Task: Font style For heading UseBookman old style with underline. font size for heading '20 Pt. 'Change the font style of data to Bookman old styleand font size to  16 Pt. Change the alignment of both headline & data to  Align center. In the sheet  Apex Sales review book
Action: Mouse moved to (114, 66)
Screenshot: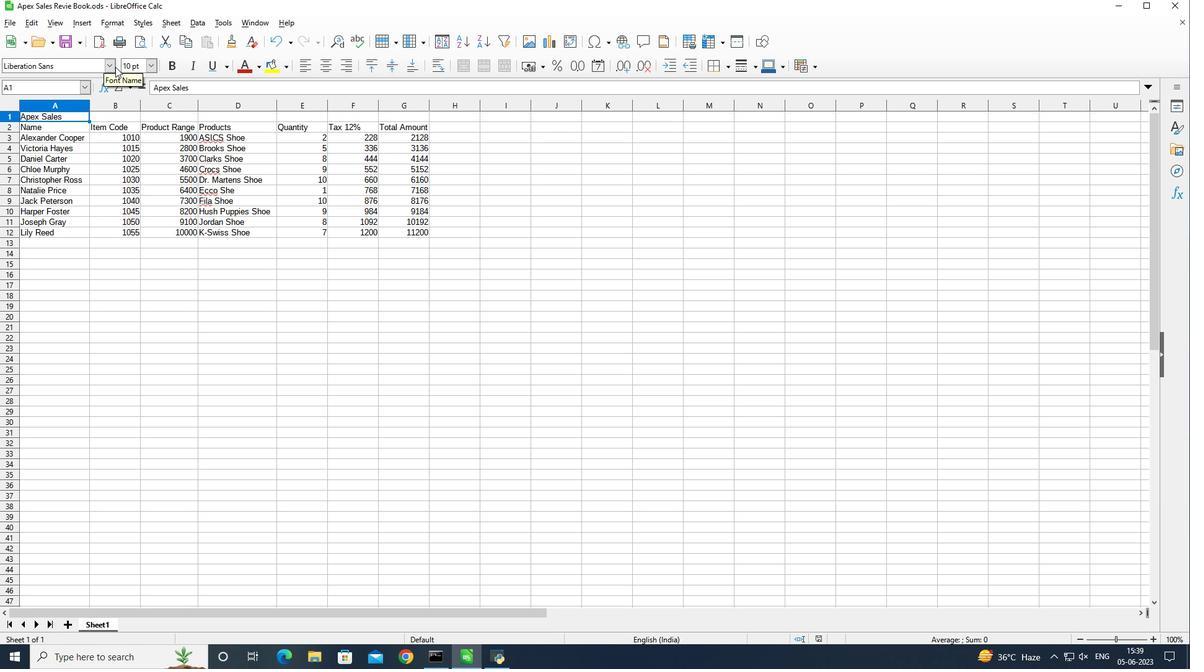 
Action: Mouse pressed left at (114, 66)
Screenshot: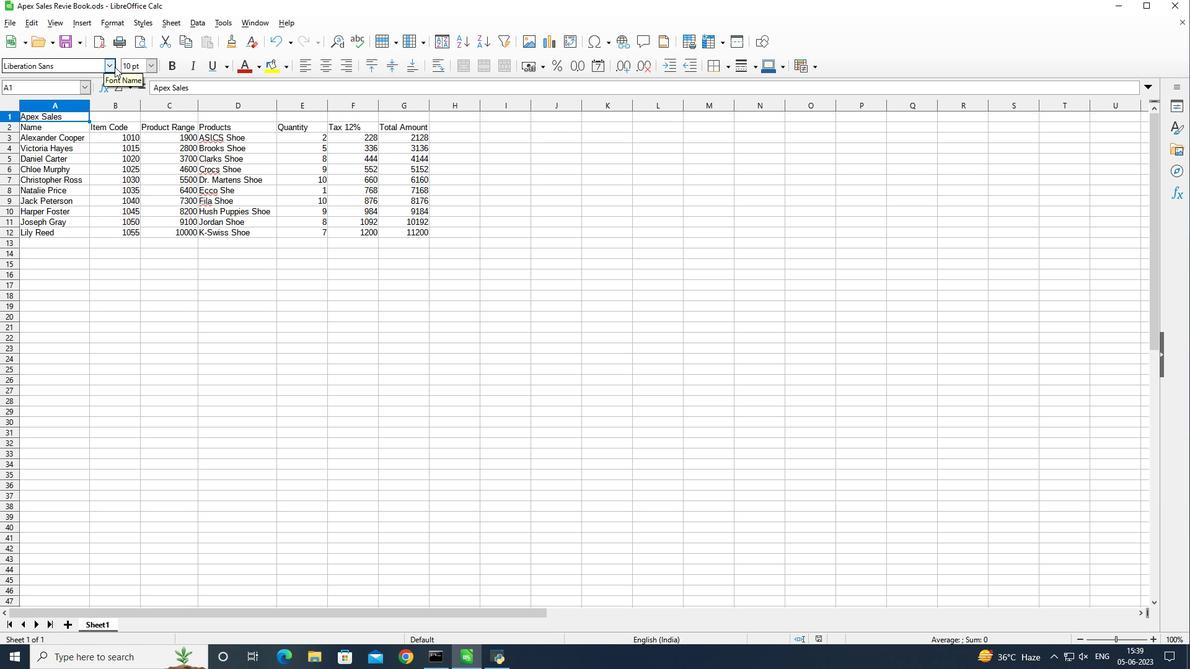 
Action: Mouse moved to (132, 303)
Screenshot: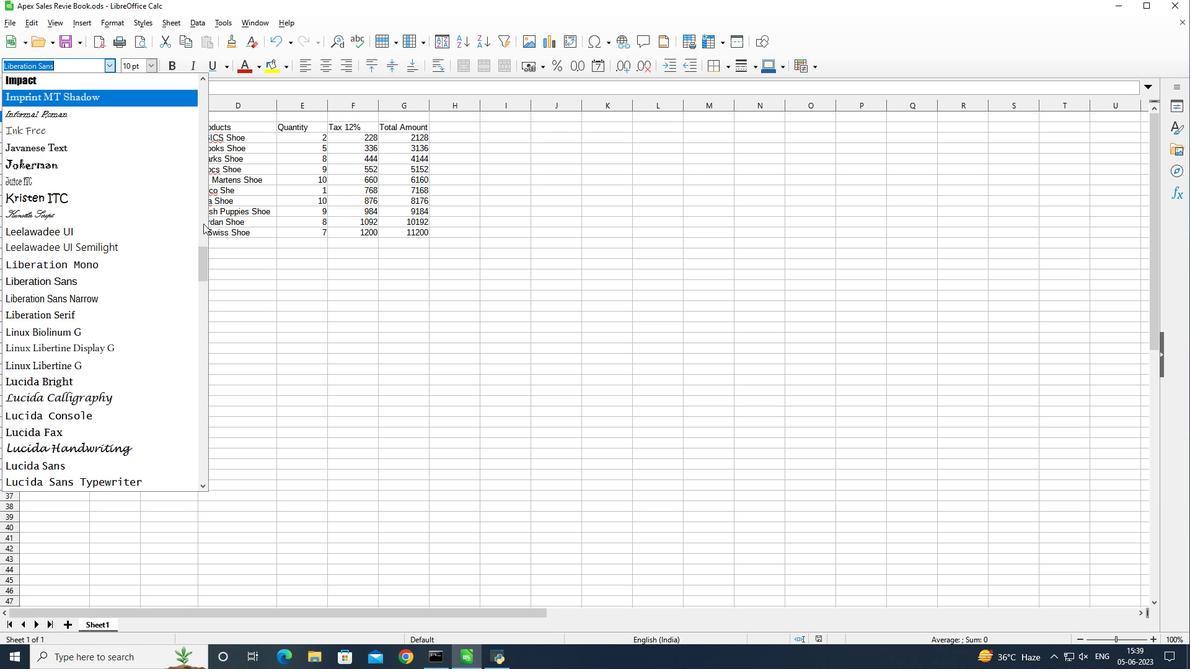 
Action: Mouse scrolled (132, 304) with delta (0, 0)
Screenshot: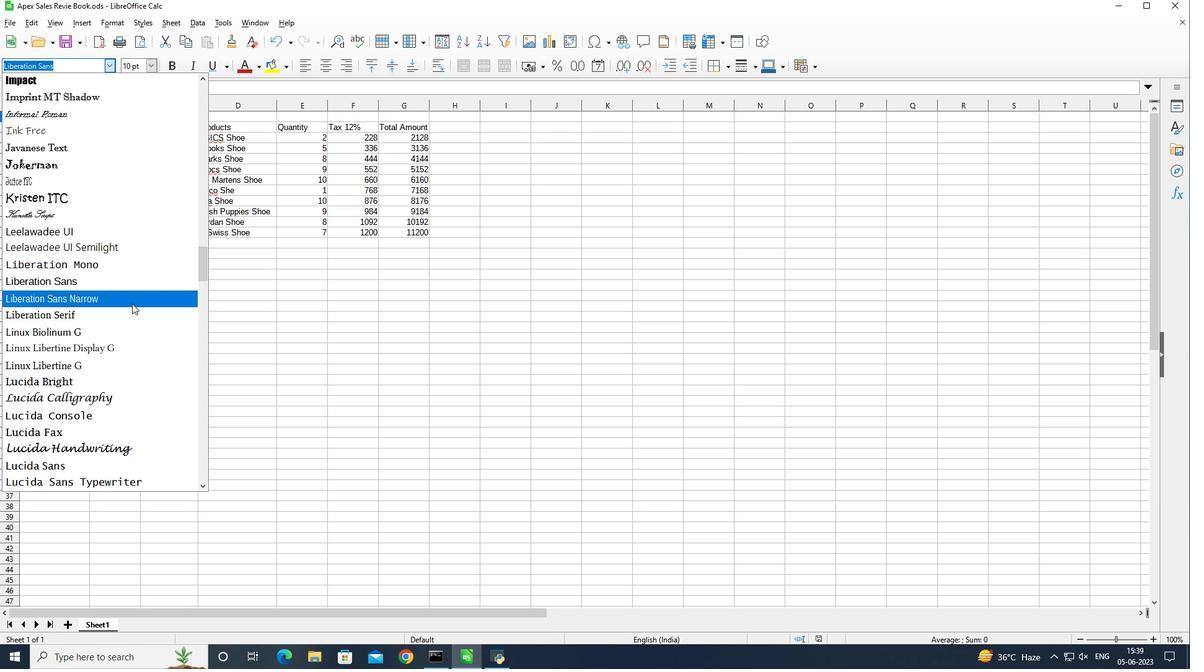
Action: Mouse scrolled (132, 304) with delta (0, 0)
Screenshot: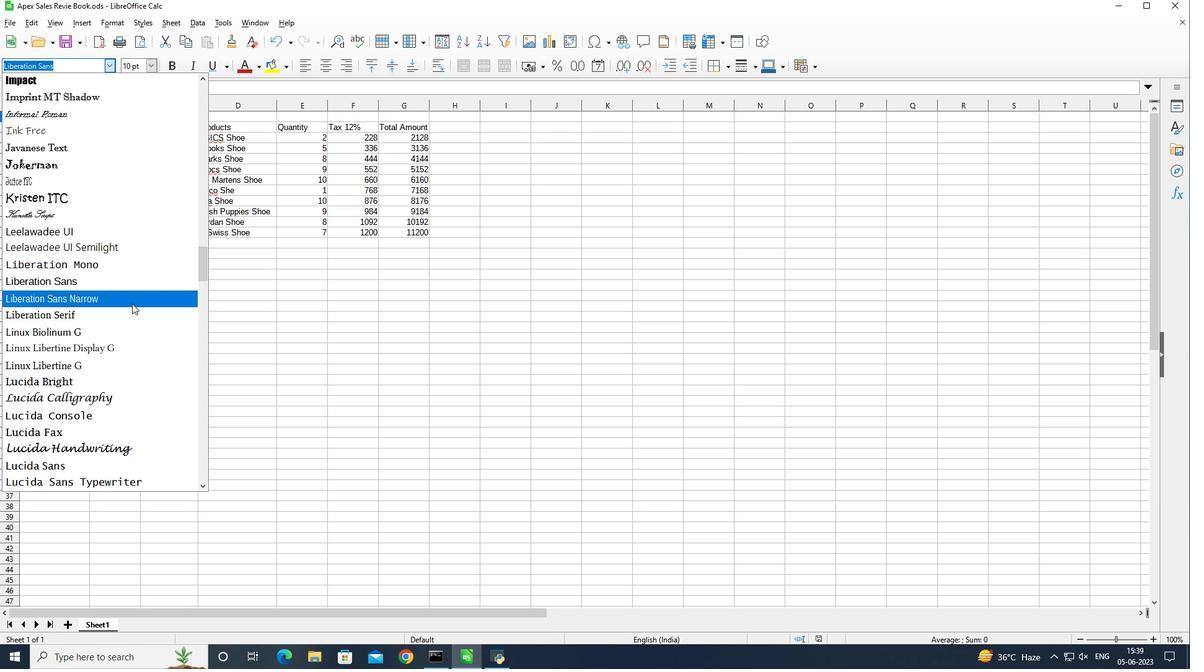 
Action: Mouse scrolled (132, 304) with delta (0, 0)
Screenshot: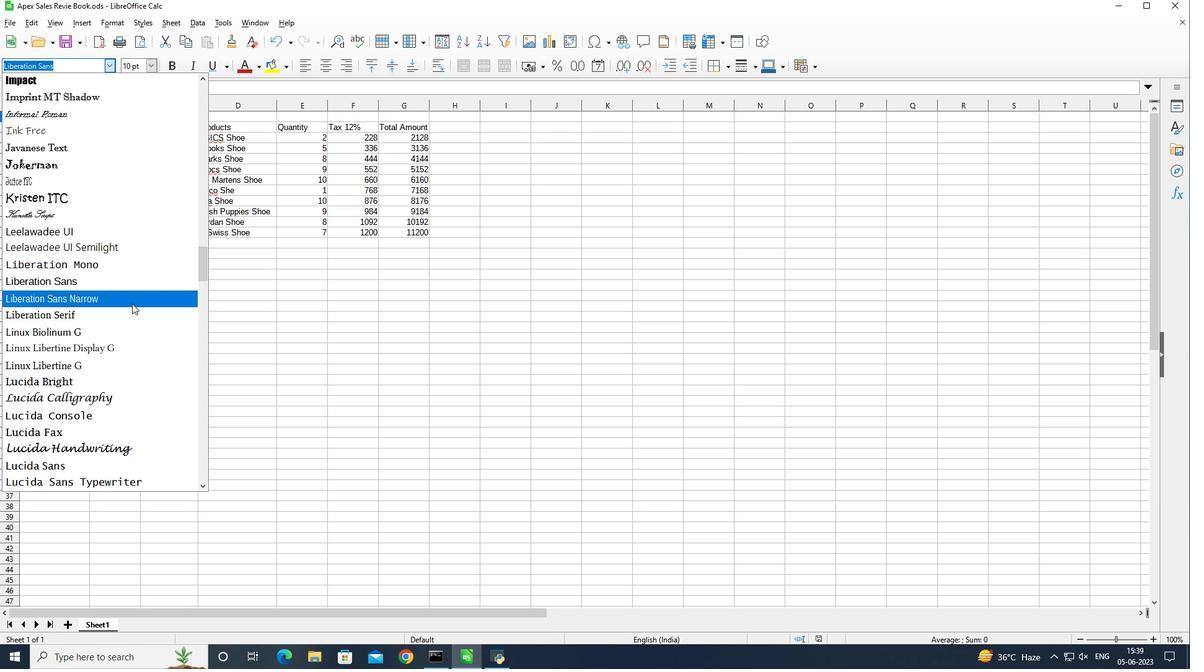 
Action: Mouse scrolled (132, 304) with delta (0, 0)
Screenshot: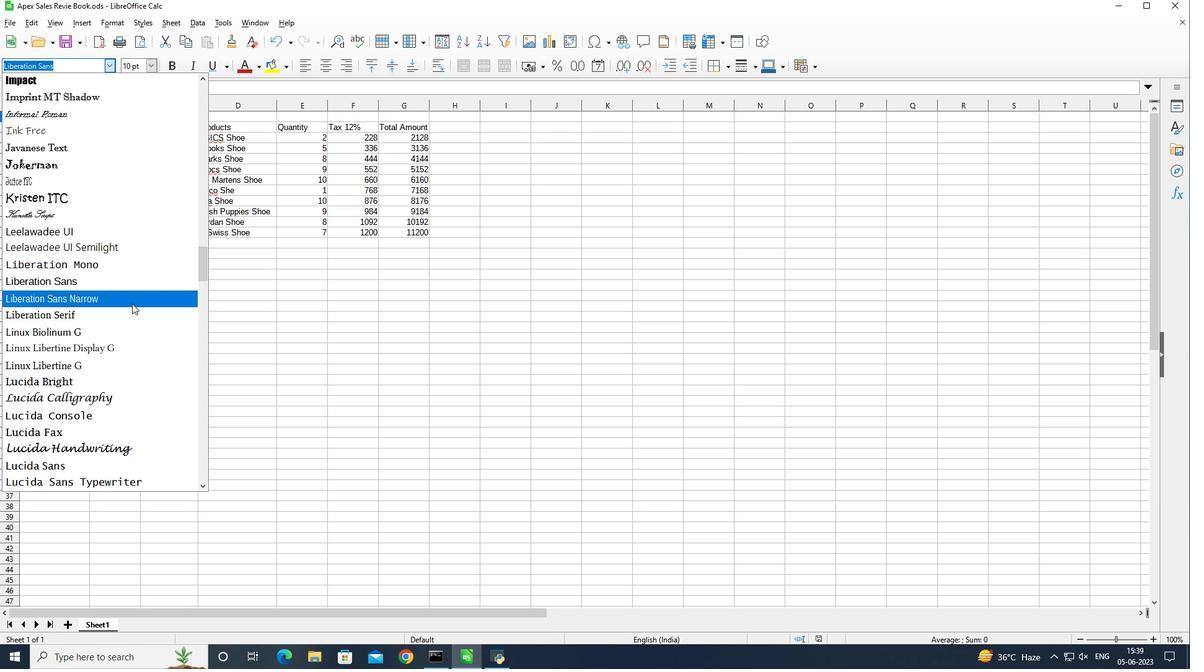 
Action: Mouse scrolled (132, 304) with delta (0, 0)
Screenshot: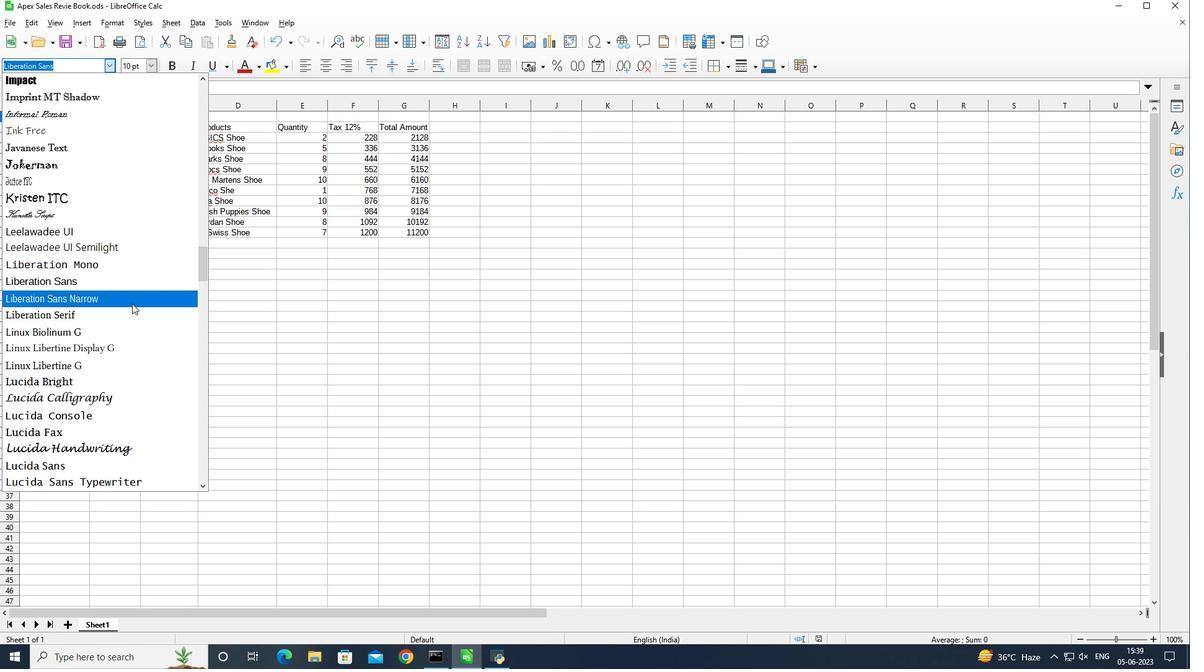 
Action: Mouse scrolled (132, 304) with delta (0, 0)
Screenshot: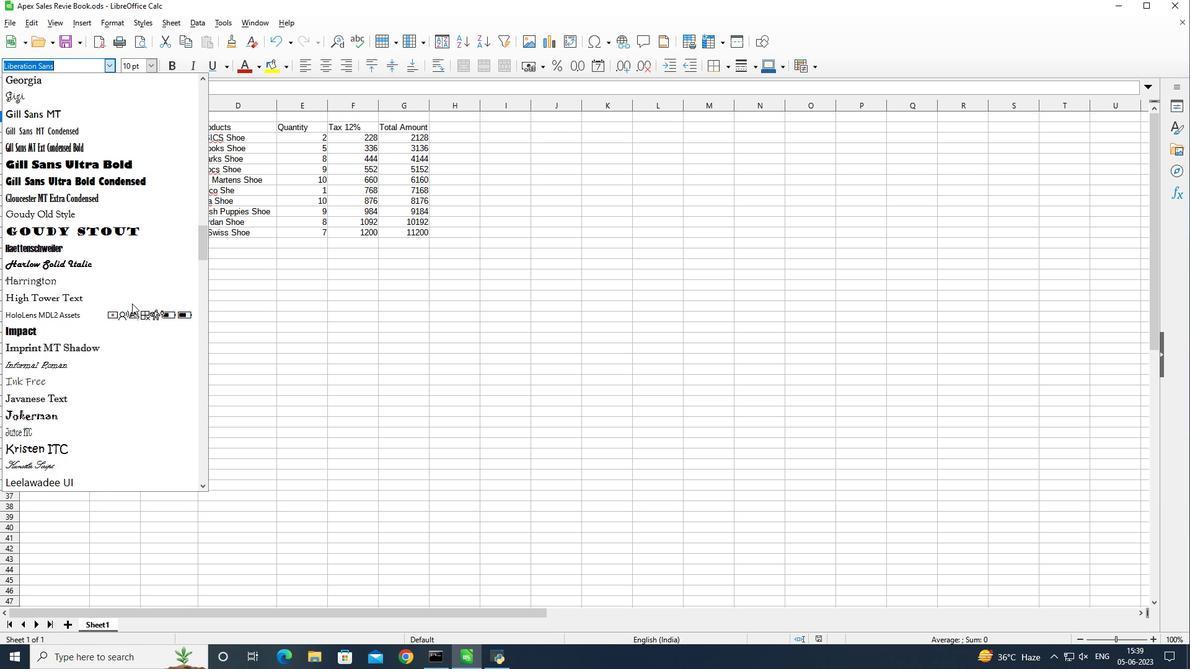 
Action: Mouse scrolled (132, 304) with delta (0, 0)
Screenshot: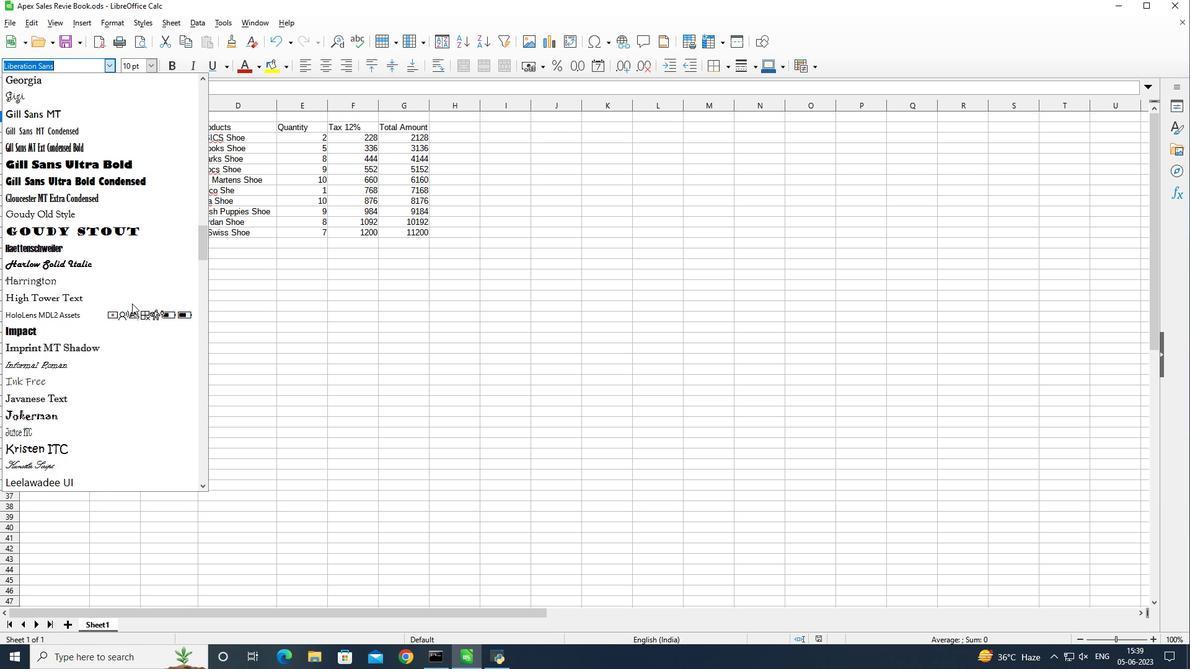 
Action: Mouse scrolled (132, 304) with delta (0, 0)
Screenshot: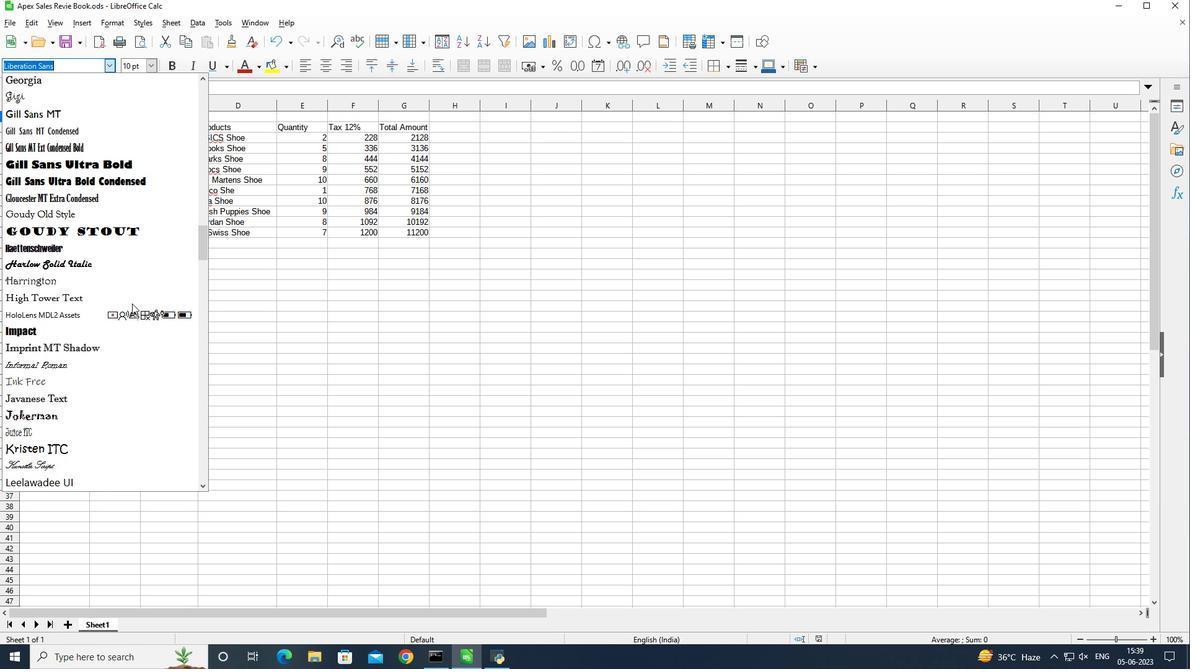 
Action: Mouse scrolled (132, 304) with delta (0, 0)
Screenshot: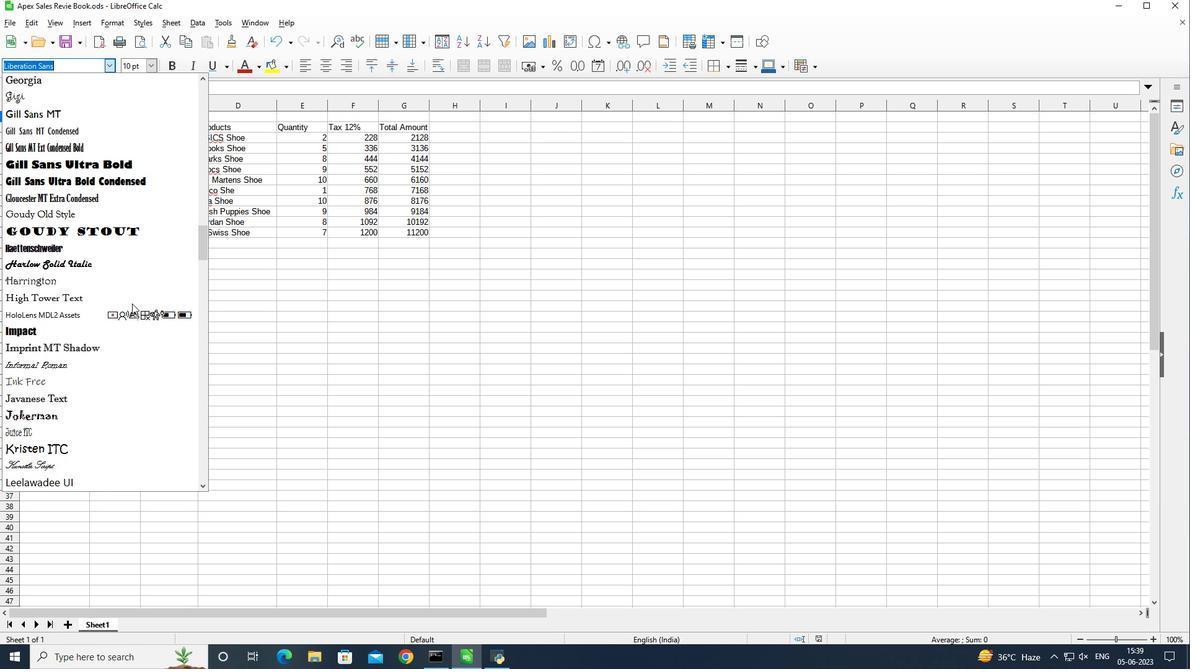 
Action: Mouse scrolled (132, 304) with delta (0, 0)
Screenshot: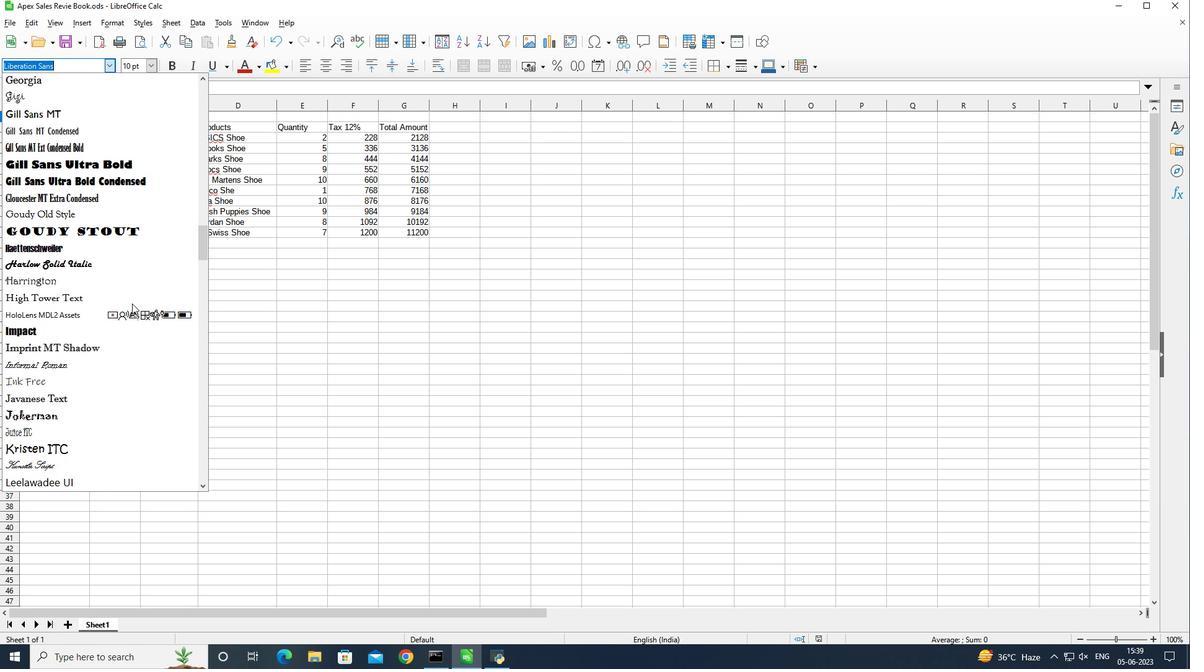 
Action: Mouse scrolled (132, 304) with delta (0, 0)
Screenshot: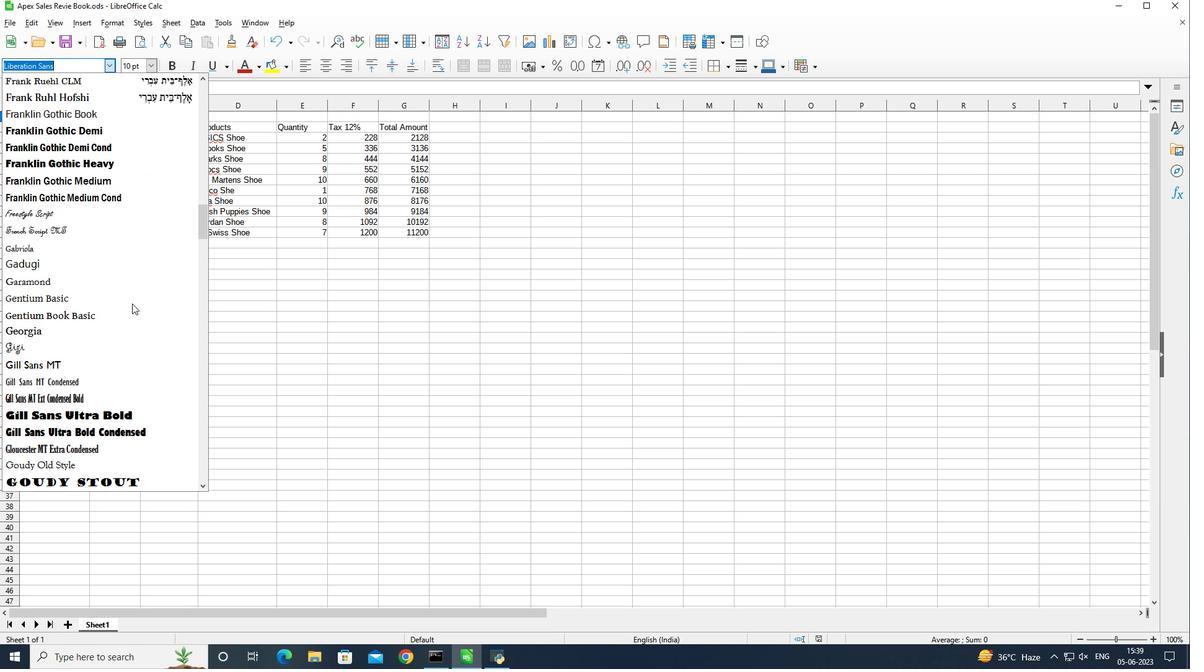
Action: Mouse scrolled (132, 304) with delta (0, 0)
Screenshot: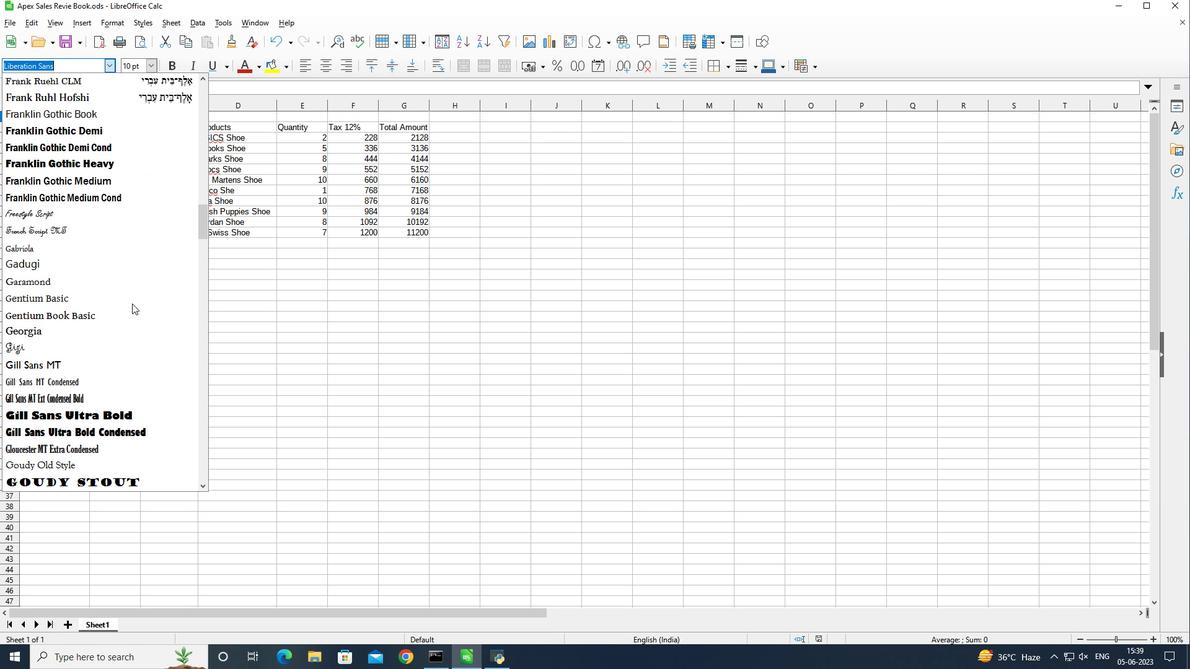 
Action: Mouse scrolled (132, 304) with delta (0, 0)
Screenshot: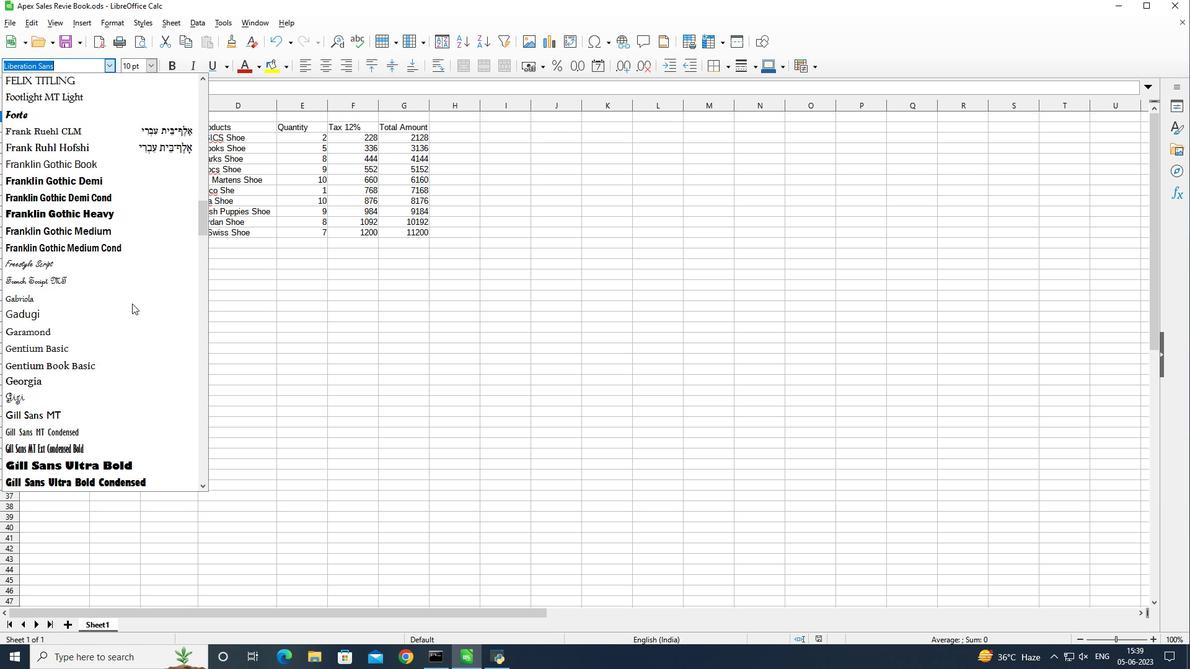 
Action: Mouse scrolled (132, 304) with delta (0, 0)
Screenshot: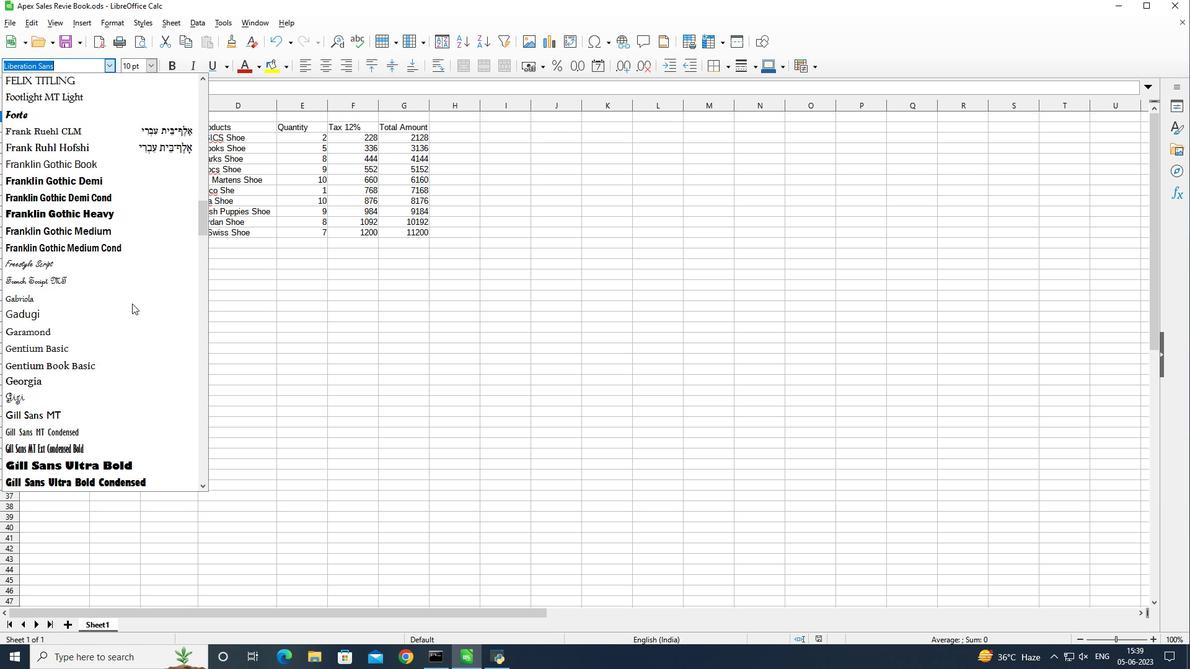 
Action: Mouse scrolled (132, 304) with delta (0, 0)
Screenshot: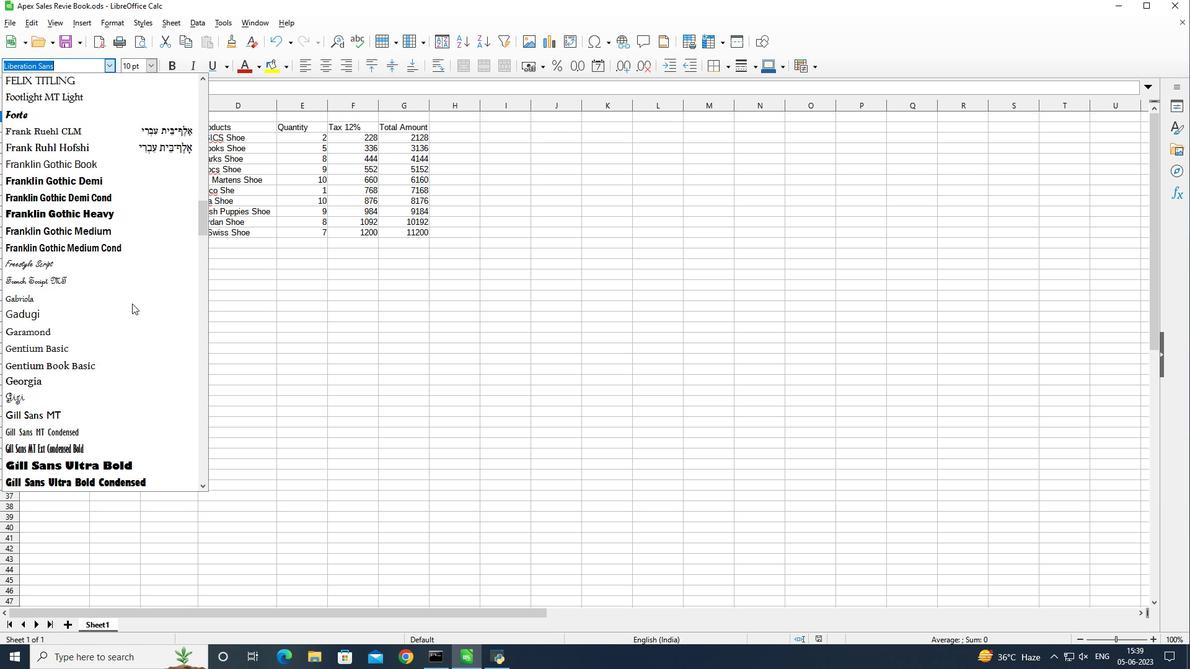 
Action: Mouse scrolled (132, 304) with delta (0, 0)
Screenshot: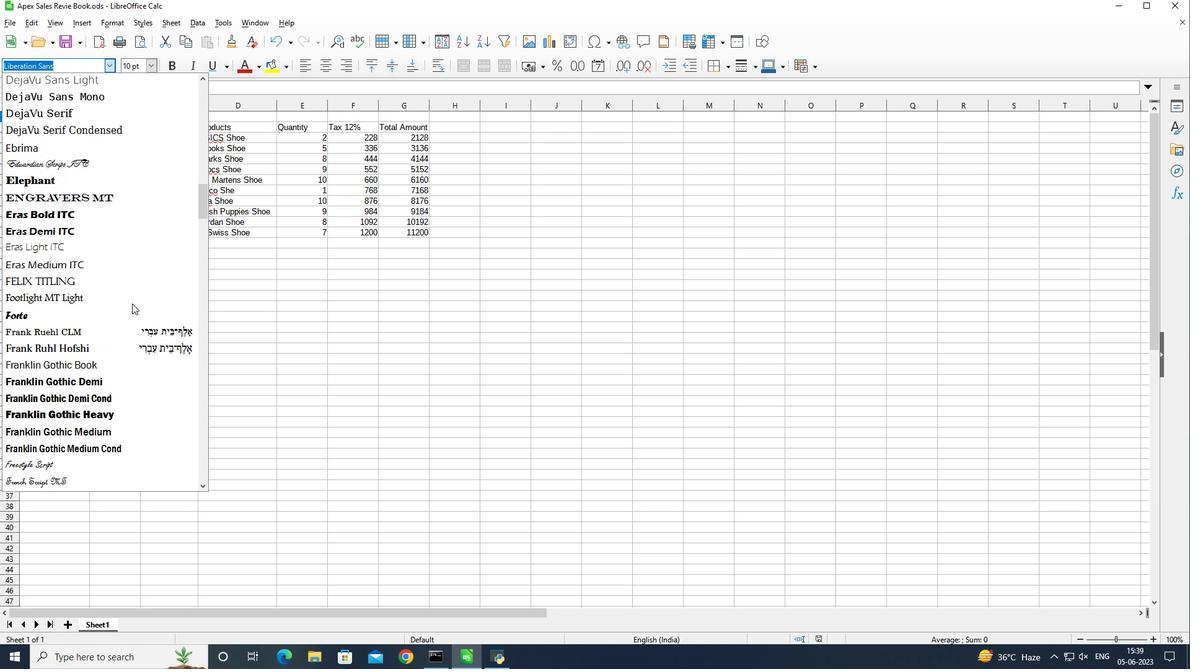 
Action: Mouse scrolled (132, 304) with delta (0, 0)
Screenshot: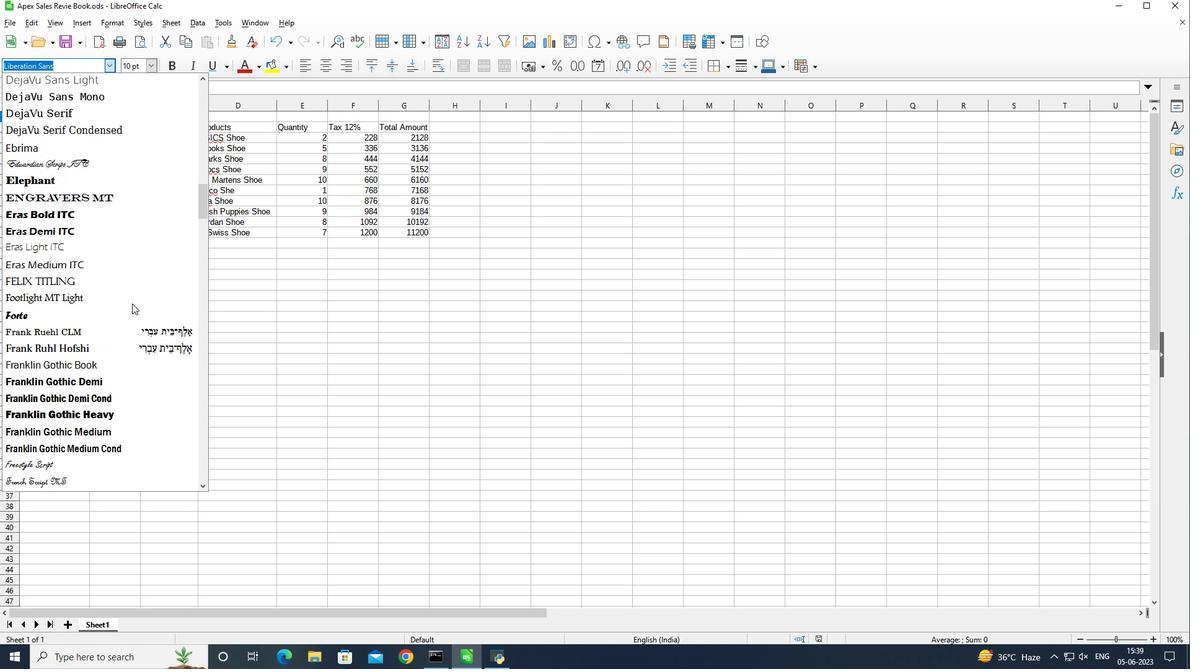 
Action: Mouse scrolled (132, 304) with delta (0, 0)
Screenshot: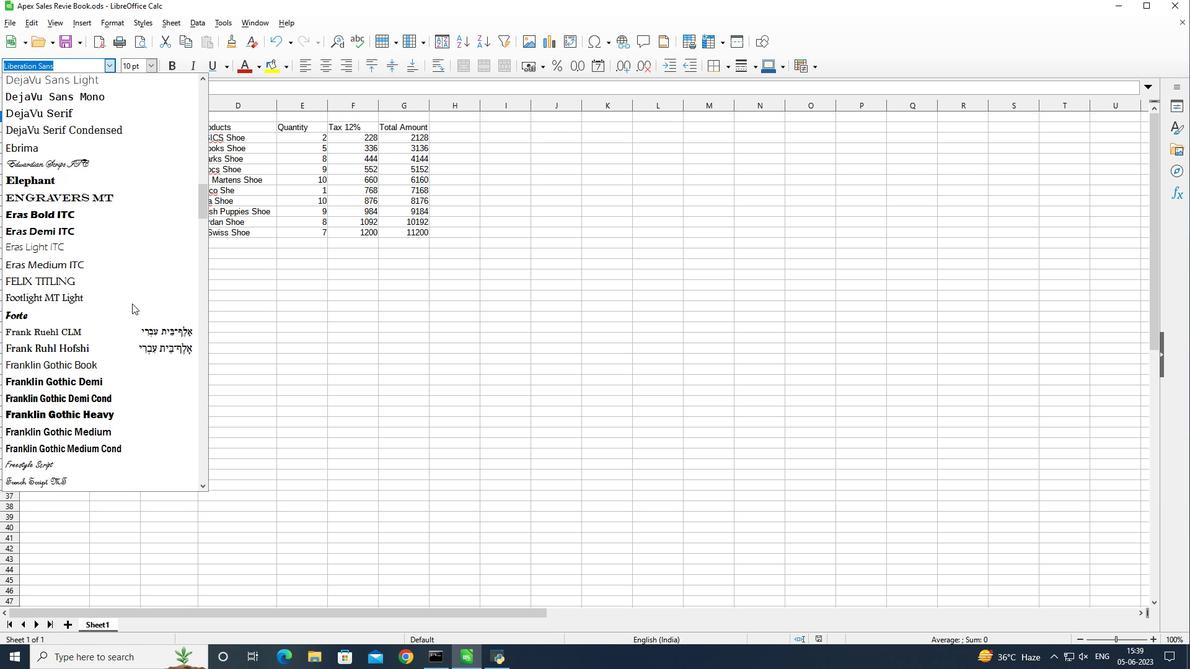 
Action: Mouse scrolled (132, 304) with delta (0, 0)
Screenshot: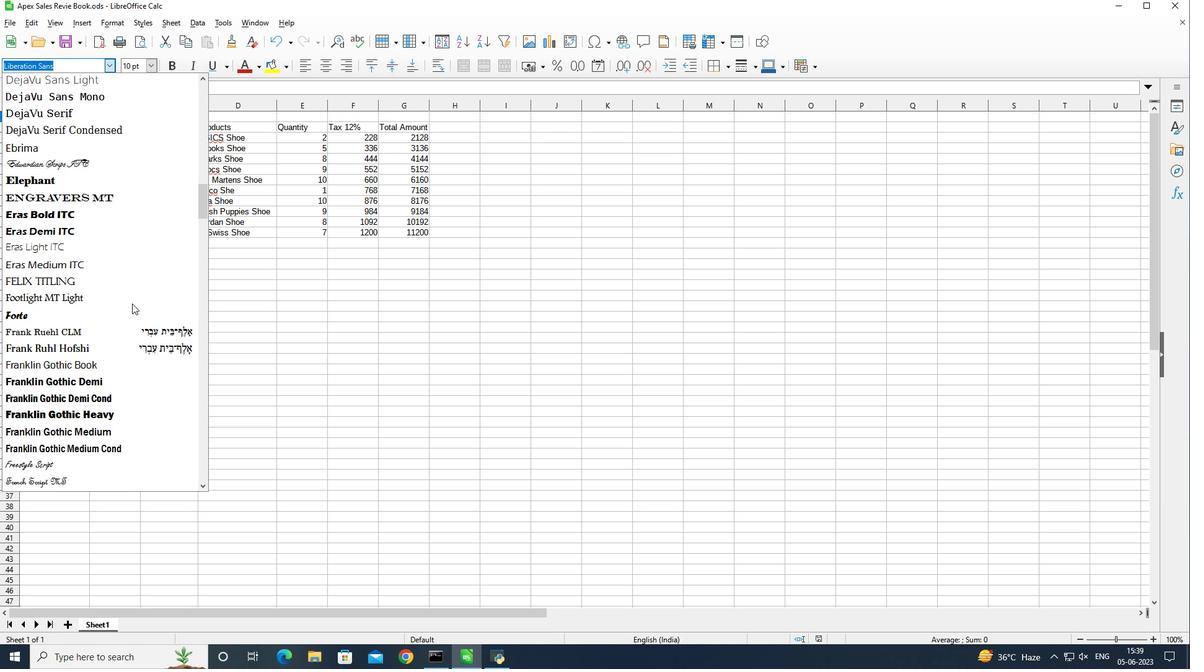 
Action: Mouse scrolled (132, 304) with delta (0, 0)
Screenshot: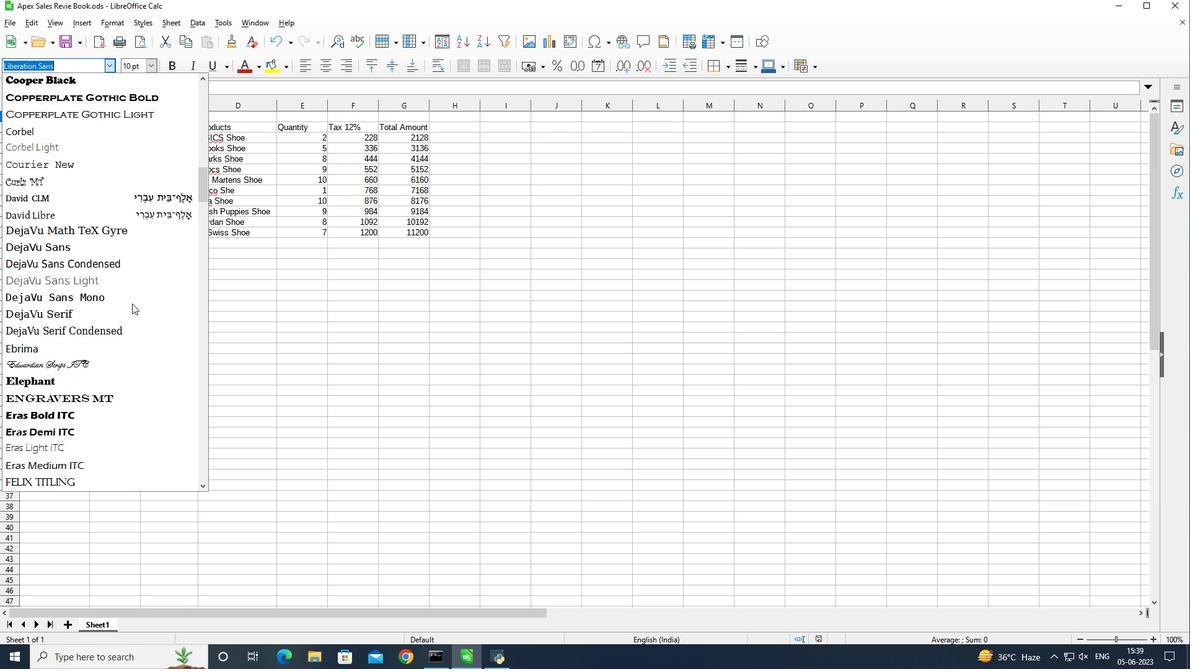 
Action: Mouse scrolled (132, 304) with delta (0, 0)
Screenshot: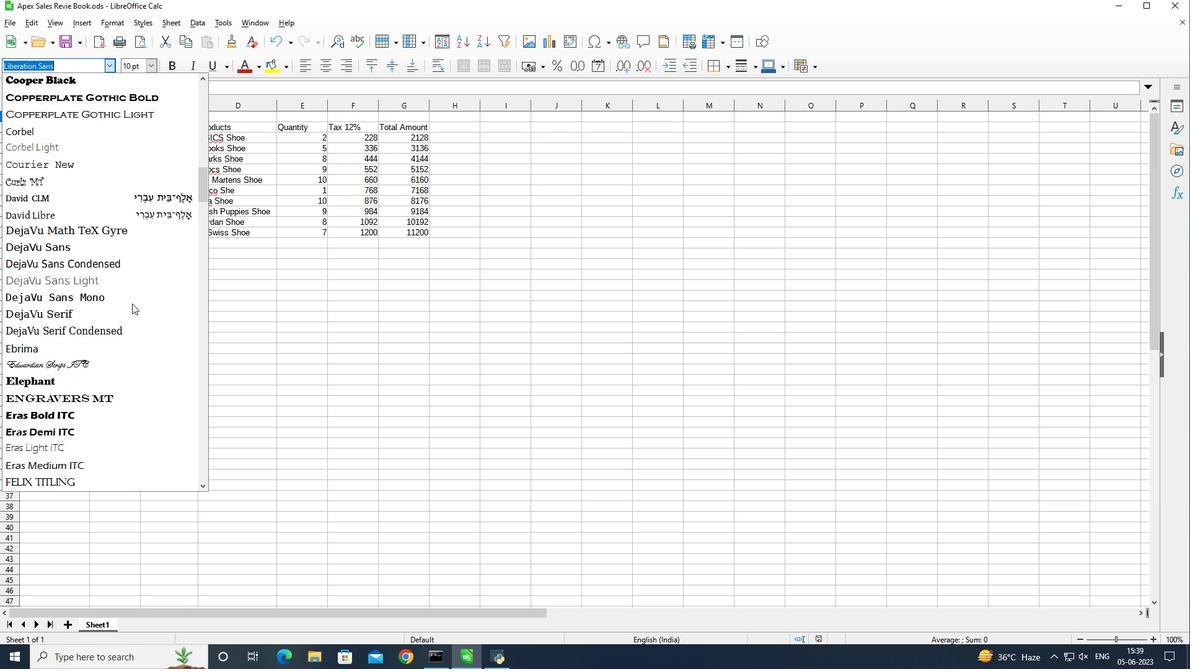 
Action: Mouse scrolled (132, 304) with delta (0, 0)
Screenshot: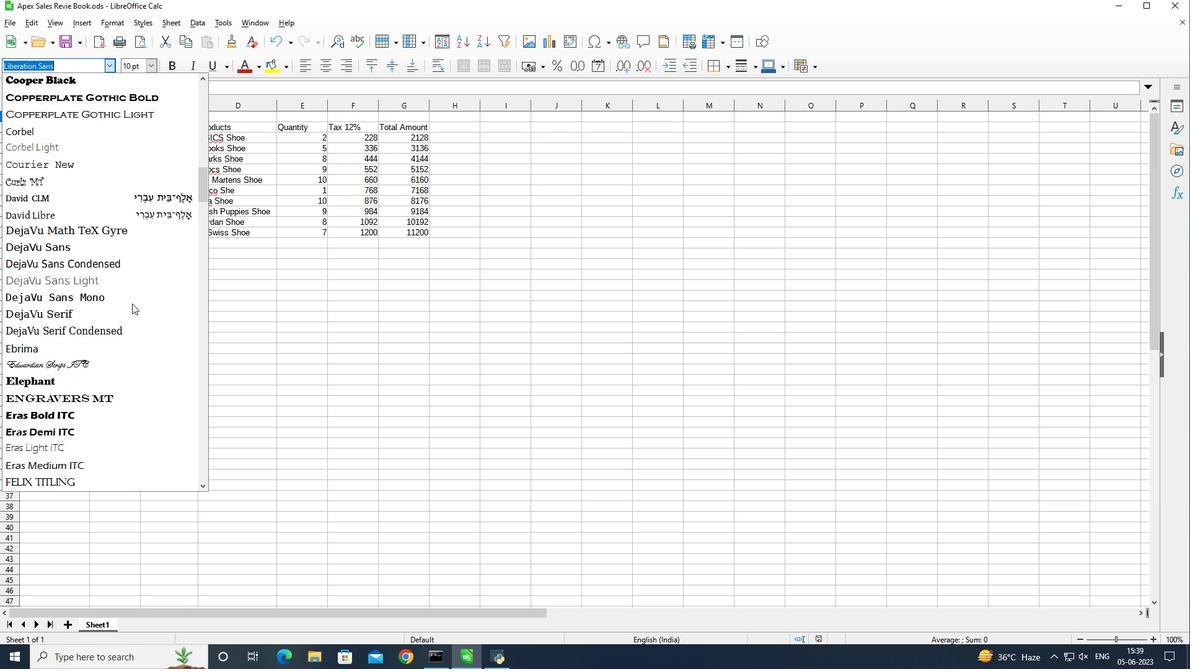
Action: Mouse scrolled (132, 304) with delta (0, 0)
Screenshot: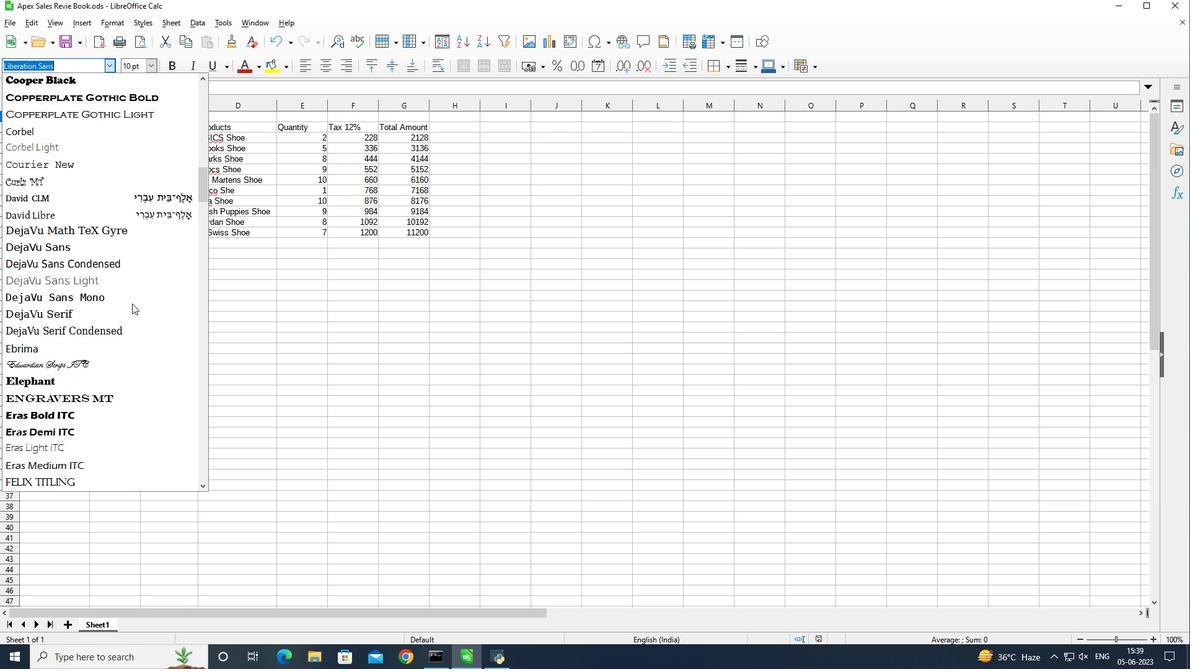 
Action: Mouse scrolled (132, 304) with delta (0, 0)
Screenshot: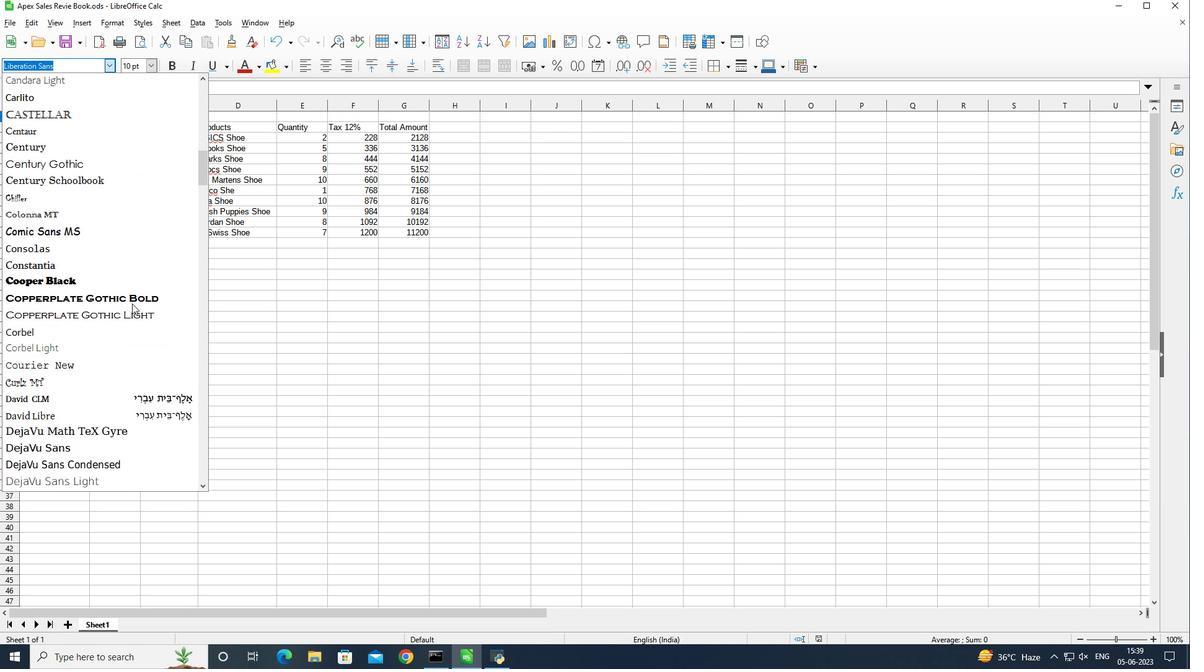 
Action: Mouse scrolled (132, 304) with delta (0, 0)
Screenshot: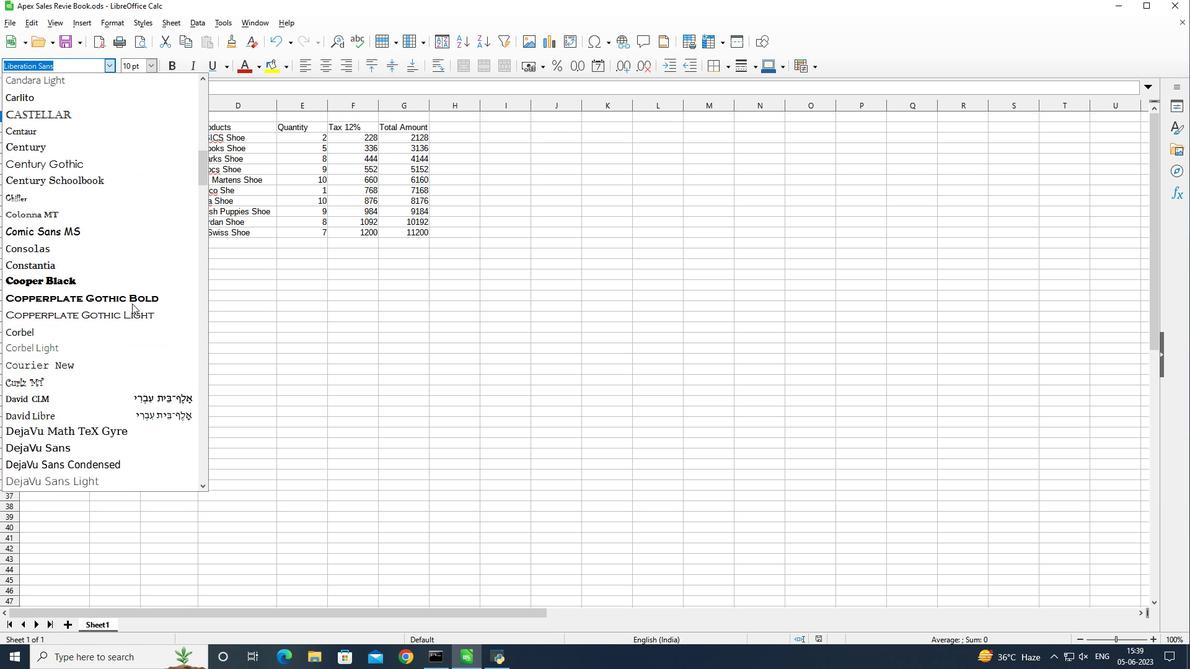 
Action: Mouse scrolled (132, 304) with delta (0, 0)
Screenshot: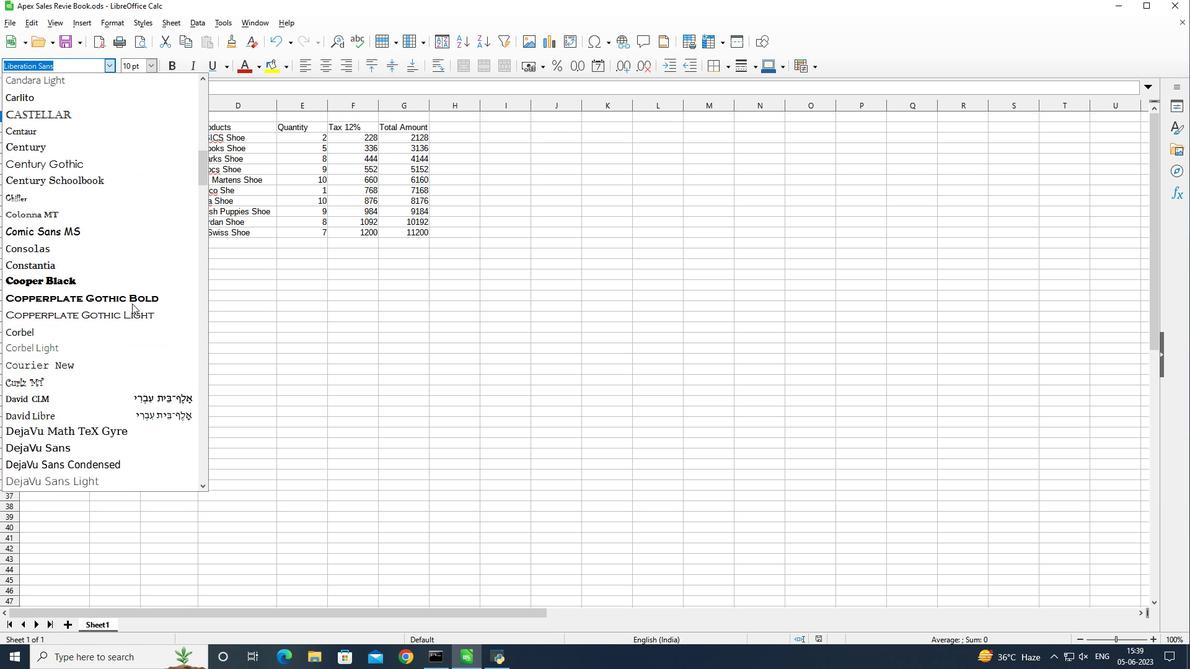 
Action: Mouse scrolled (132, 304) with delta (0, 0)
Screenshot: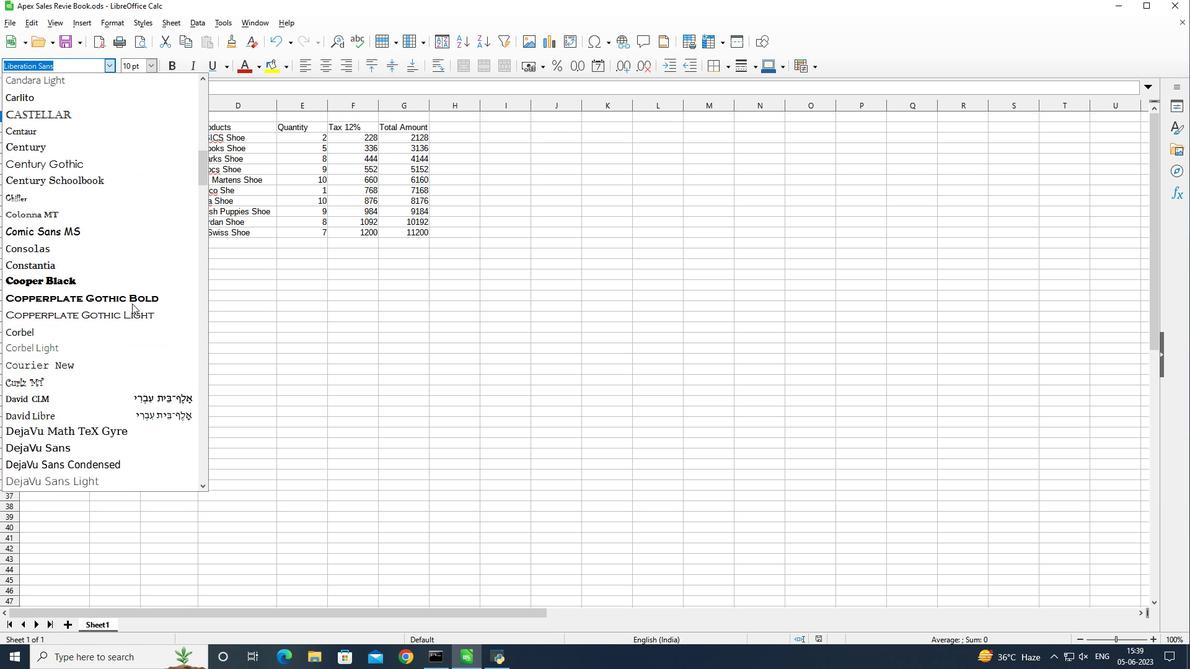 
Action: Mouse scrolled (132, 304) with delta (0, 0)
Screenshot: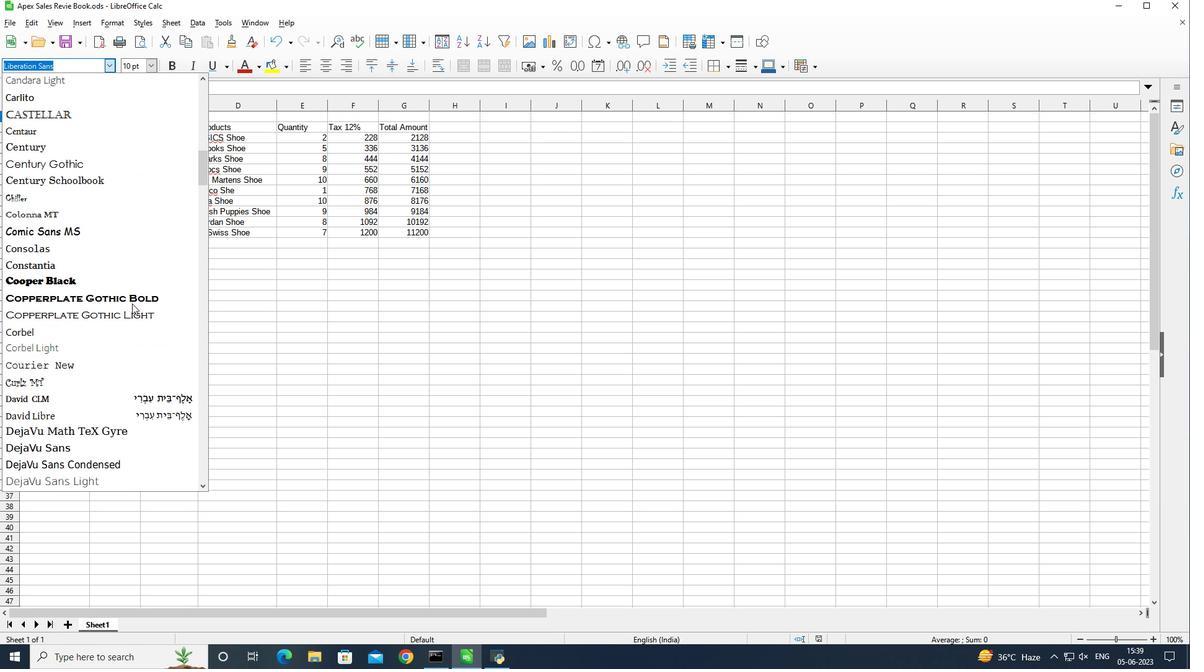 
Action: Mouse scrolled (132, 304) with delta (0, 0)
Screenshot: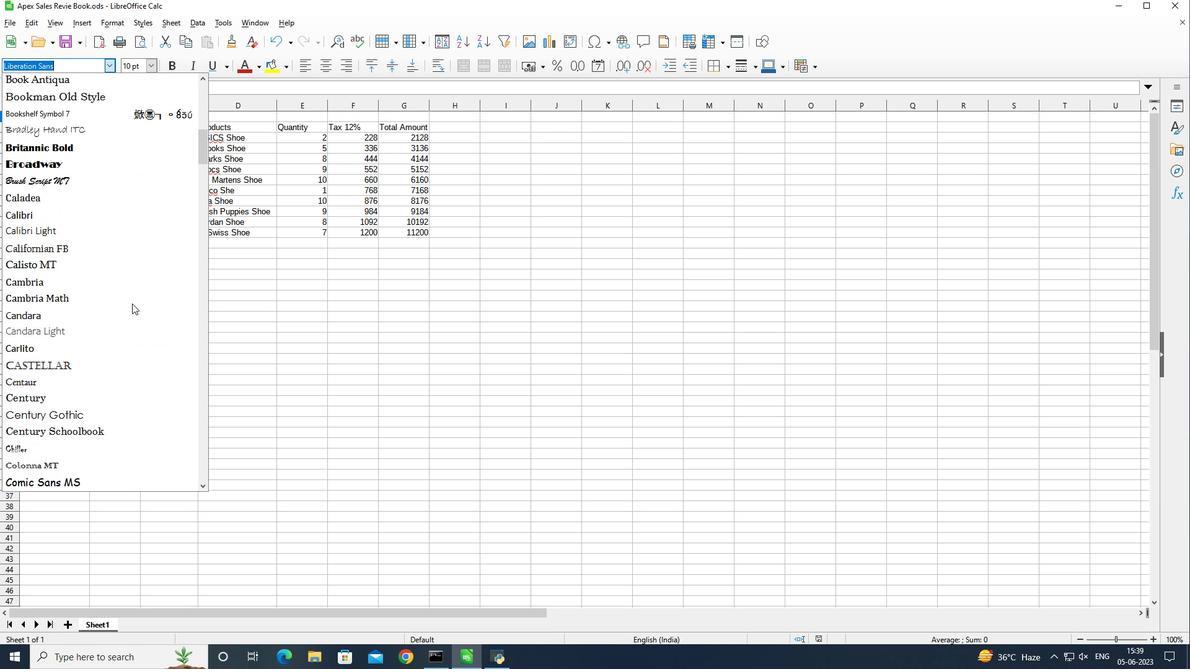 
Action: Mouse scrolled (132, 304) with delta (0, 0)
Screenshot: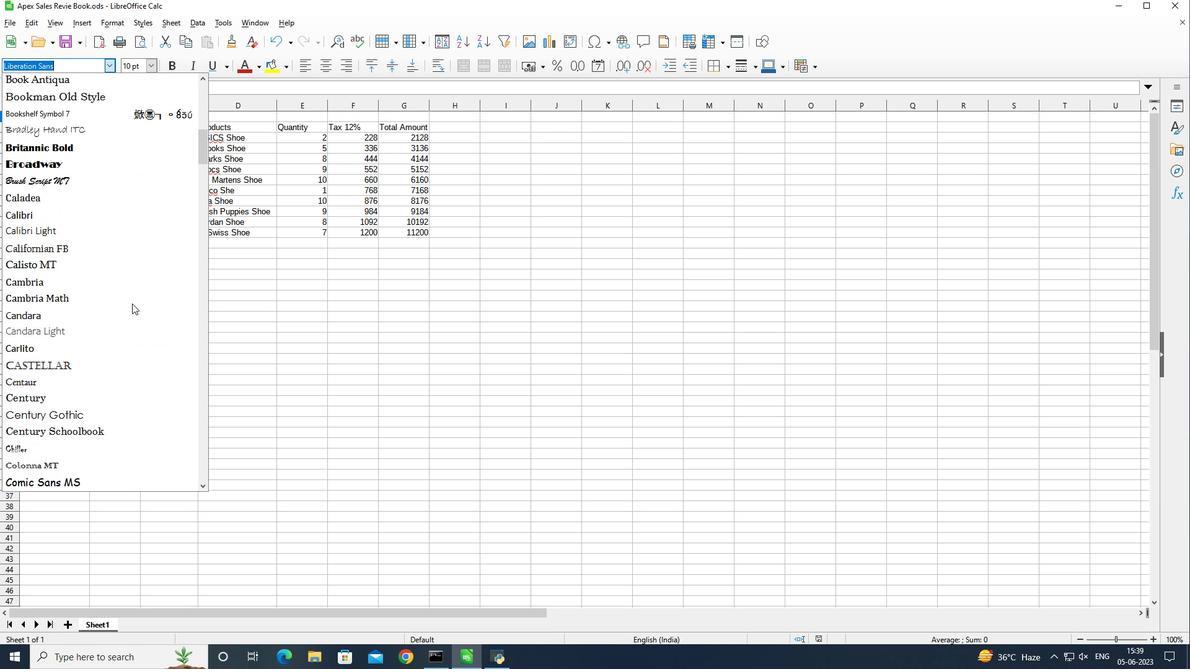
Action: Mouse scrolled (132, 304) with delta (0, 0)
Screenshot: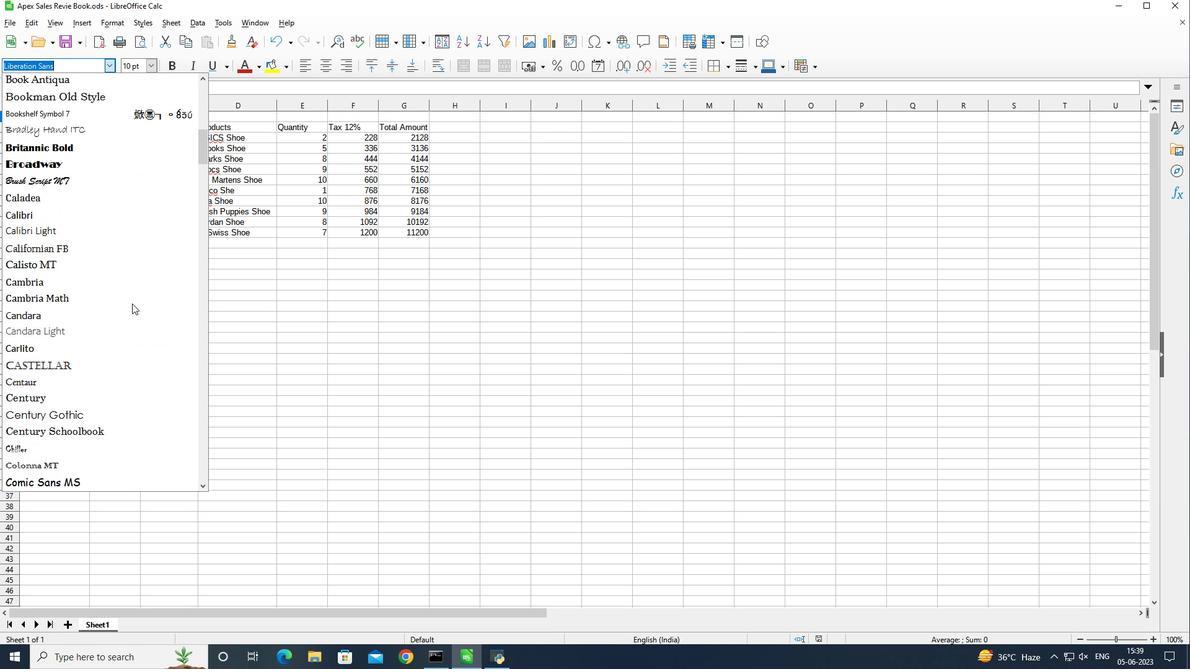 
Action: Mouse scrolled (132, 304) with delta (0, 0)
Screenshot: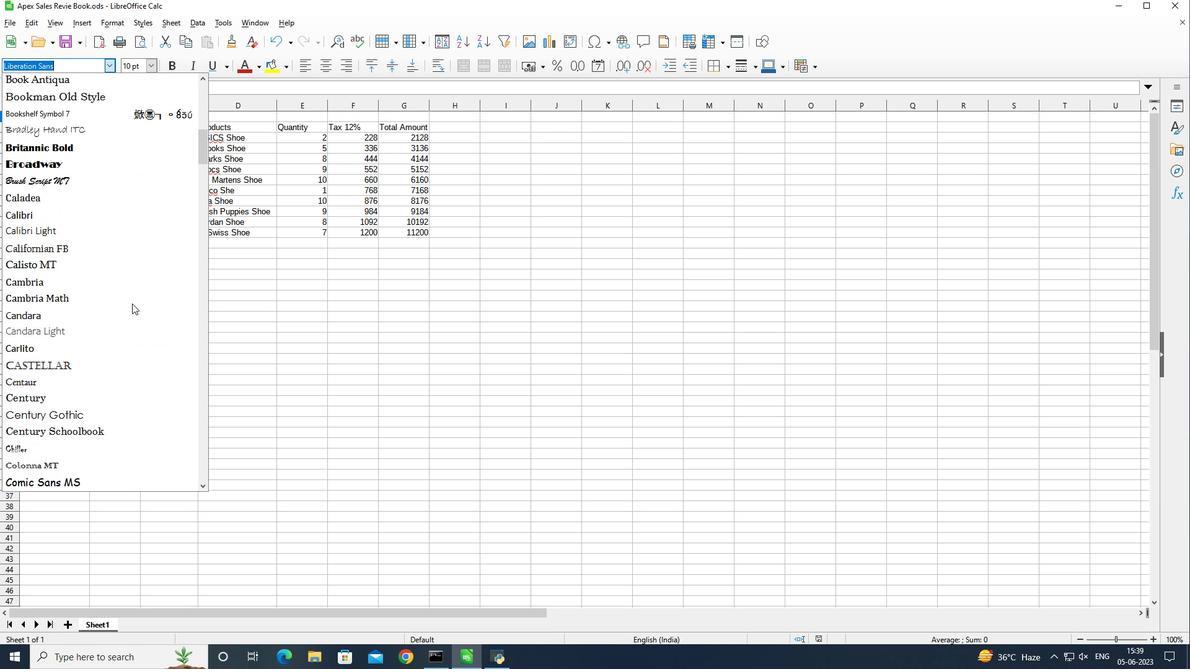 
Action: Mouse scrolled (132, 304) with delta (0, 0)
Screenshot: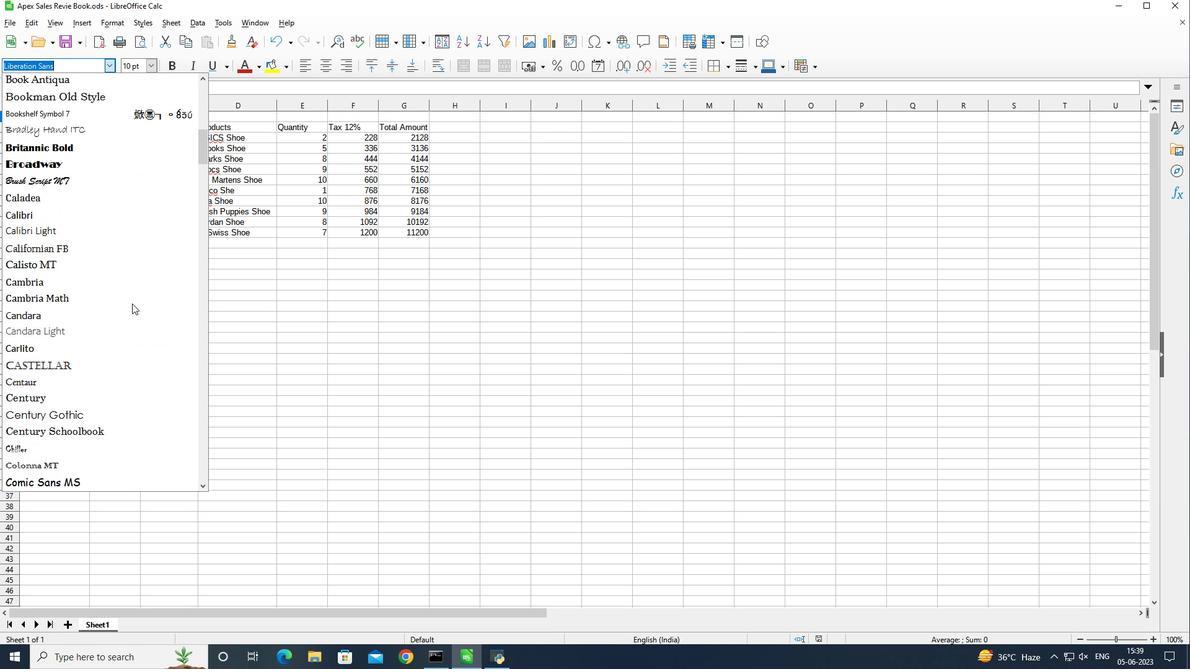 
Action: Mouse scrolled (132, 304) with delta (0, 0)
Screenshot: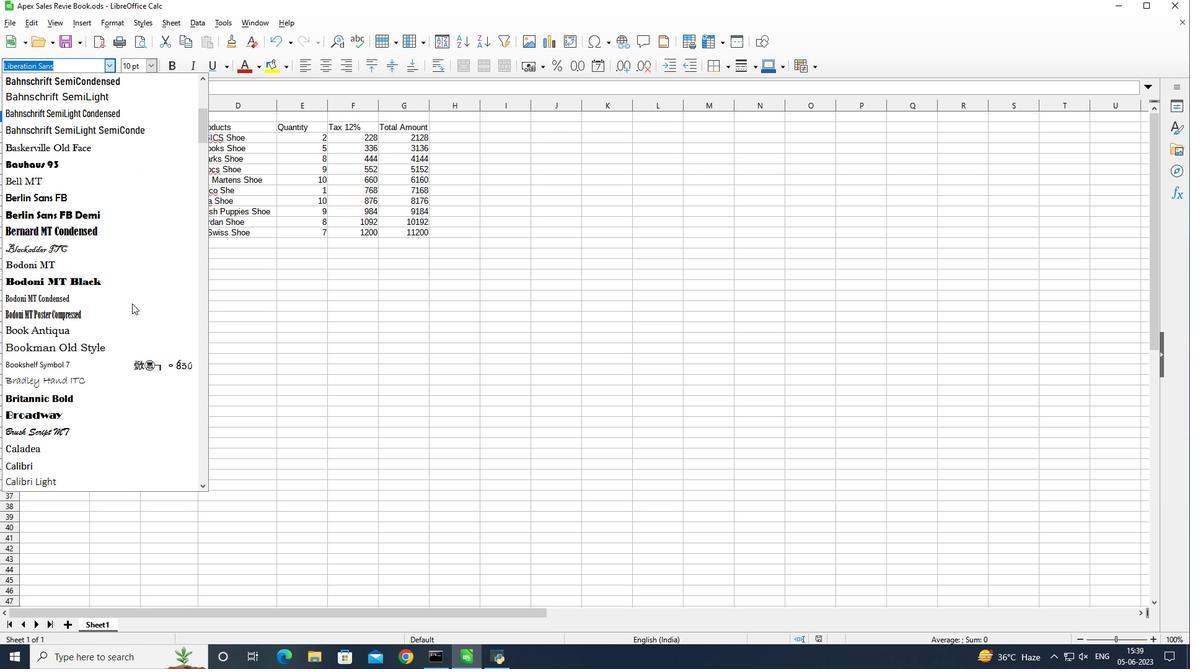 
Action: Mouse scrolled (132, 304) with delta (0, 0)
Screenshot: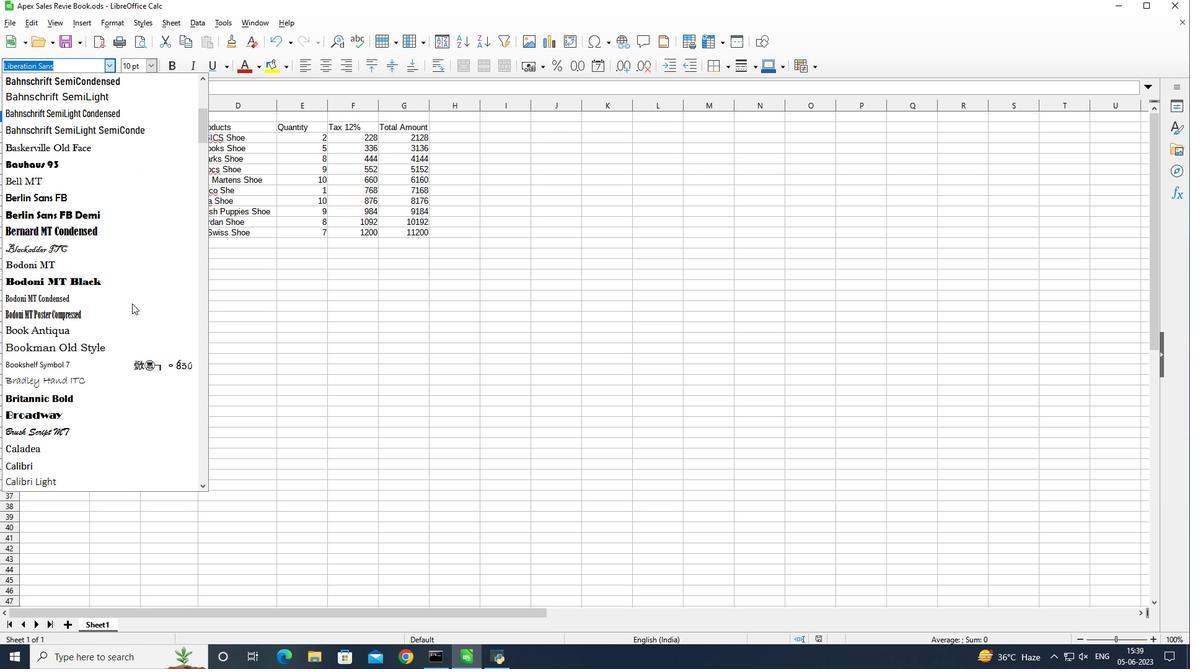 
Action: Mouse scrolled (132, 304) with delta (0, 0)
Screenshot: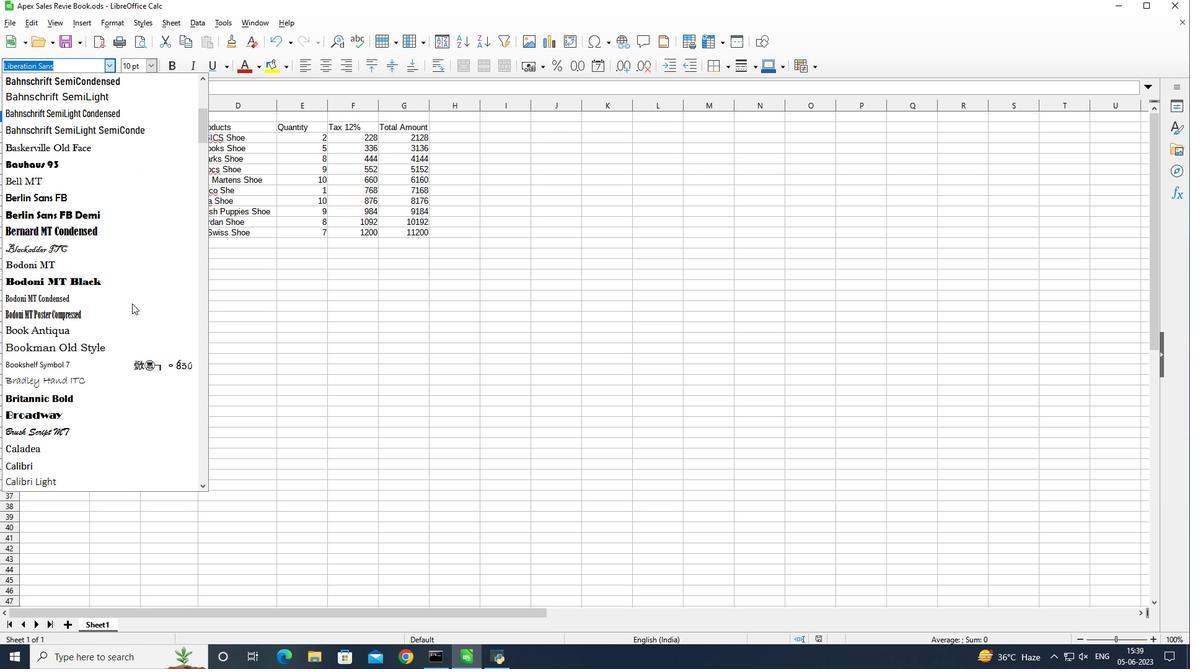 
Action: Mouse scrolled (132, 304) with delta (0, 0)
Screenshot: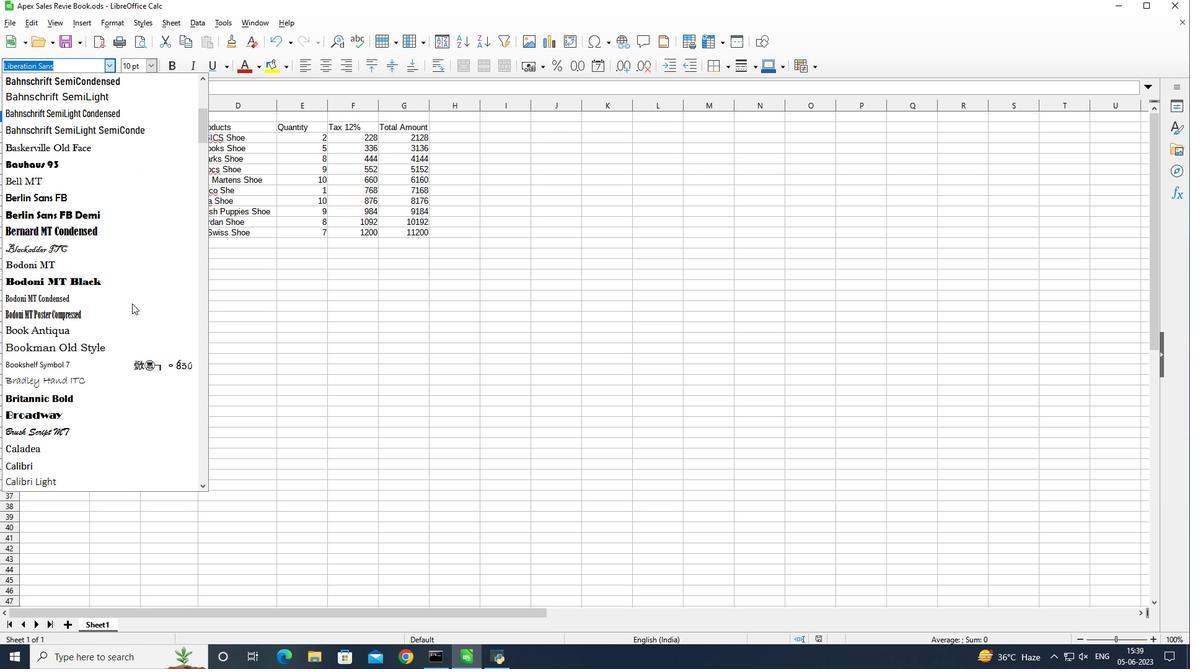 
Action: Mouse scrolled (132, 304) with delta (0, 0)
Screenshot: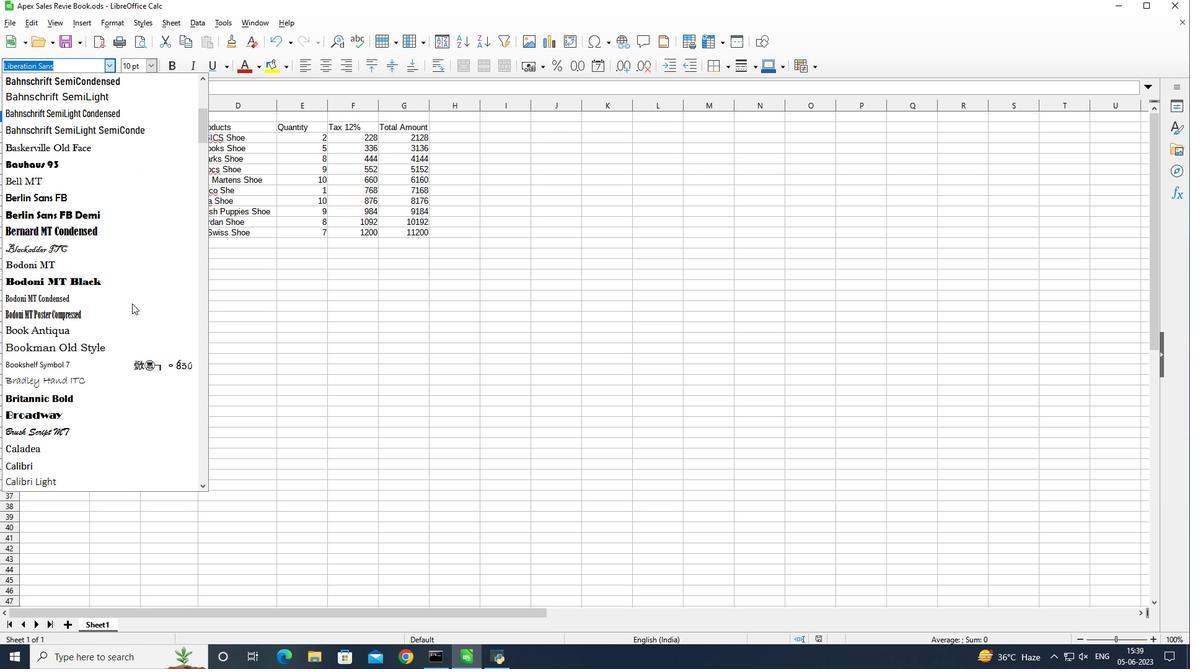 
Action: Mouse scrolled (132, 304) with delta (0, 0)
Screenshot: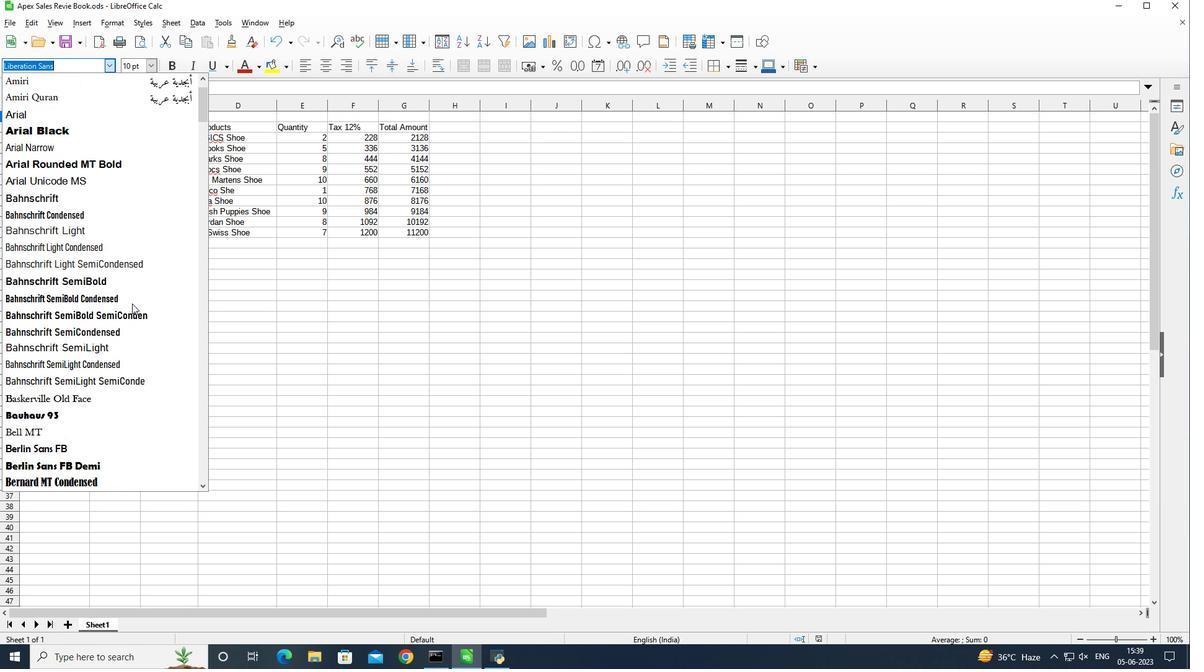 
Action: Mouse moved to (133, 281)
Screenshot: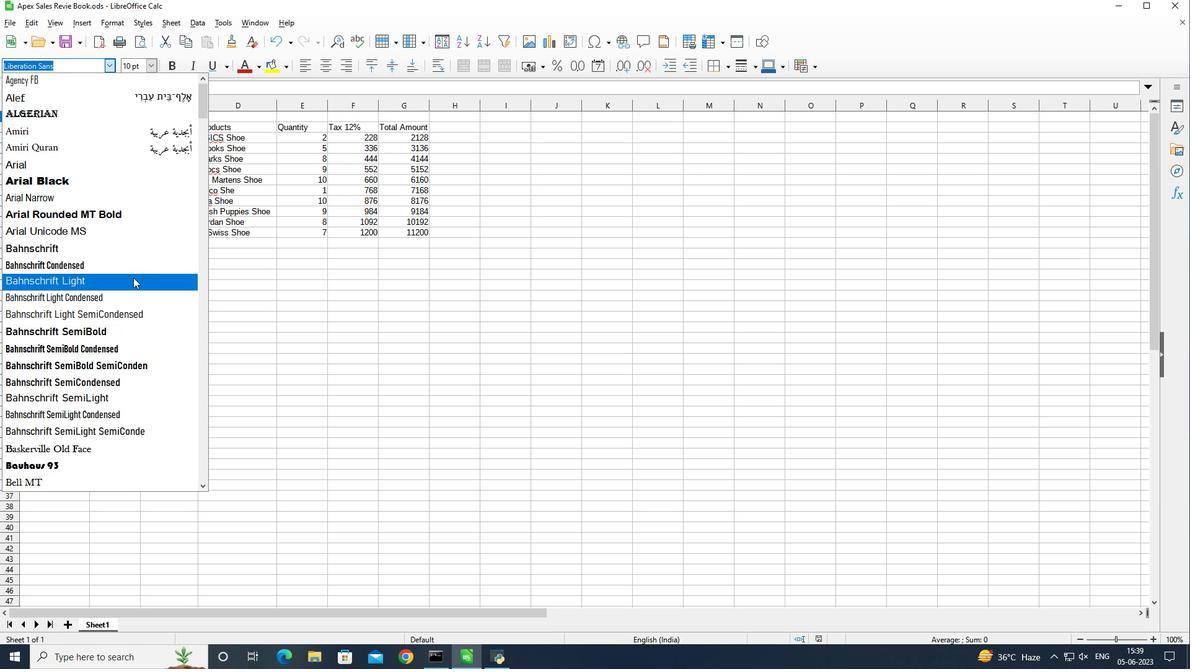 
Action: Mouse scrolled (133, 280) with delta (0, 0)
Screenshot: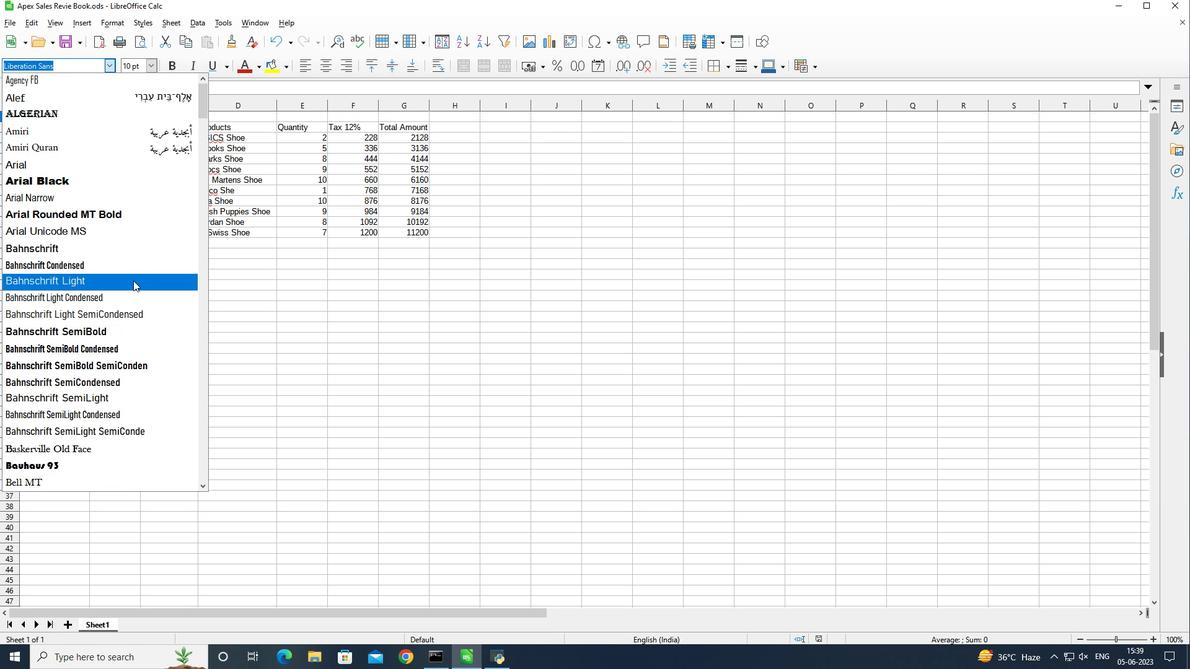 
Action: Mouse moved to (133, 282)
Screenshot: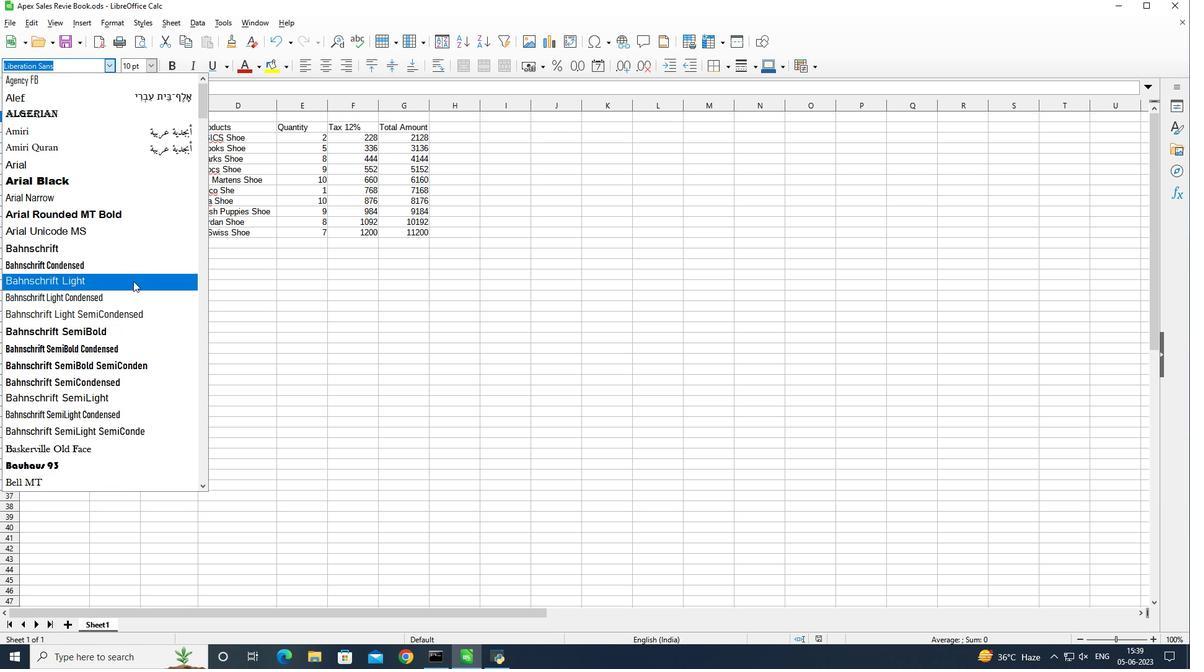 
Action: Mouse scrolled (133, 281) with delta (0, 0)
Screenshot: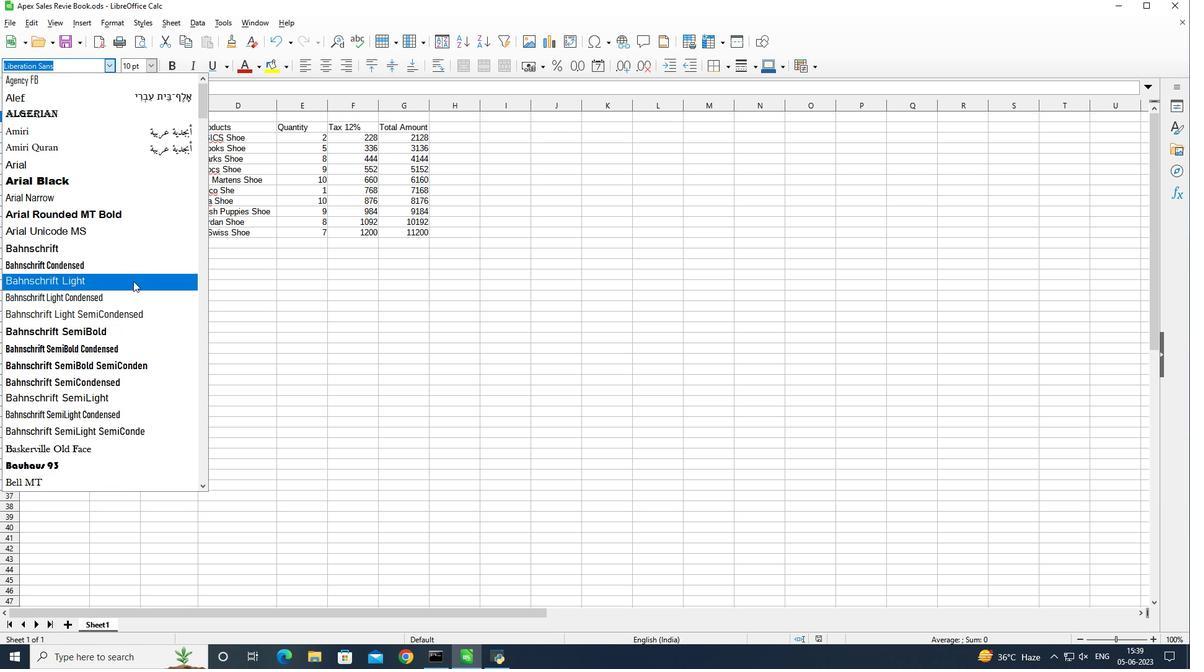 
Action: Mouse moved to (124, 374)
Screenshot: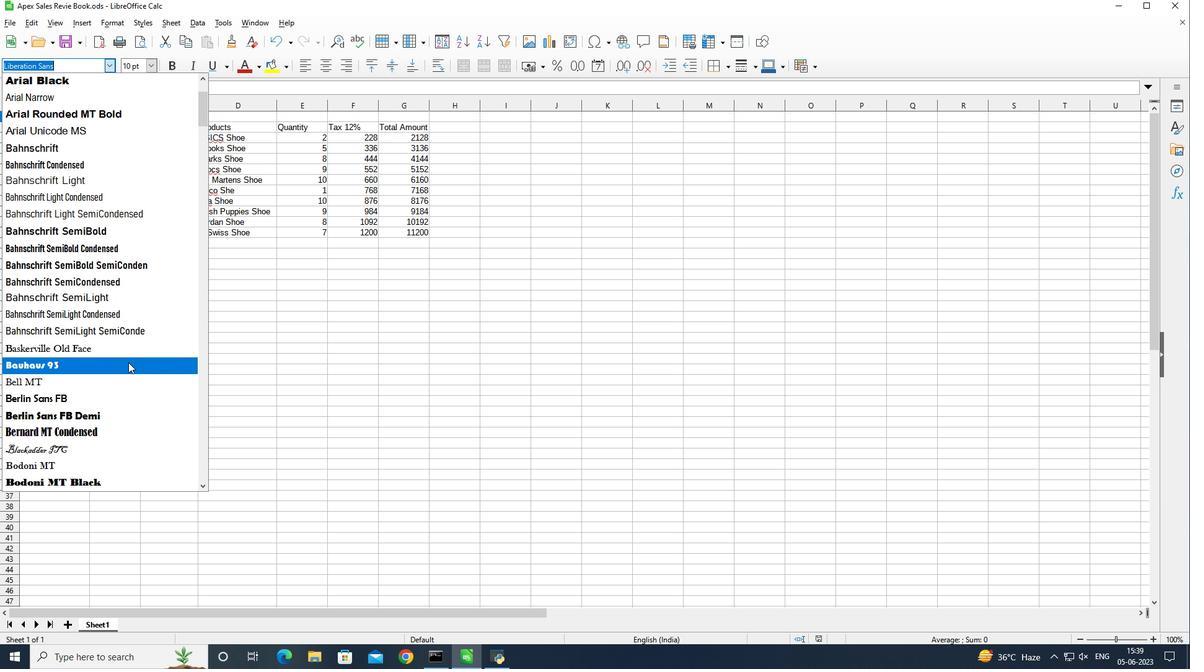 
Action: Mouse scrolled (124, 373) with delta (0, 0)
Screenshot: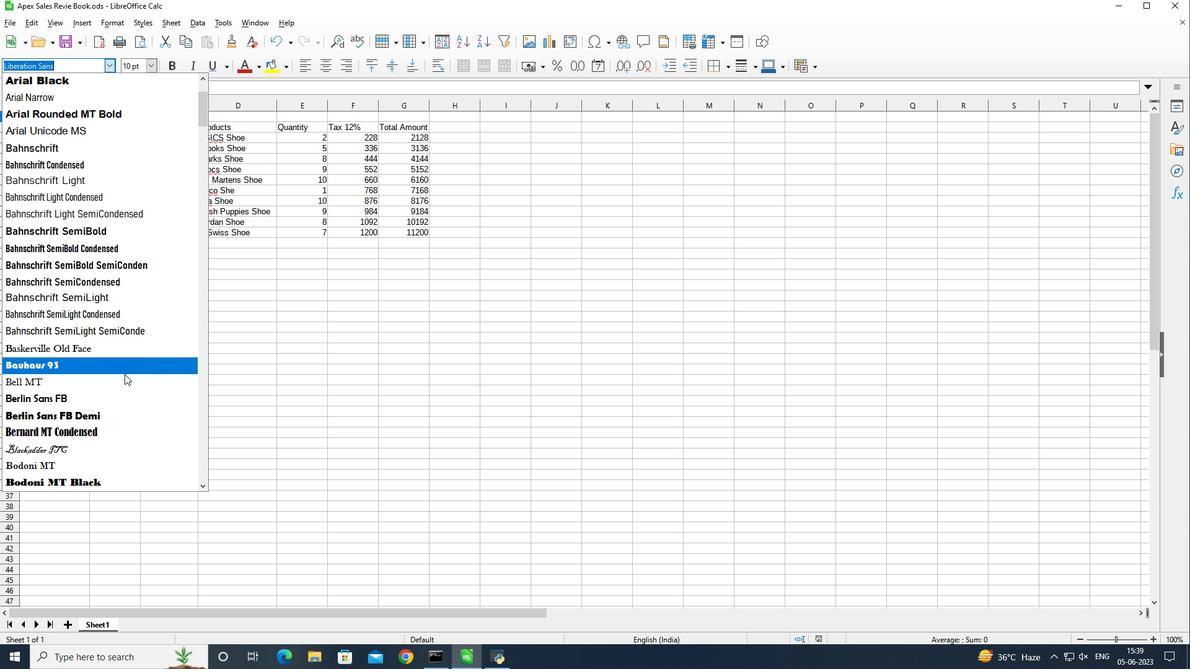 
Action: Mouse moved to (101, 407)
Screenshot: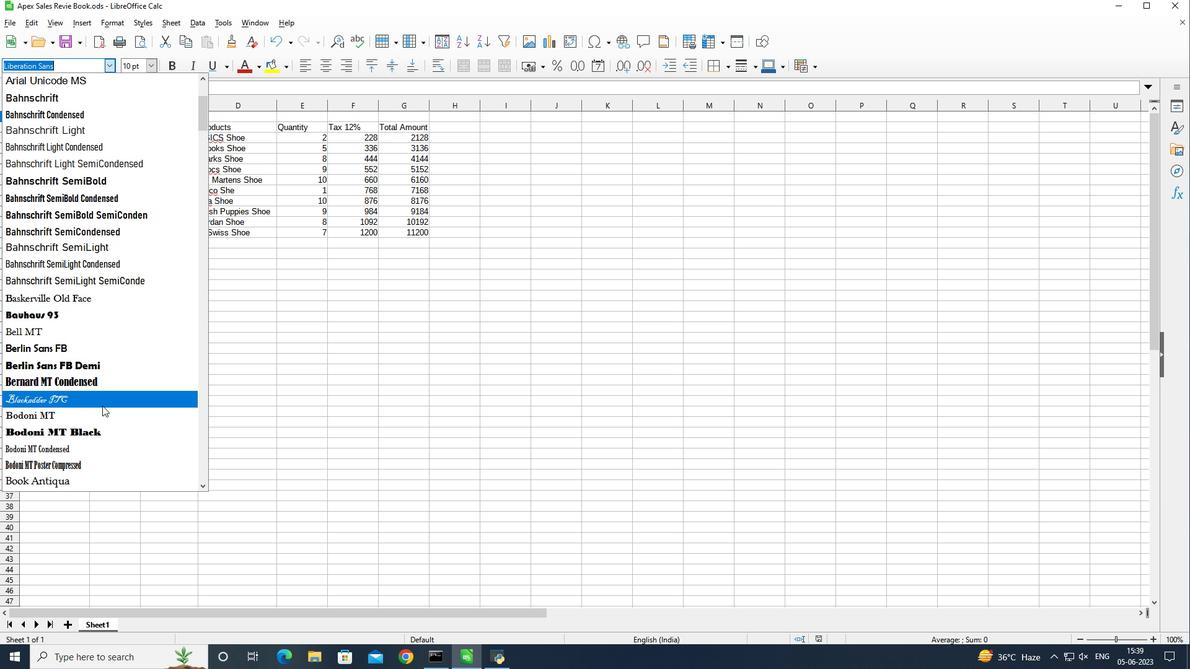 
Action: Mouse scrolled (101, 407) with delta (0, 0)
Screenshot: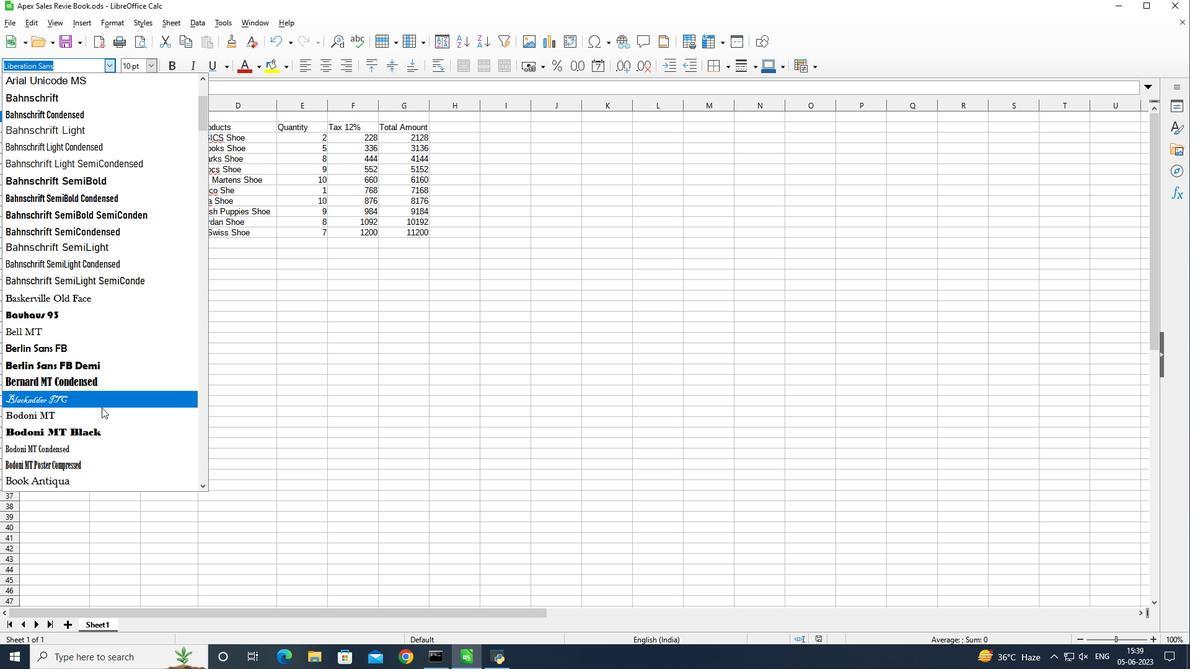 
Action: Mouse scrolled (101, 407) with delta (0, 0)
Screenshot: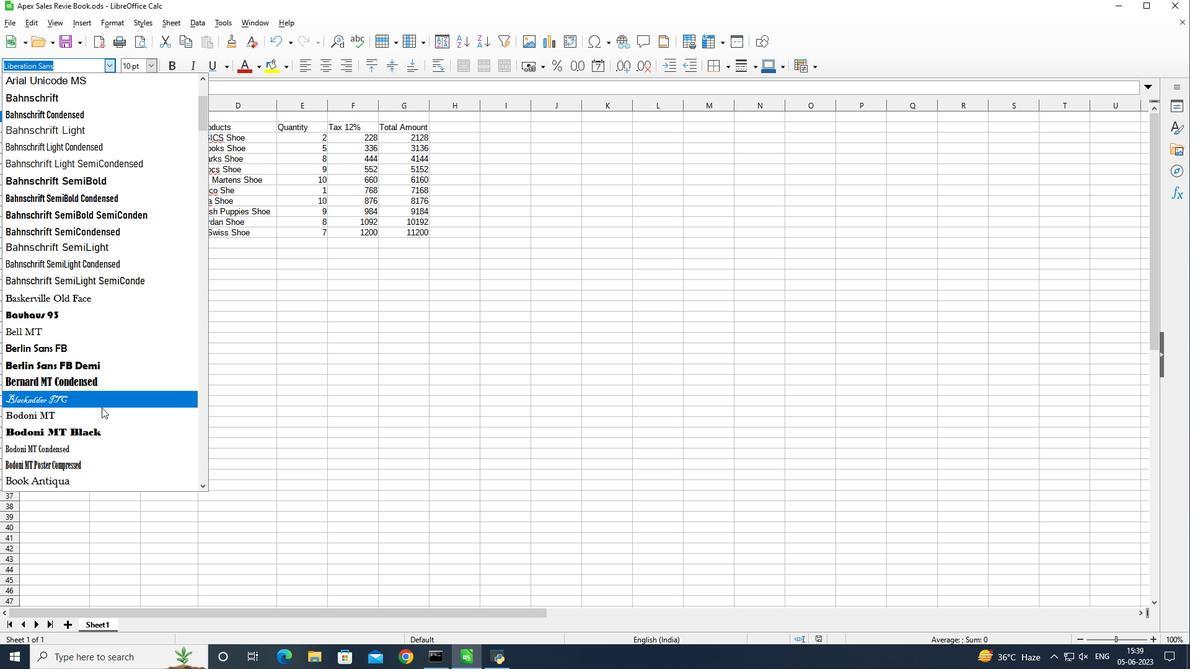 
Action: Mouse moved to (102, 409)
Screenshot: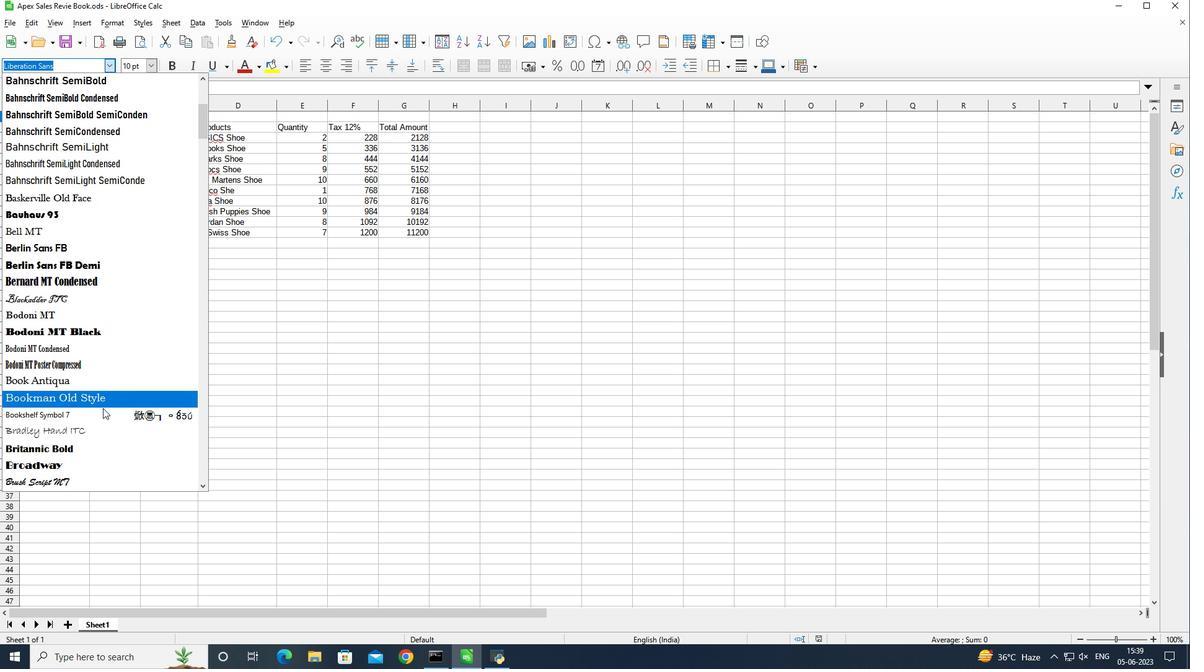 
Action: Mouse scrolled (102, 408) with delta (0, 0)
Screenshot: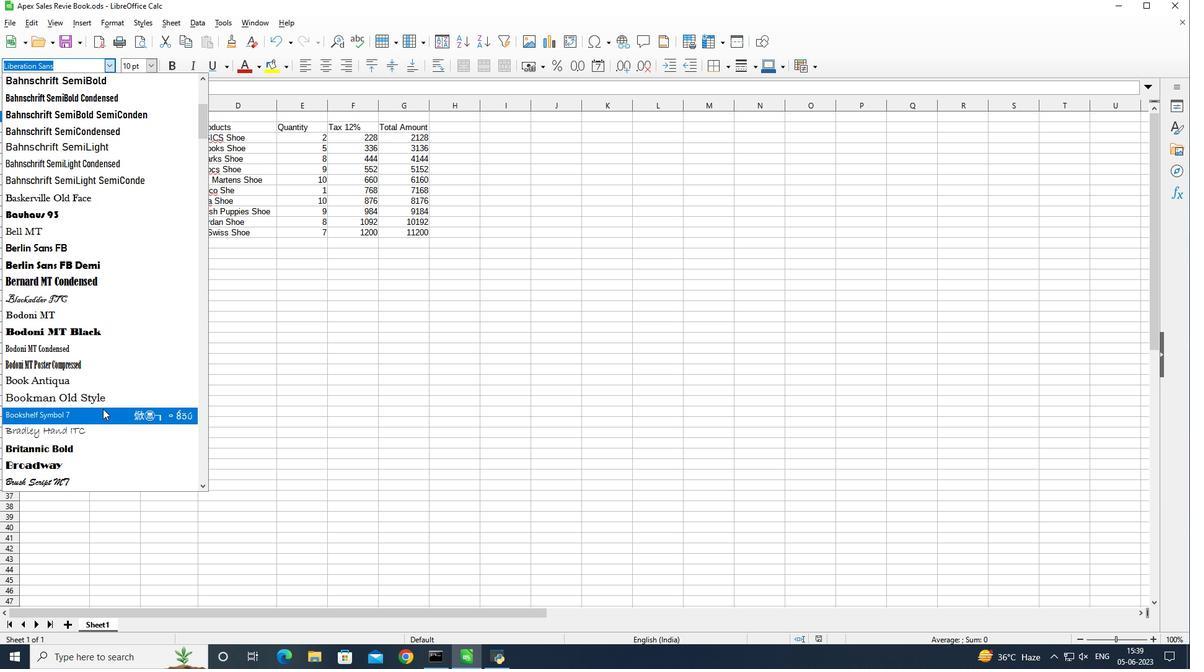
Action: Mouse moved to (134, 350)
Screenshot: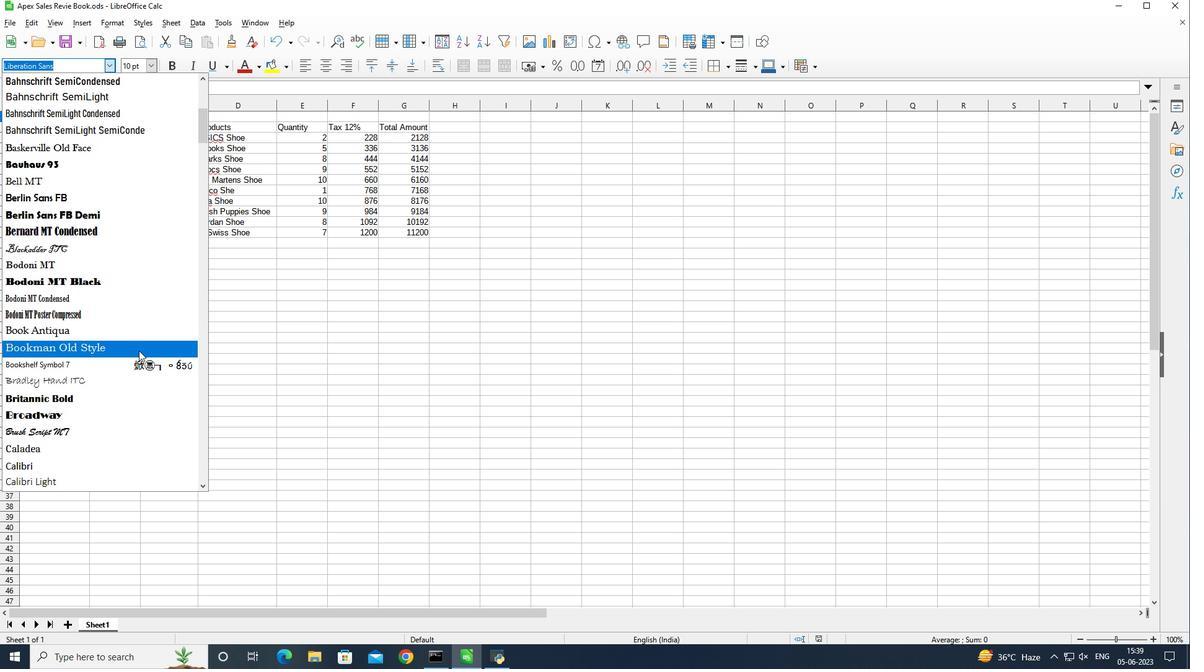 
Action: Mouse pressed left at (134, 350)
Screenshot: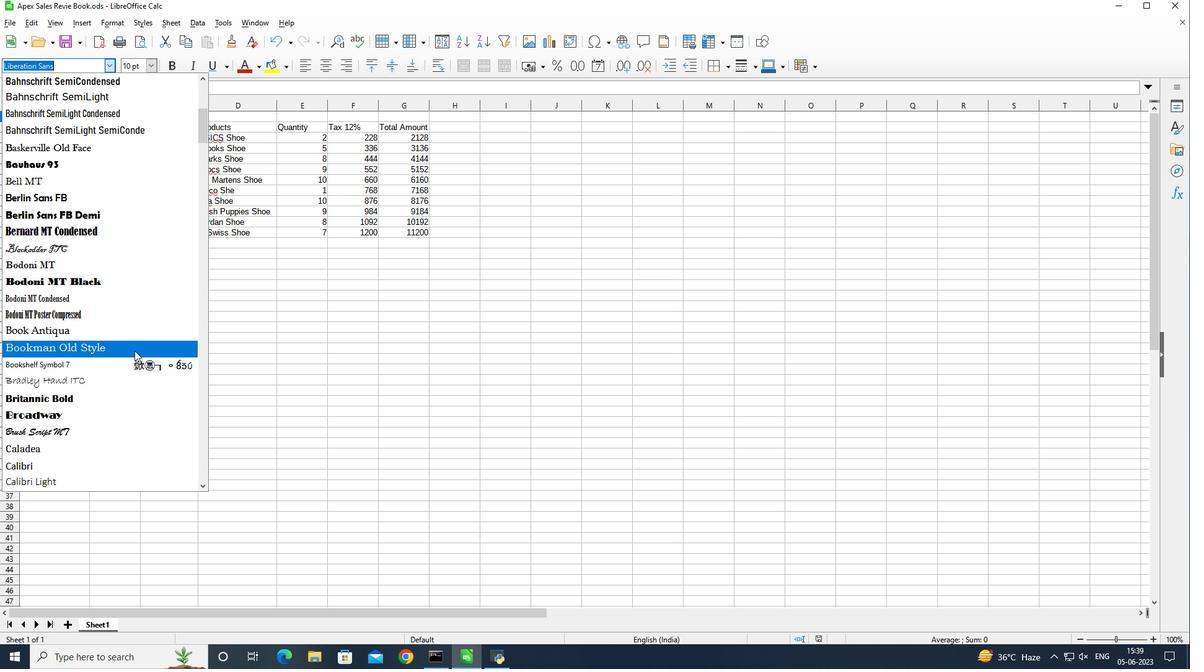 
Action: Mouse moved to (217, 63)
Screenshot: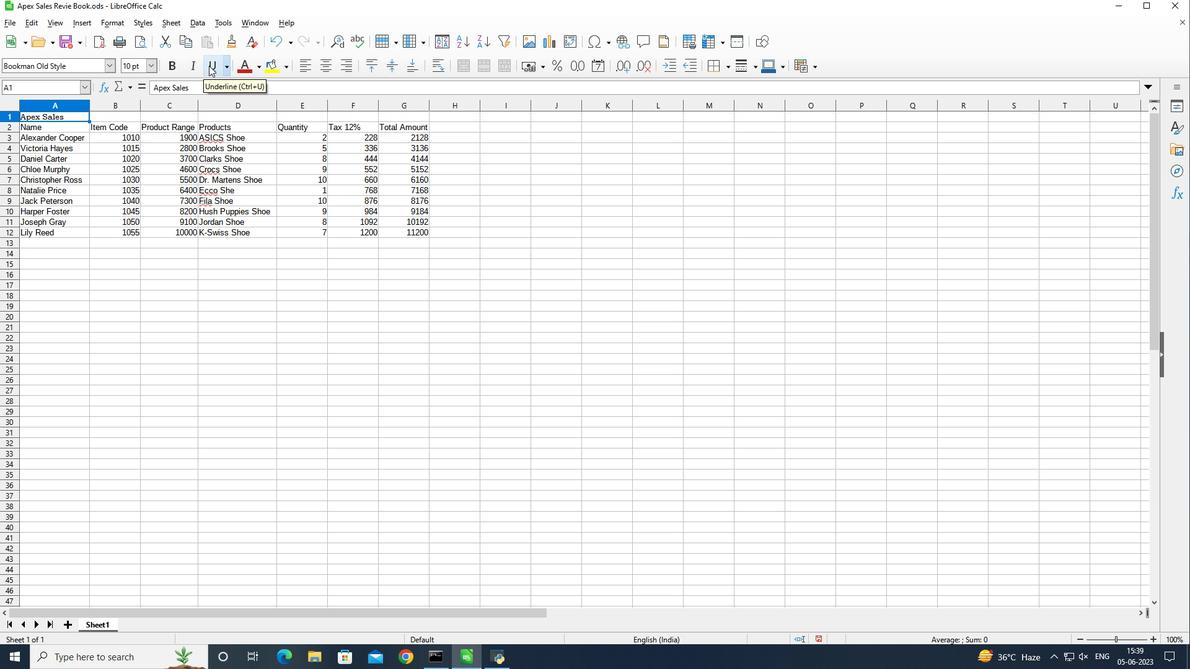 
Action: Mouse pressed left at (217, 63)
Screenshot: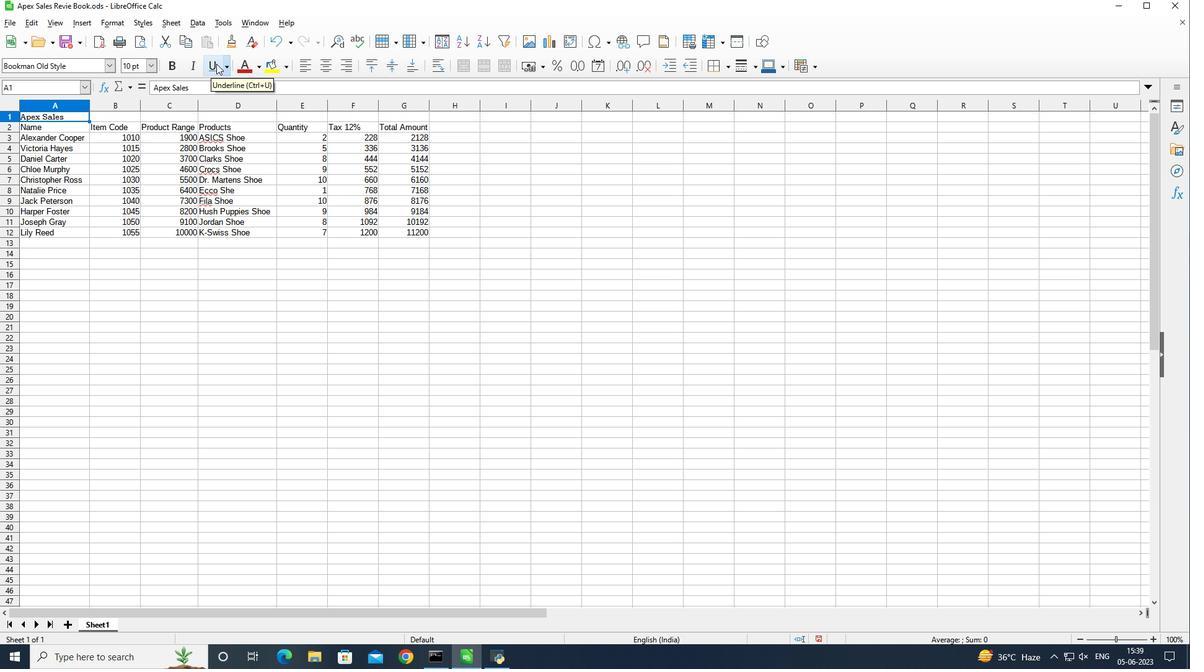 
Action: Mouse moved to (154, 68)
Screenshot: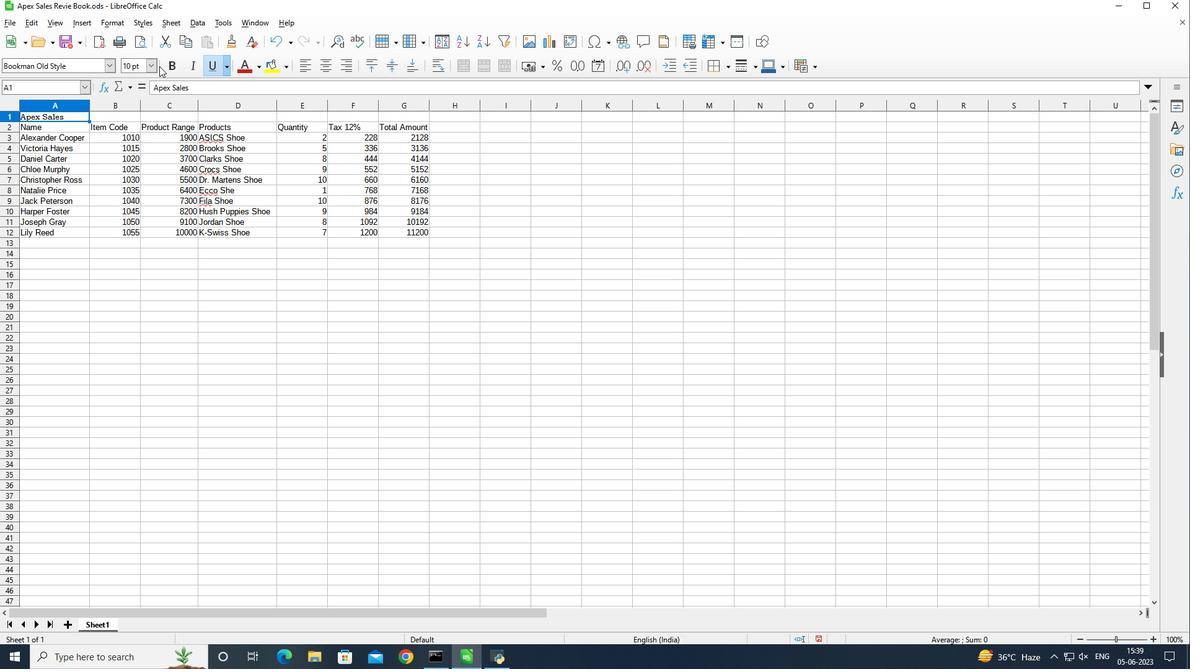 
Action: Mouse pressed left at (154, 68)
Screenshot: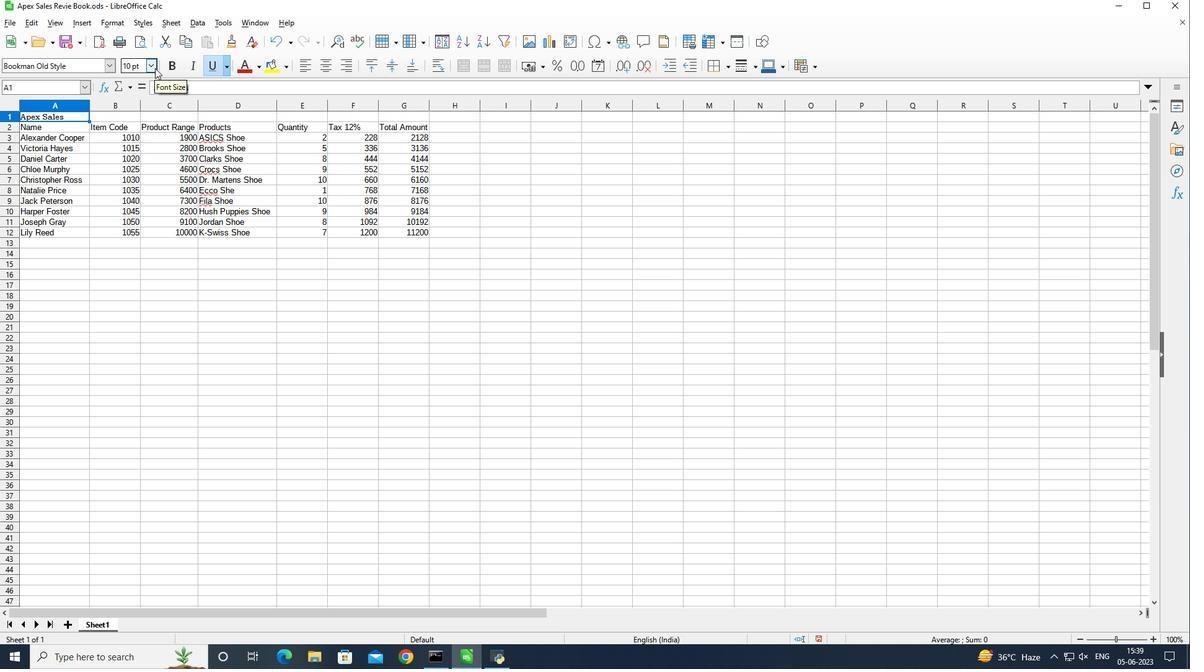 
Action: Mouse moved to (134, 215)
Screenshot: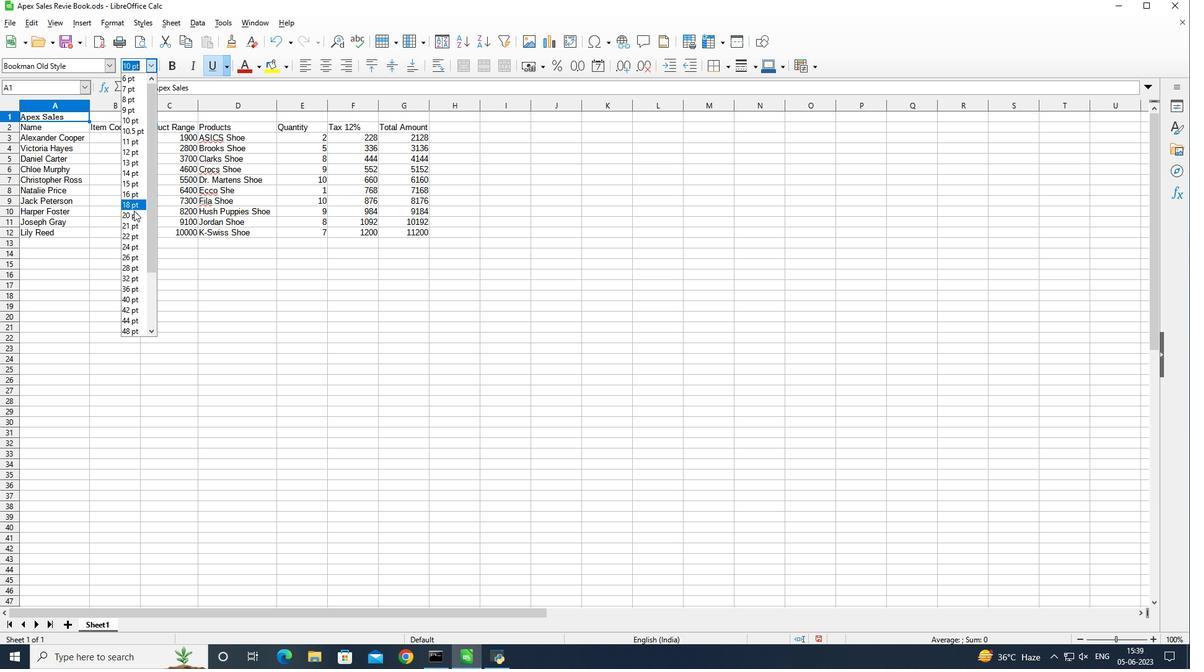 
Action: Mouse pressed left at (134, 215)
Screenshot: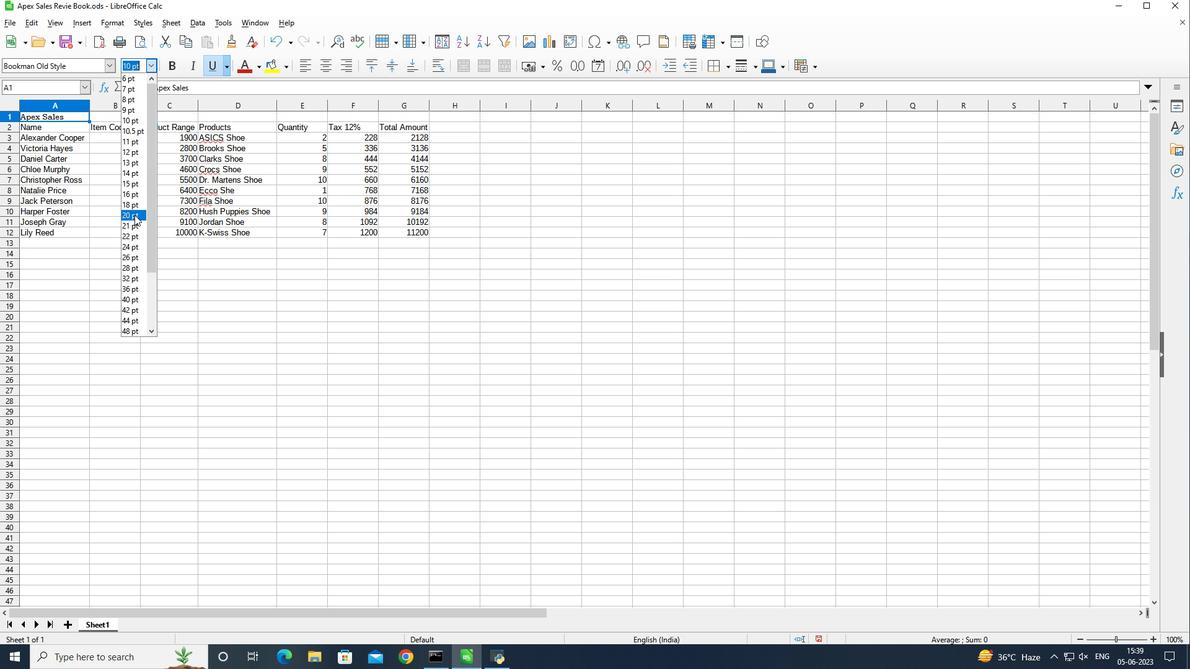 
Action: Mouse moved to (69, 119)
Screenshot: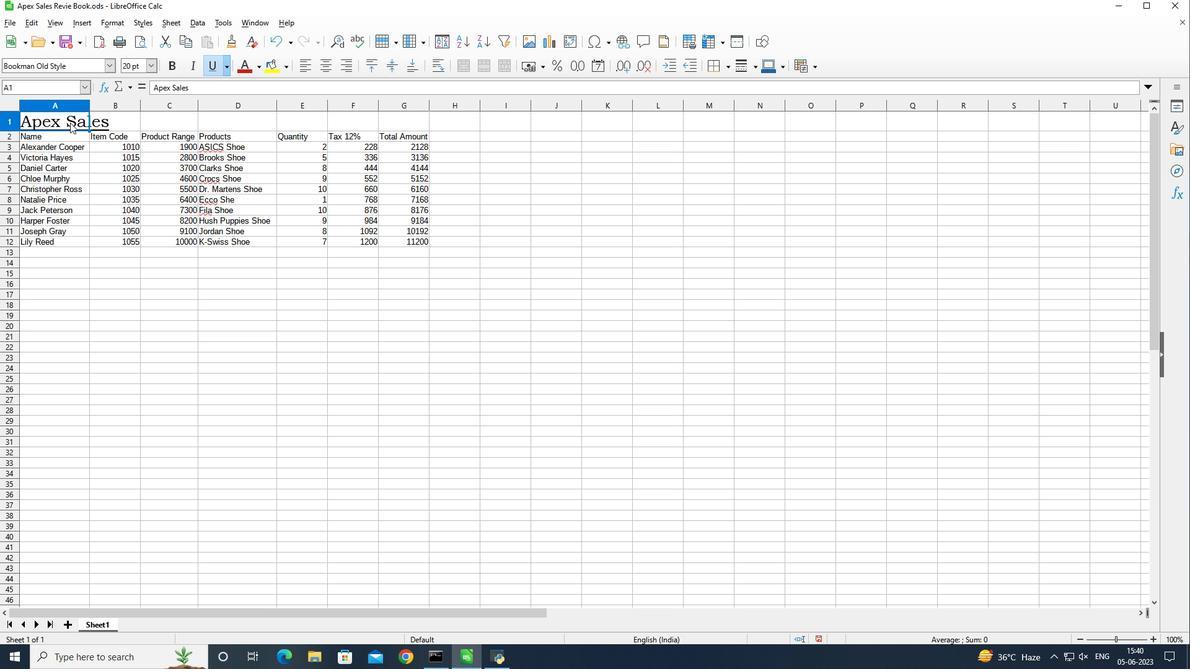 
Action: Mouse pressed left at (69, 119)
Screenshot: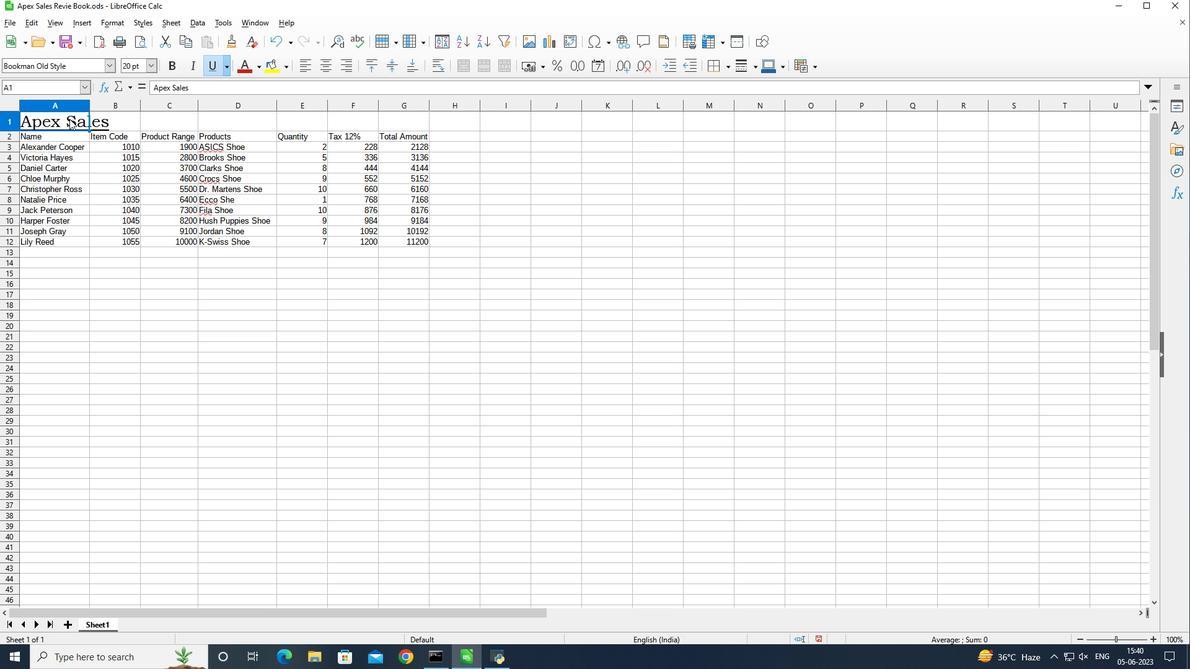
Action: Mouse moved to (482, 65)
Screenshot: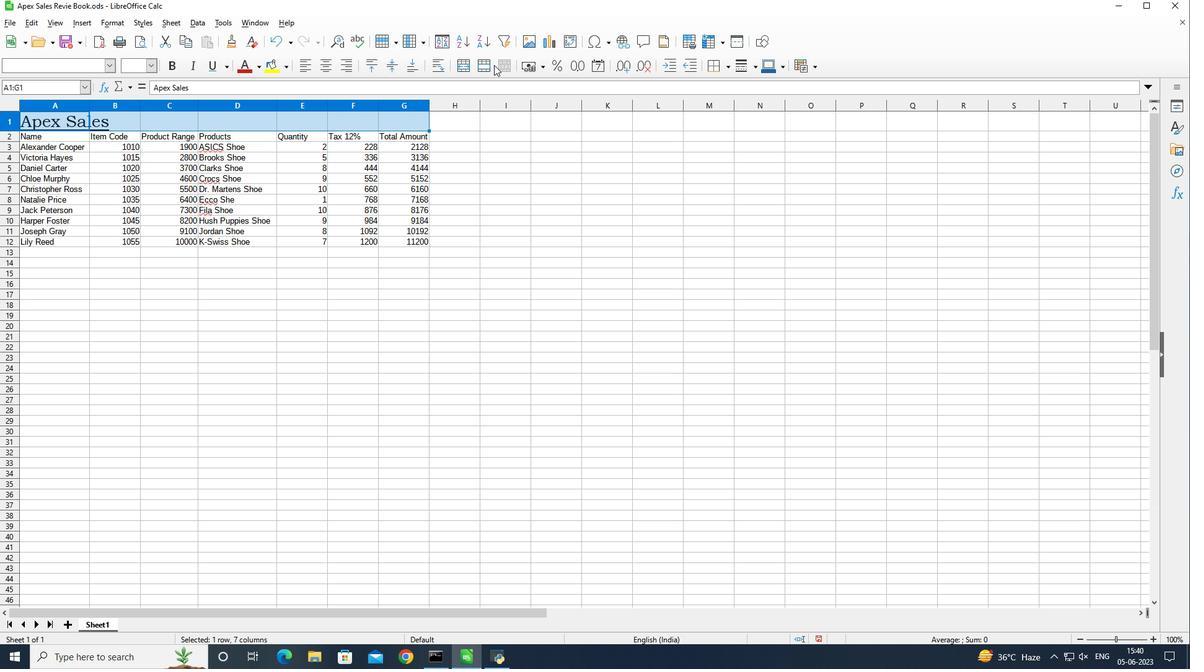 
Action: Mouse pressed left at (482, 65)
Screenshot: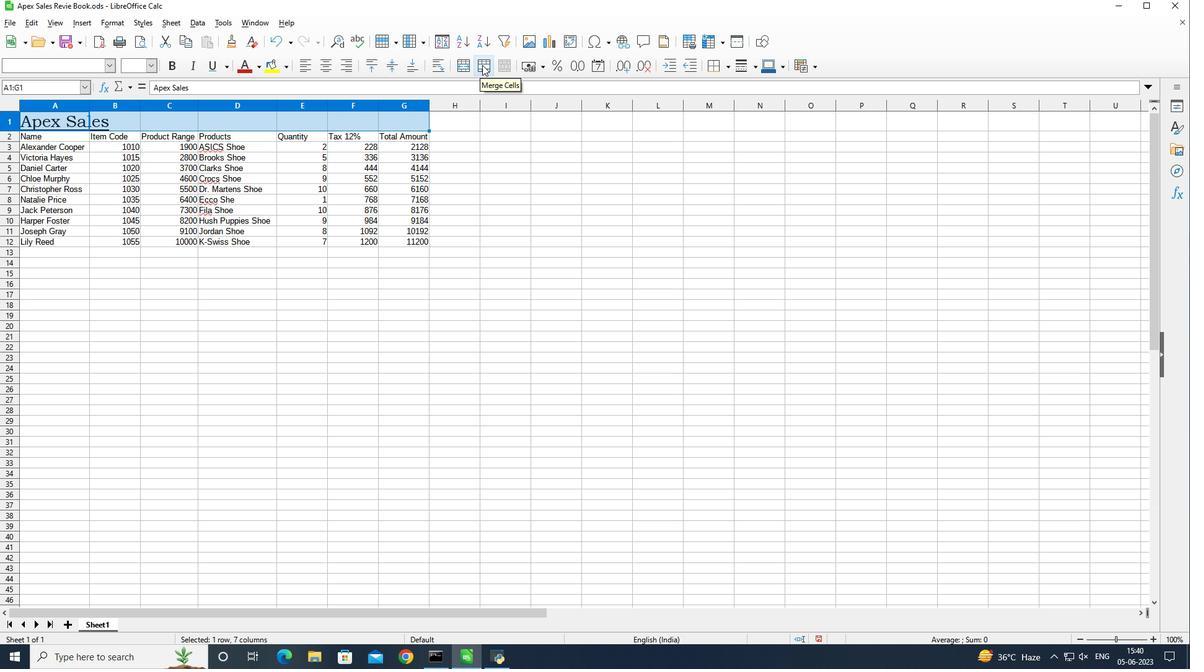 
Action: Mouse moved to (57, 141)
Screenshot: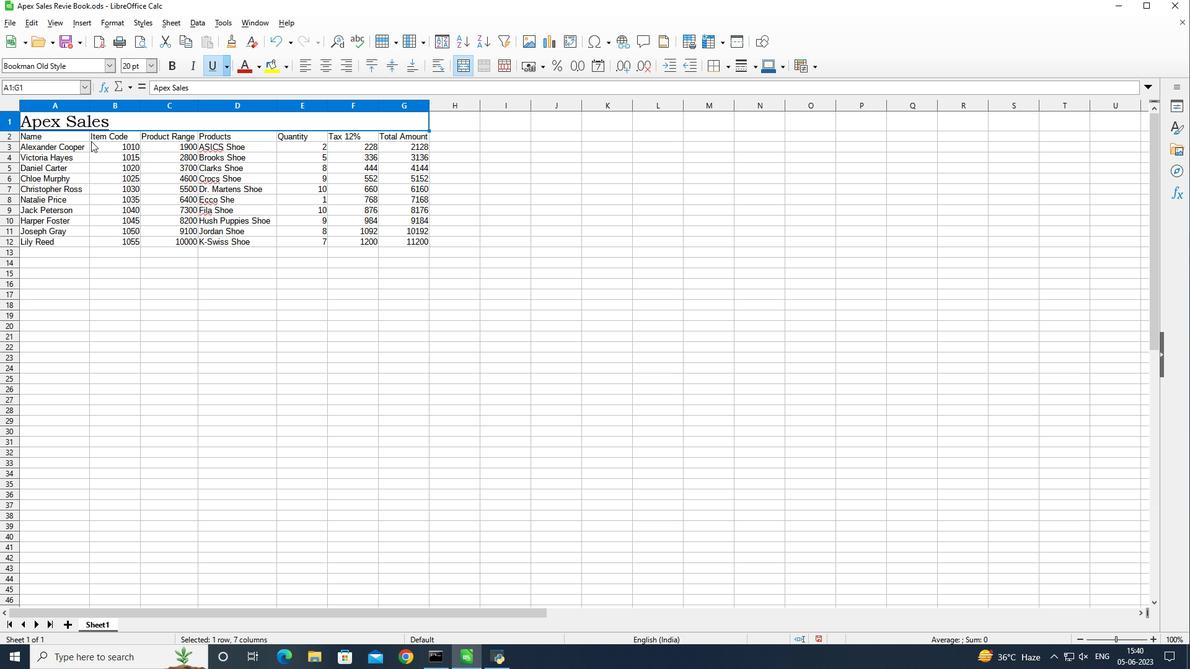
Action: Mouse pressed left at (57, 141)
Screenshot: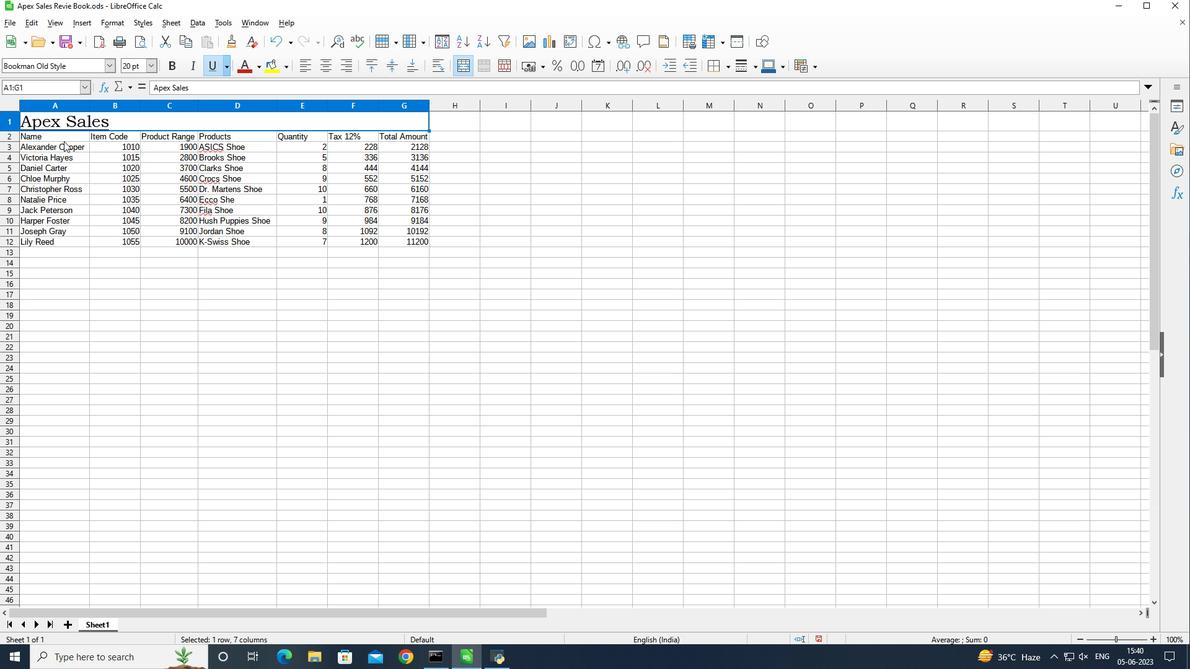 
Action: Mouse moved to (106, 68)
Screenshot: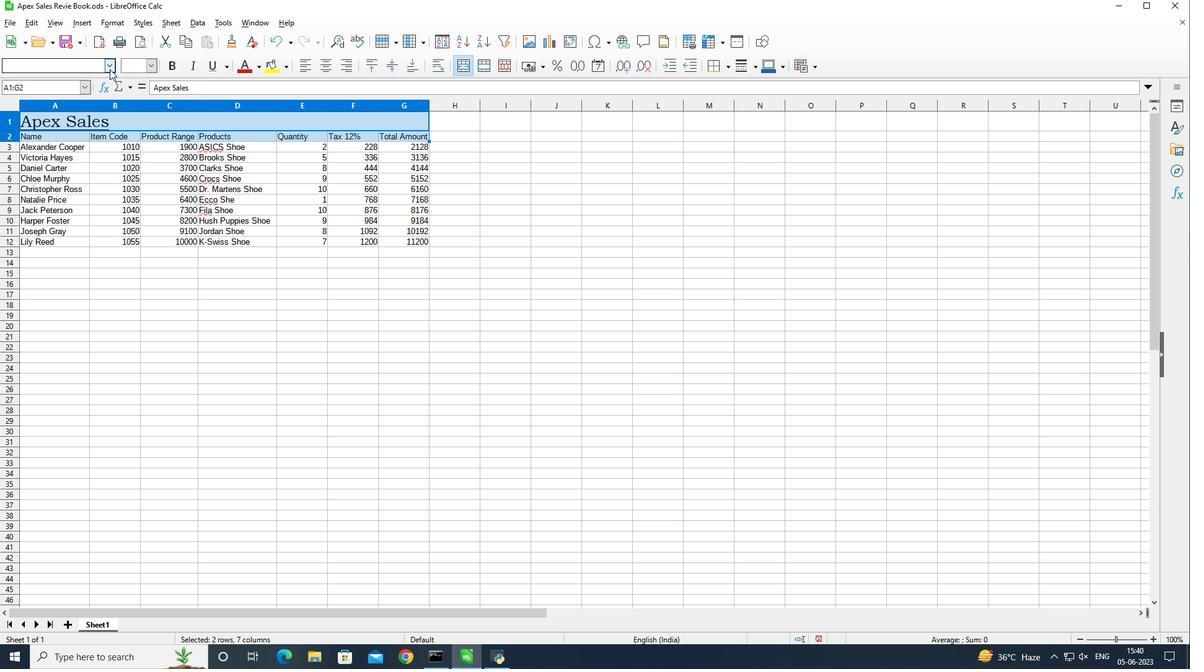 
Action: Mouse pressed left at (106, 68)
Screenshot: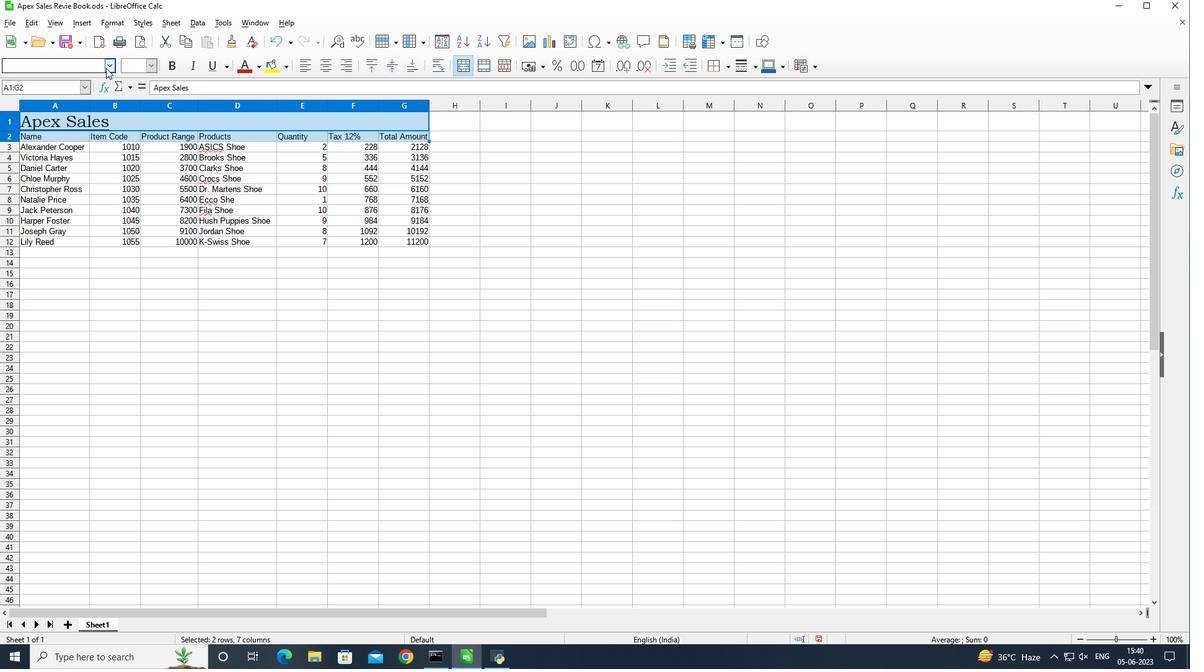 
Action: Mouse moved to (322, 138)
Screenshot: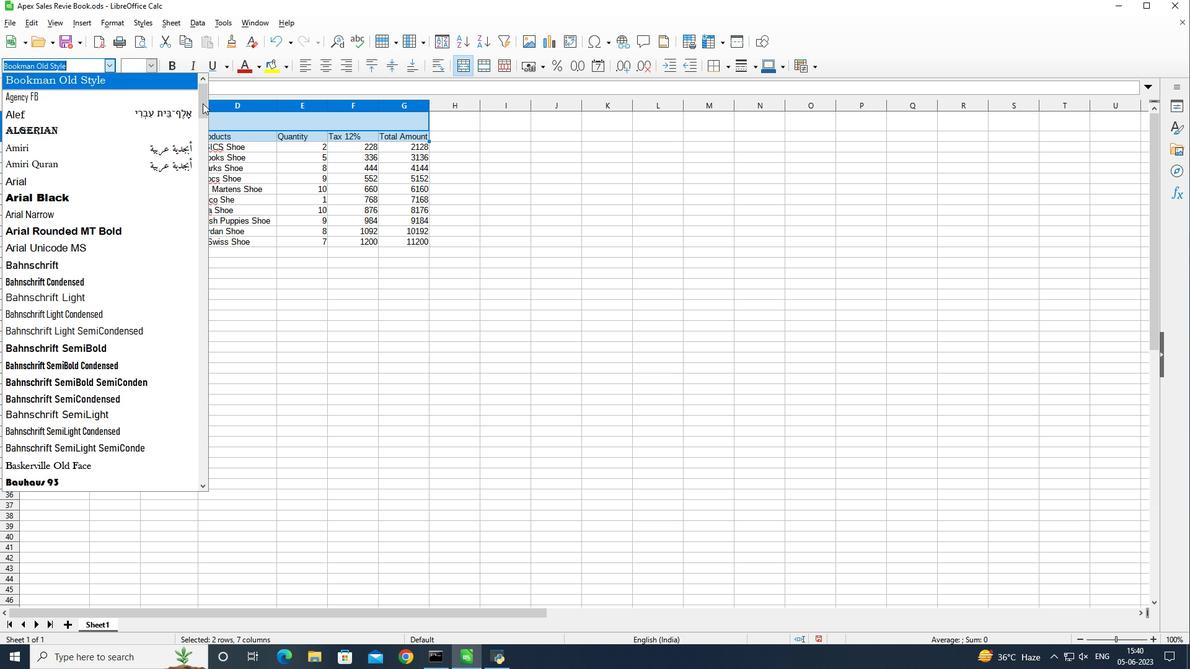 
Action: Mouse pressed left at (322, 138)
Screenshot: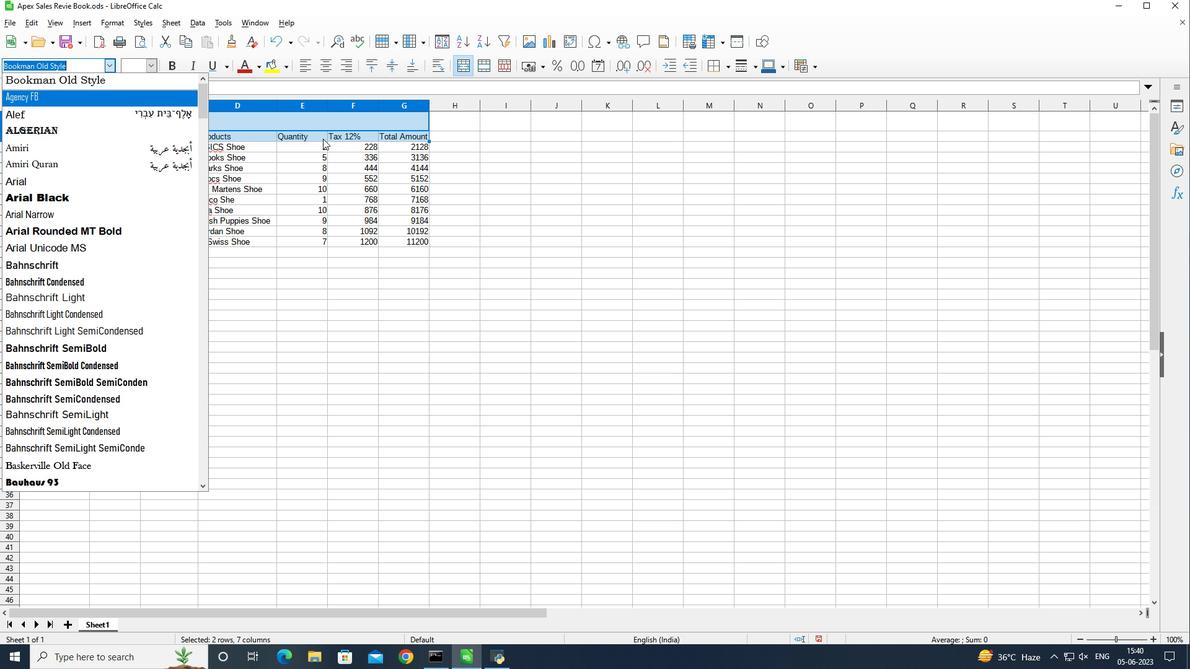 
Action: Mouse moved to (68, 138)
Screenshot: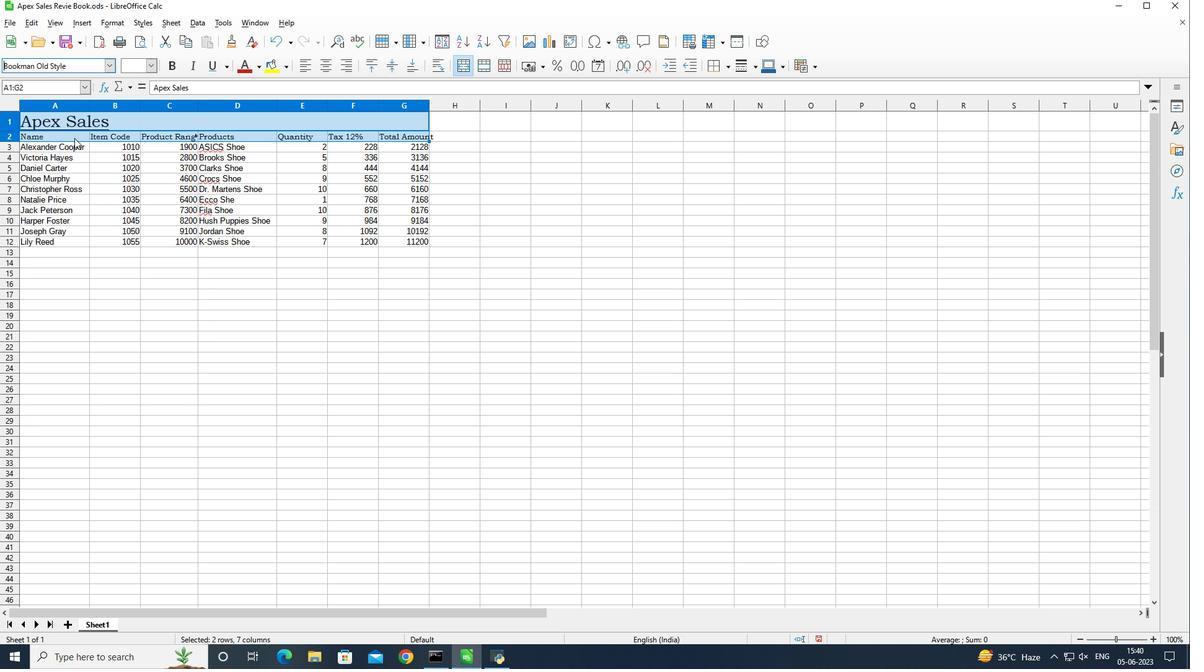 
Action: Mouse pressed left at (68, 138)
Screenshot: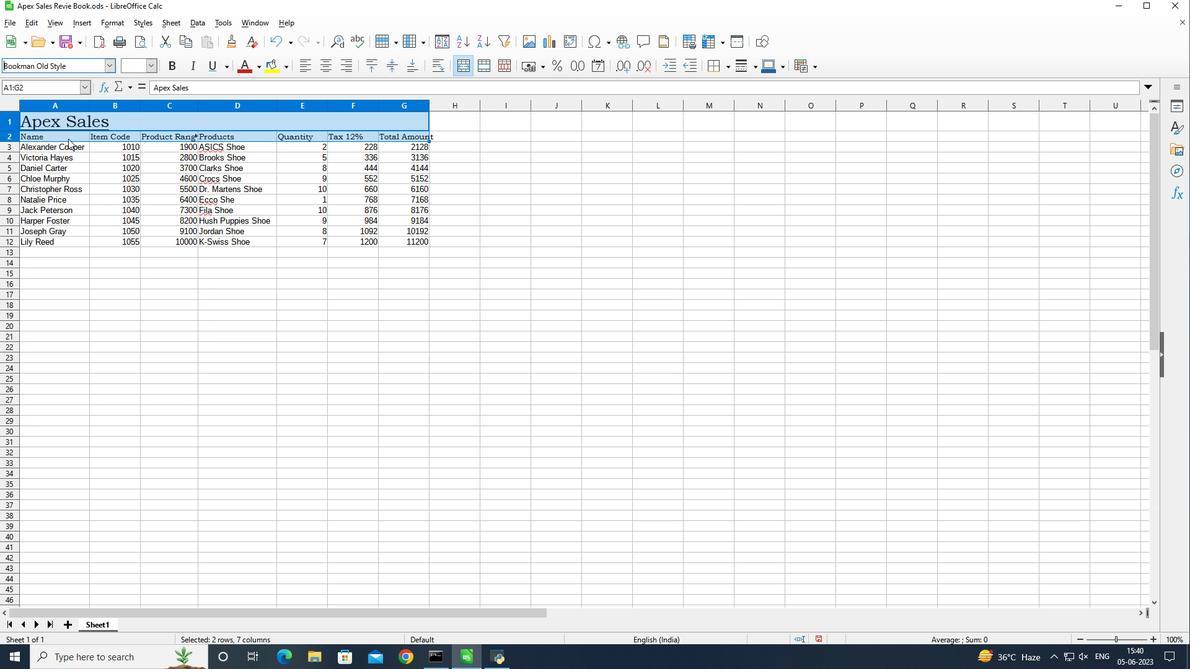 
Action: Mouse moved to (66, 135)
Screenshot: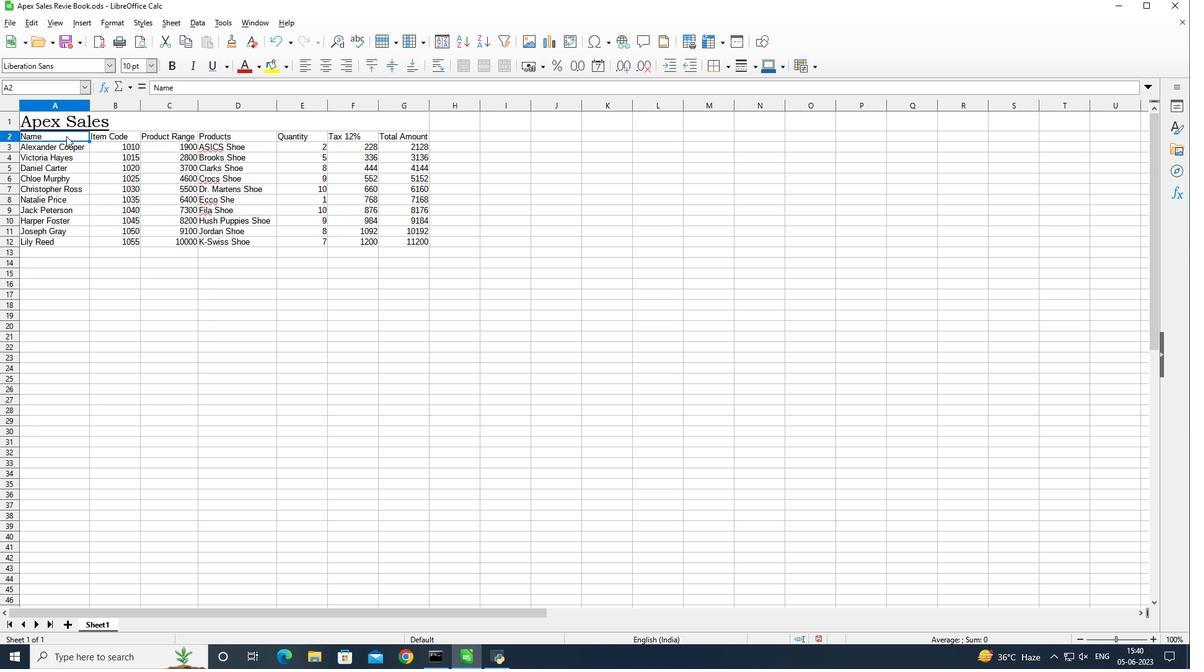 
Action: Mouse pressed left at (66, 135)
Screenshot: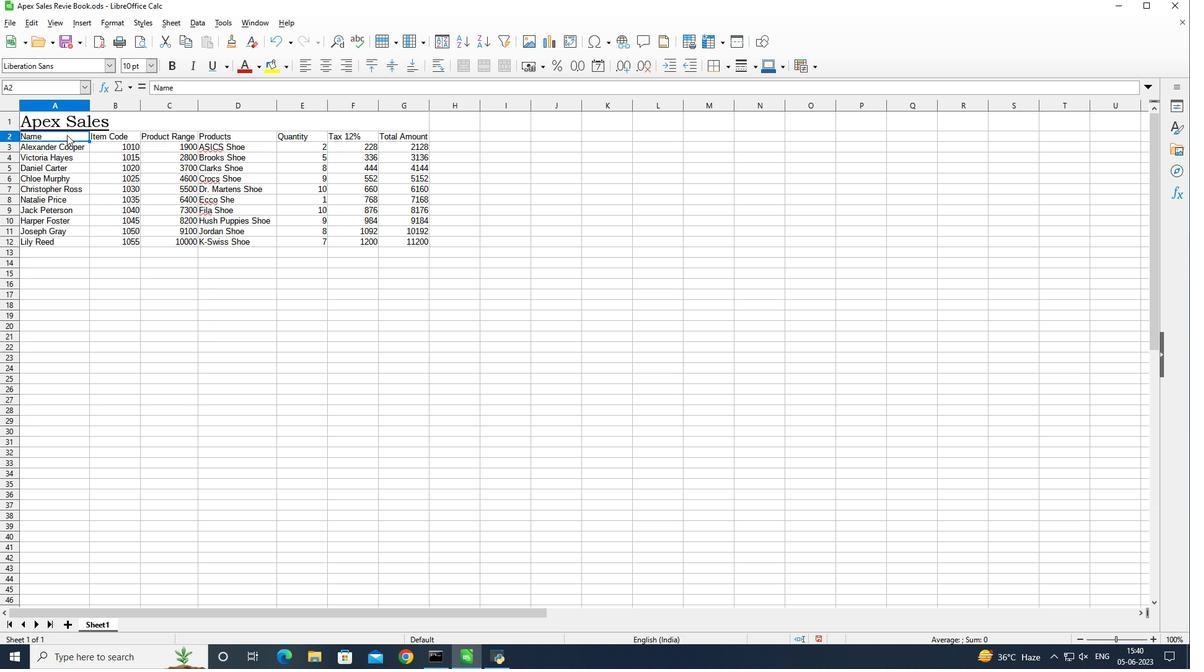 
Action: Mouse moved to (108, 60)
Screenshot: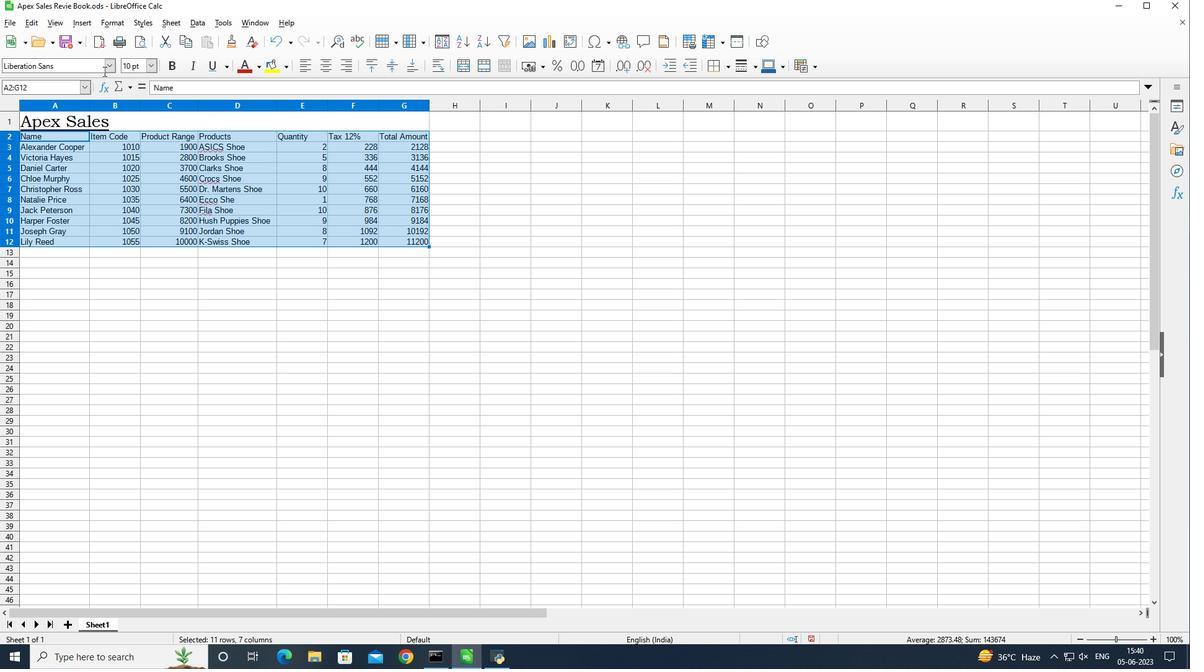 
Action: Mouse pressed left at (108, 60)
Screenshot: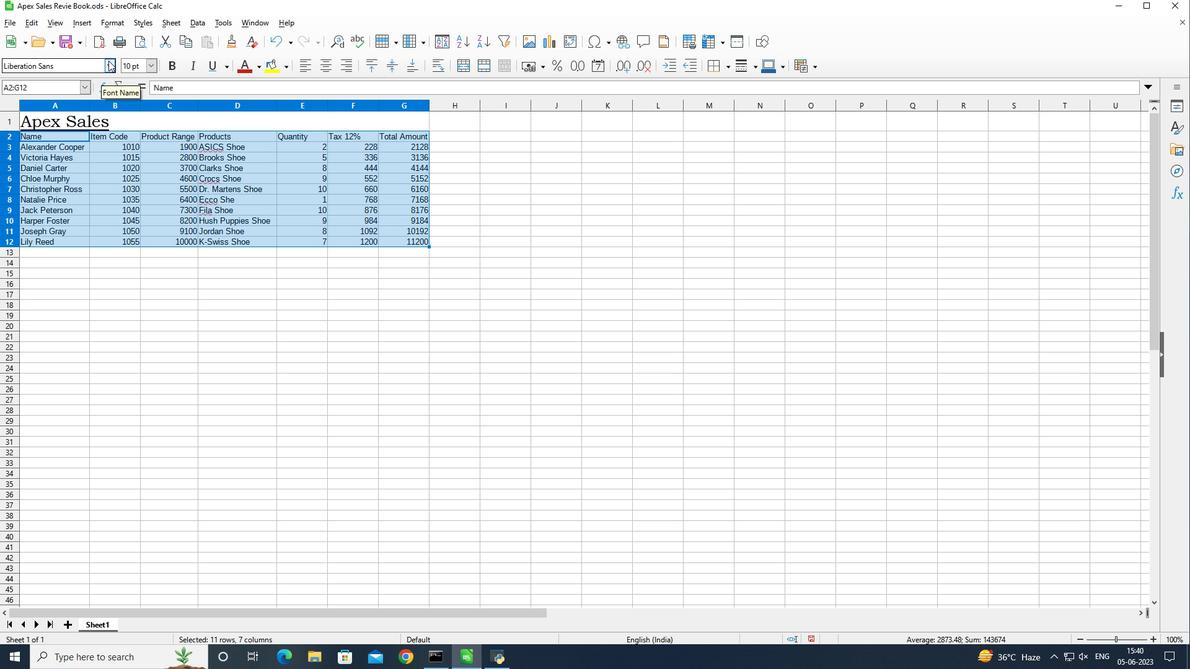 
Action: Mouse moved to (112, 79)
Screenshot: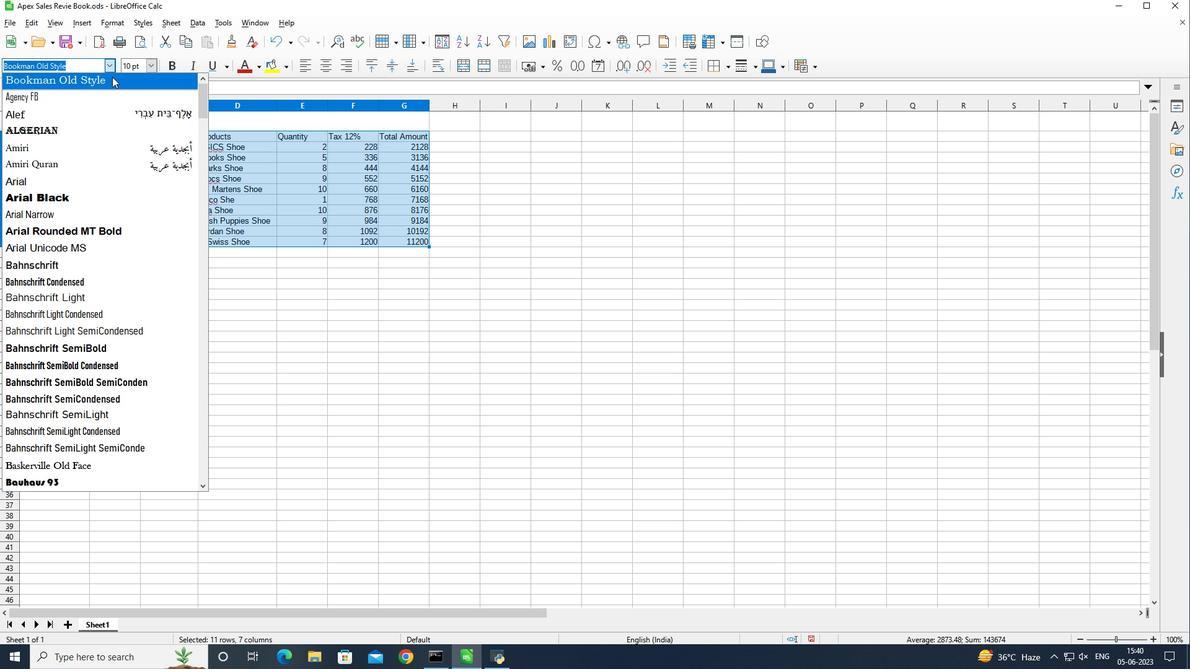 
Action: Mouse pressed left at (112, 79)
Screenshot: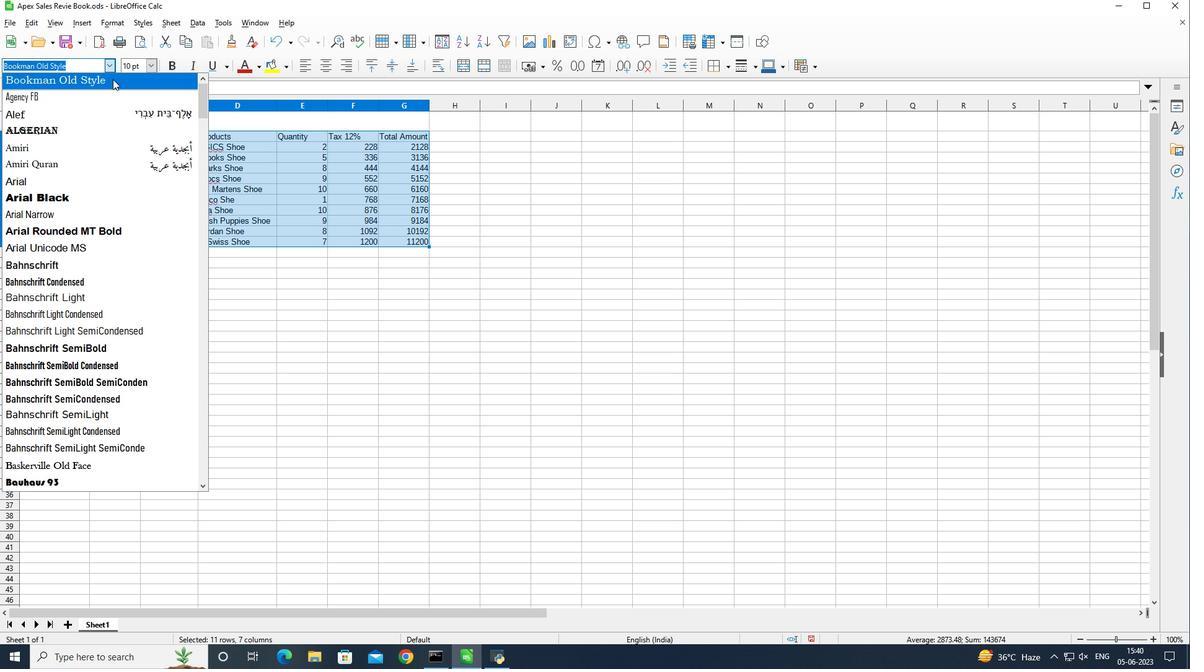 
Action: Mouse moved to (156, 65)
Screenshot: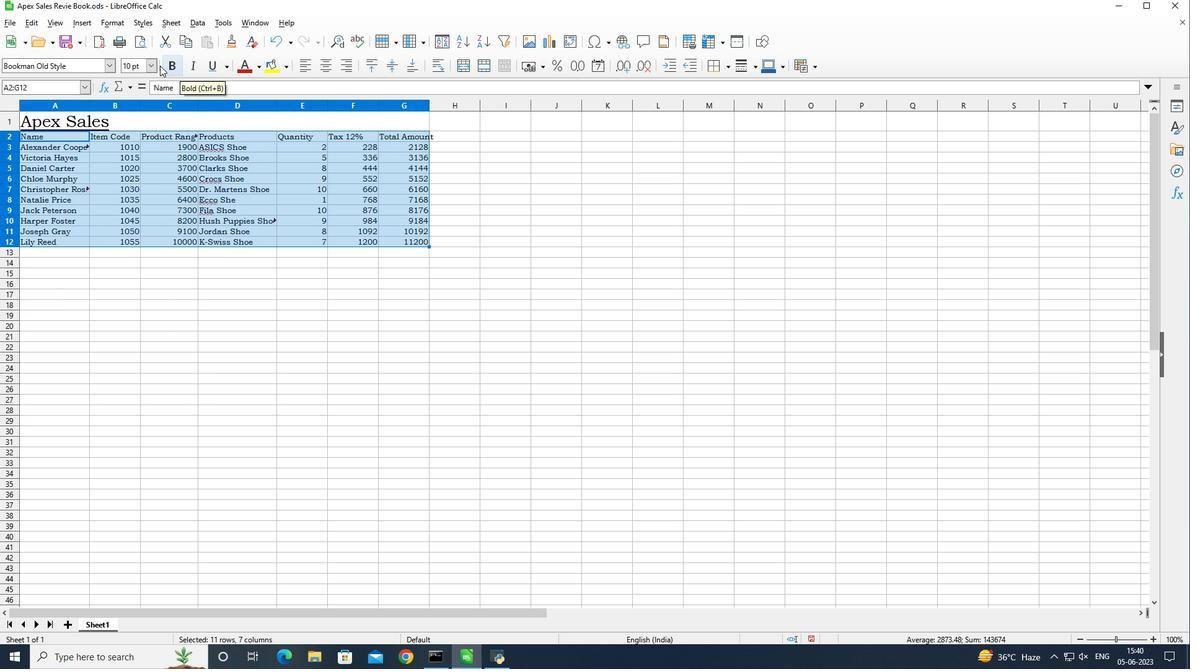 
Action: Mouse pressed left at (156, 65)
Screenshot: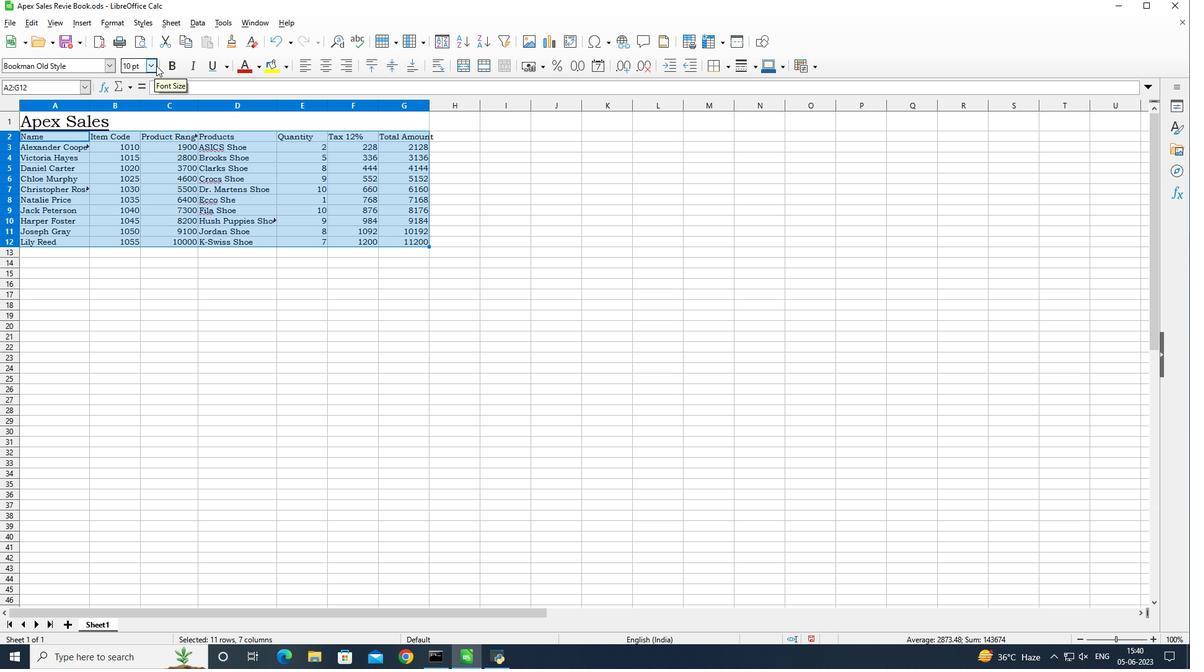 
Action: Mouse moved to (136, 198)
Screenshot: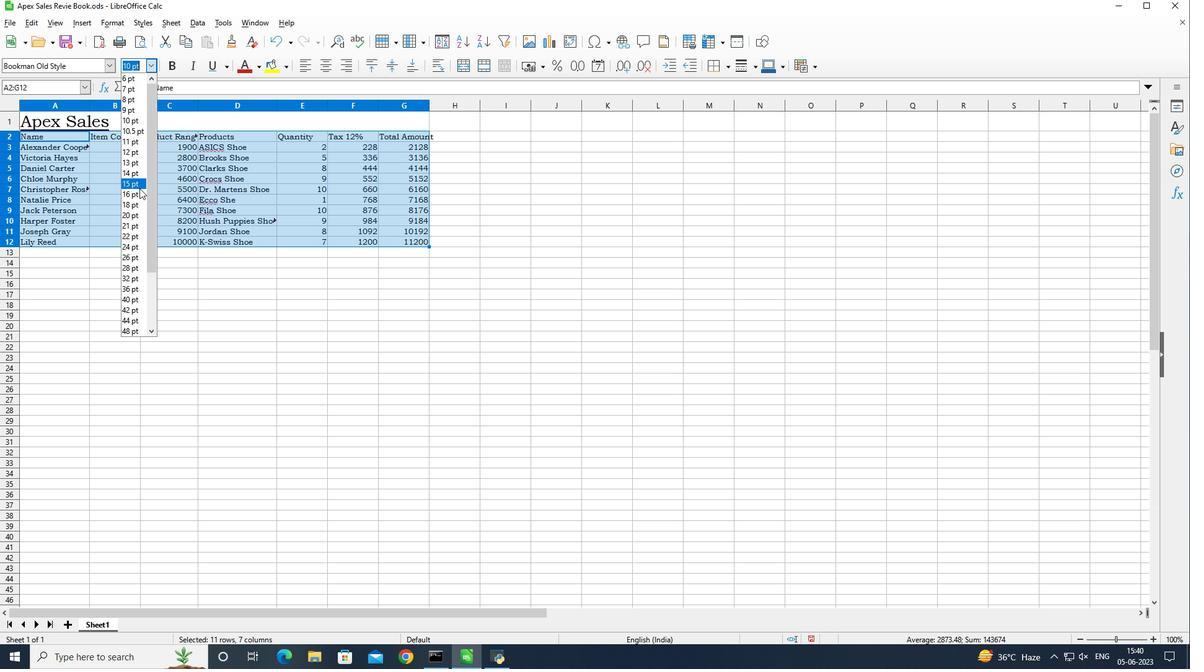 
Action: Mouse pressed left at (136, 198)
Screenshot: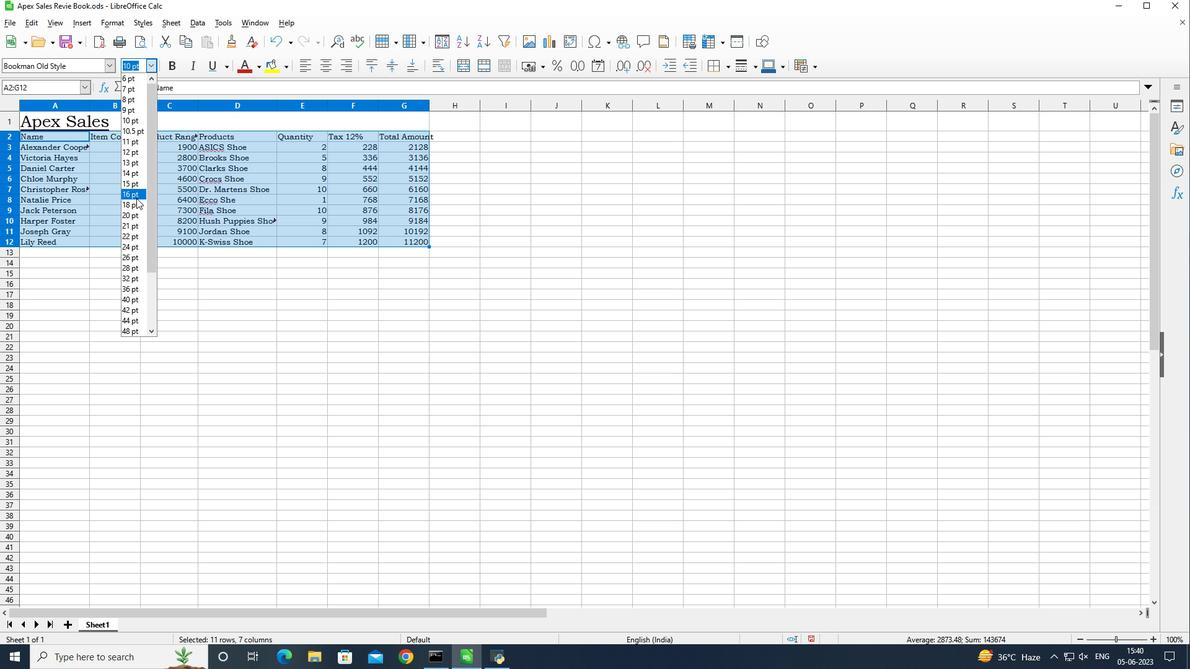
Action: Mouse moved to (249, 115)
Screenshot: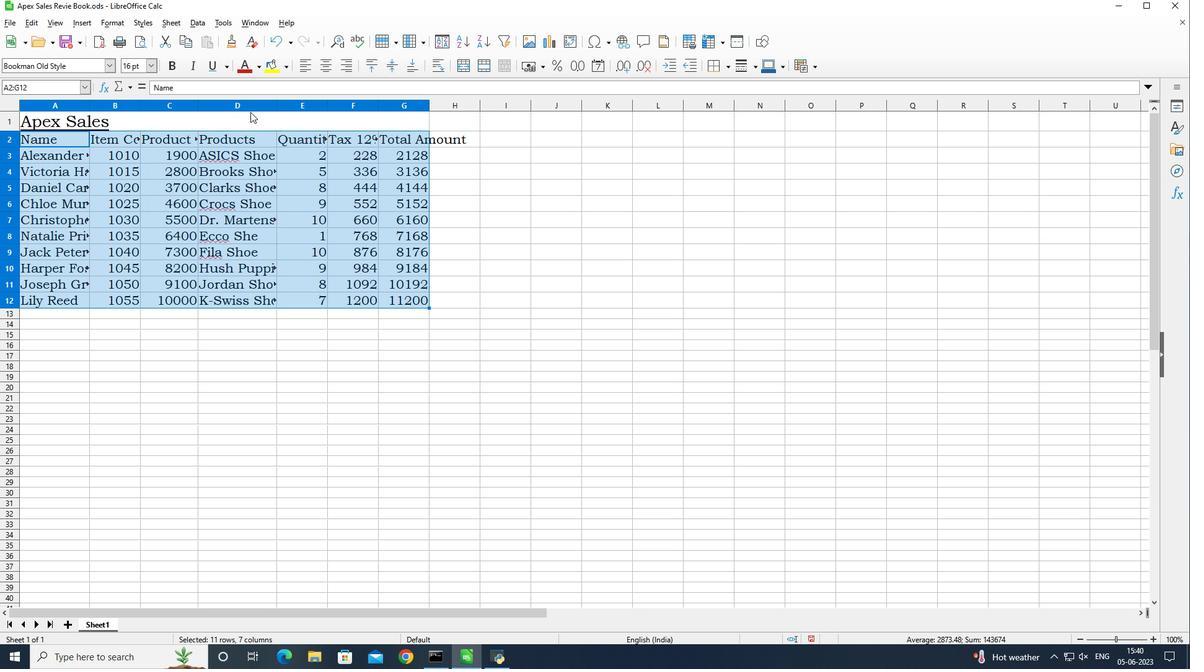 
Action: Mouse pressed left at (249, 115)
Screenshot: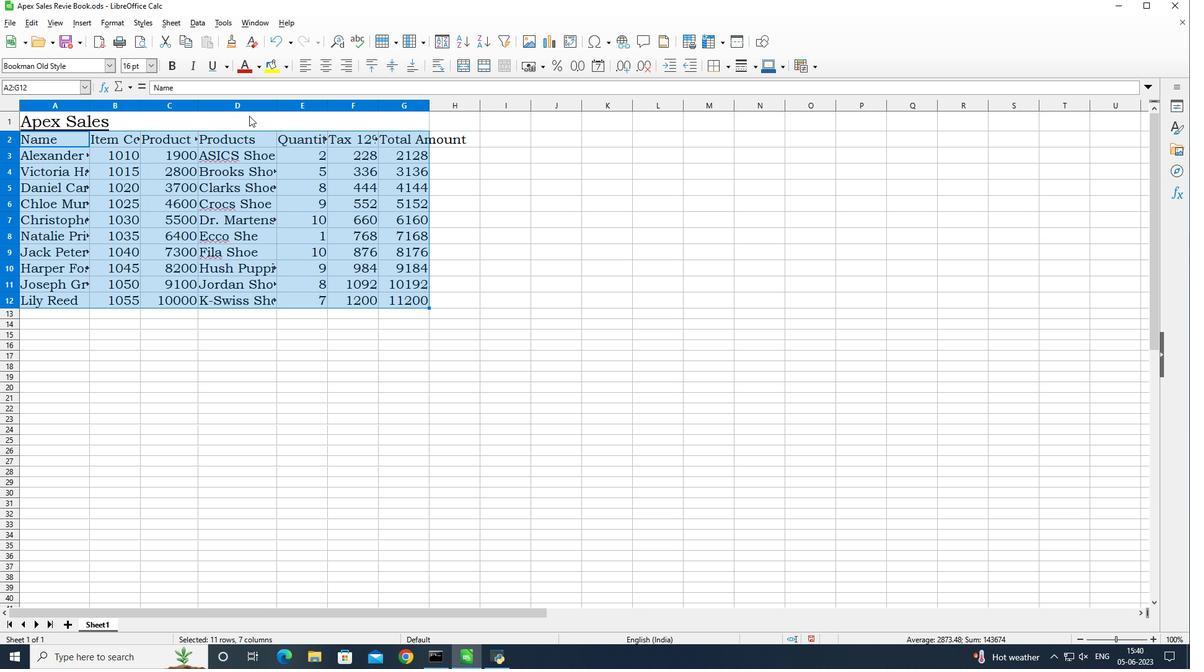 
Action: Key pressed <Key.shift_r><Key.down><Key.down><Key.down><Key.down><Key.down><Key.down><Key.down><Key.down><Key.down><Key.down><Key.down>
Screenshot: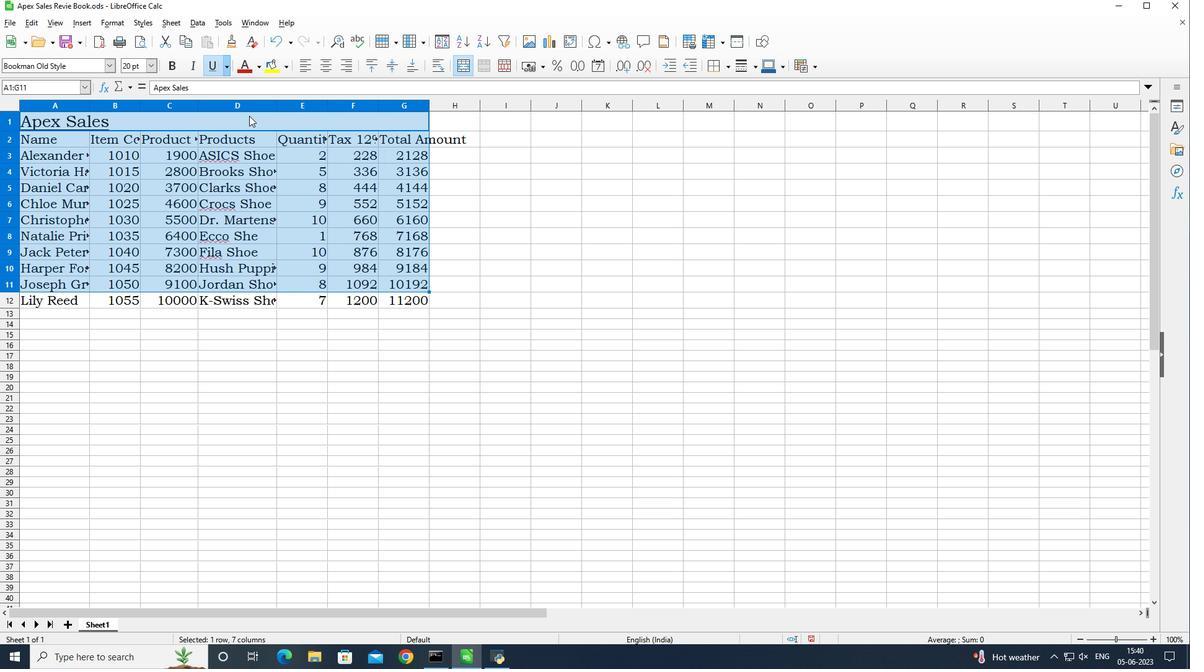 
Action: Mouse moved to (327, 63)
Screenshot: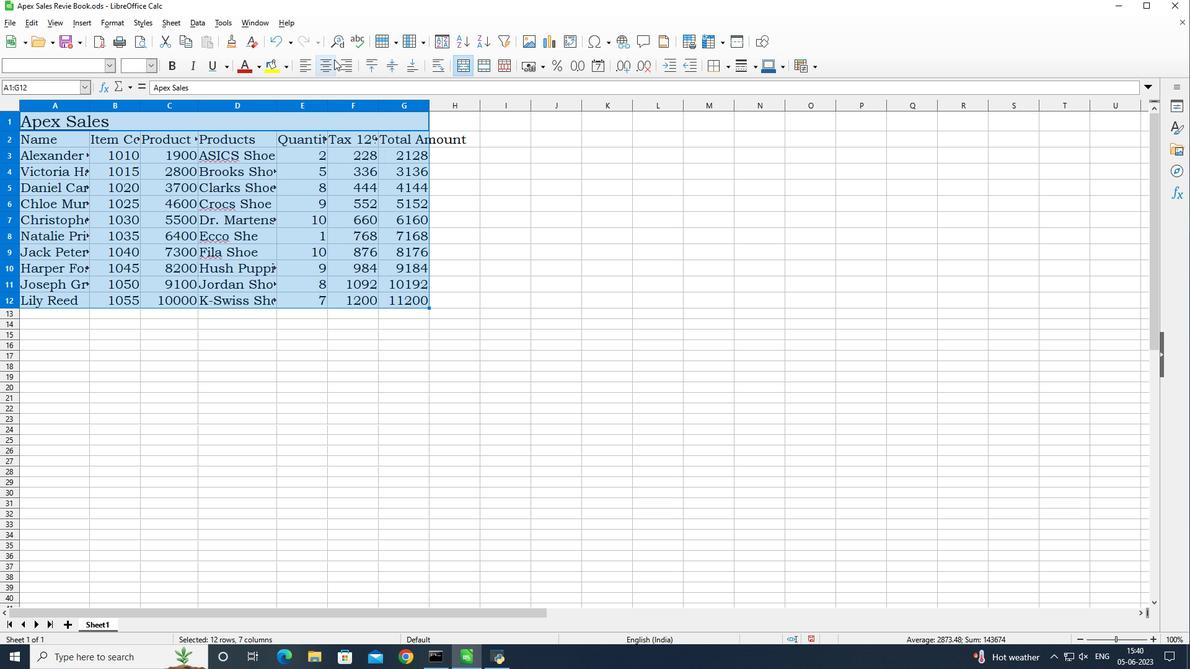 
Action: Mouse pressed left at (327, 63)
Screenshot: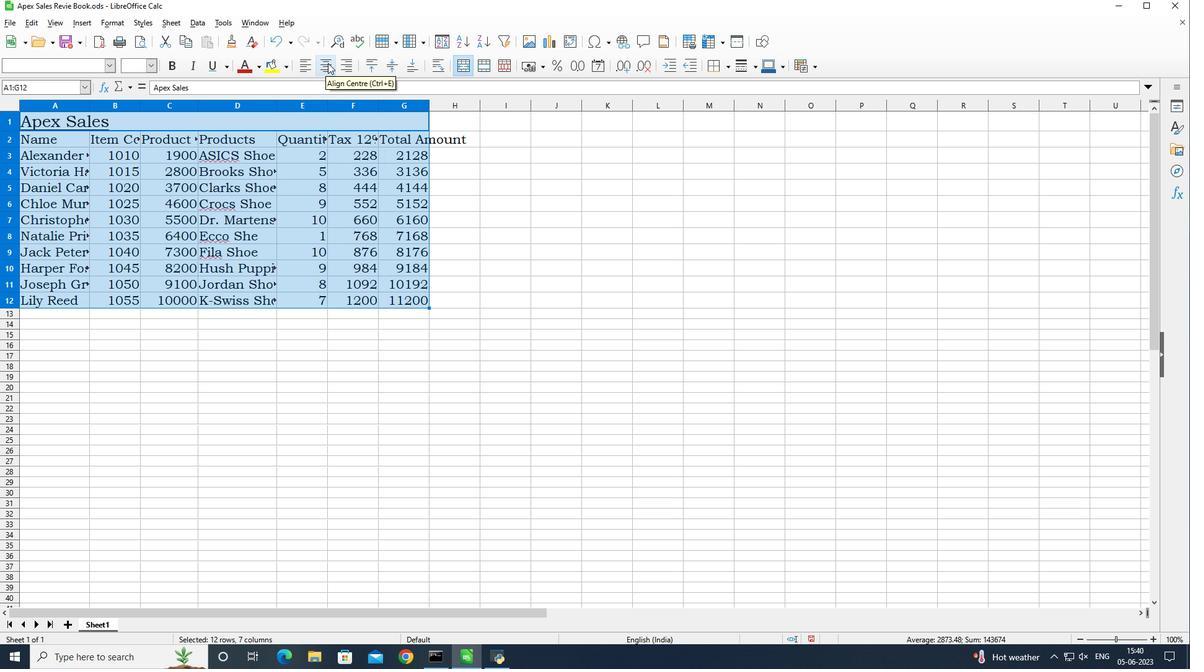 
Action: Mouse moved to (404, 296)
Screenshot: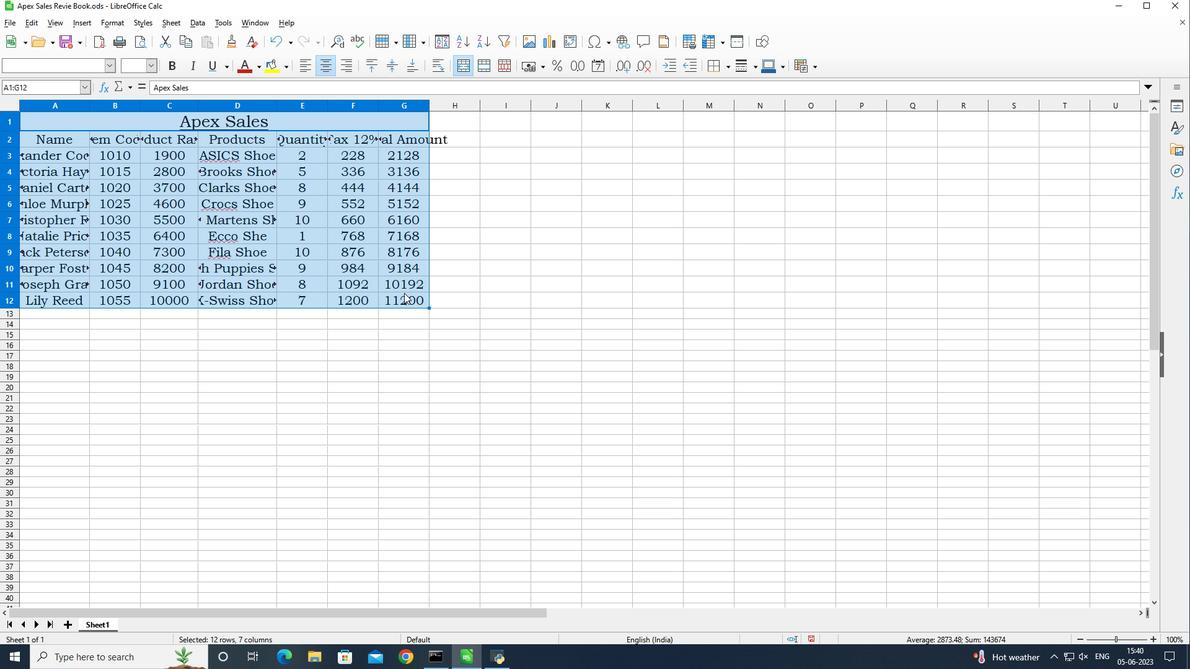 
Action: Mouse pressed left at (404, 296)
Screenshot: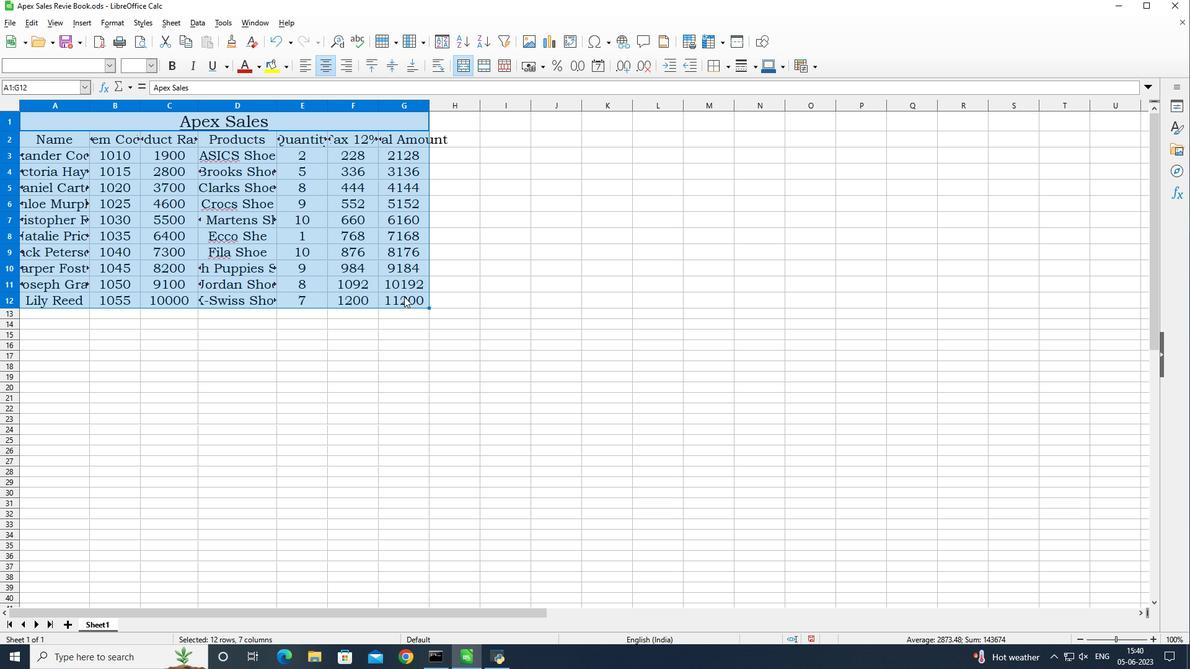 
Action: Mouse moved to (428, 103)
Screenshot: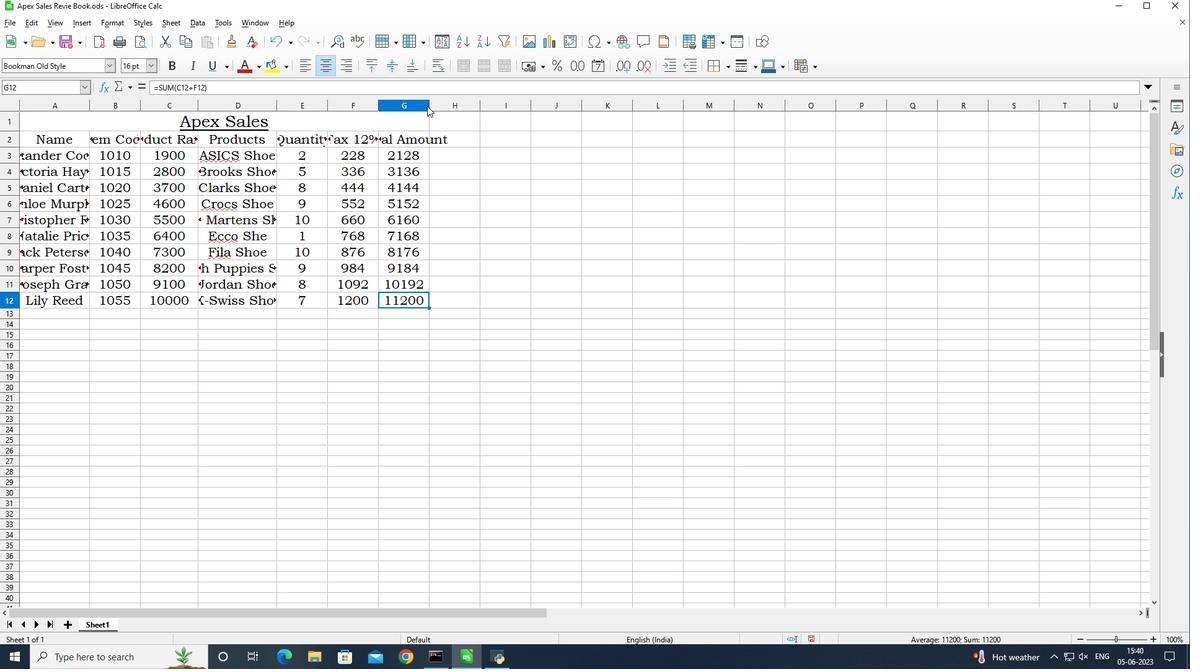 
Action: Mouse pressed left at (428, 103)
Screenshot: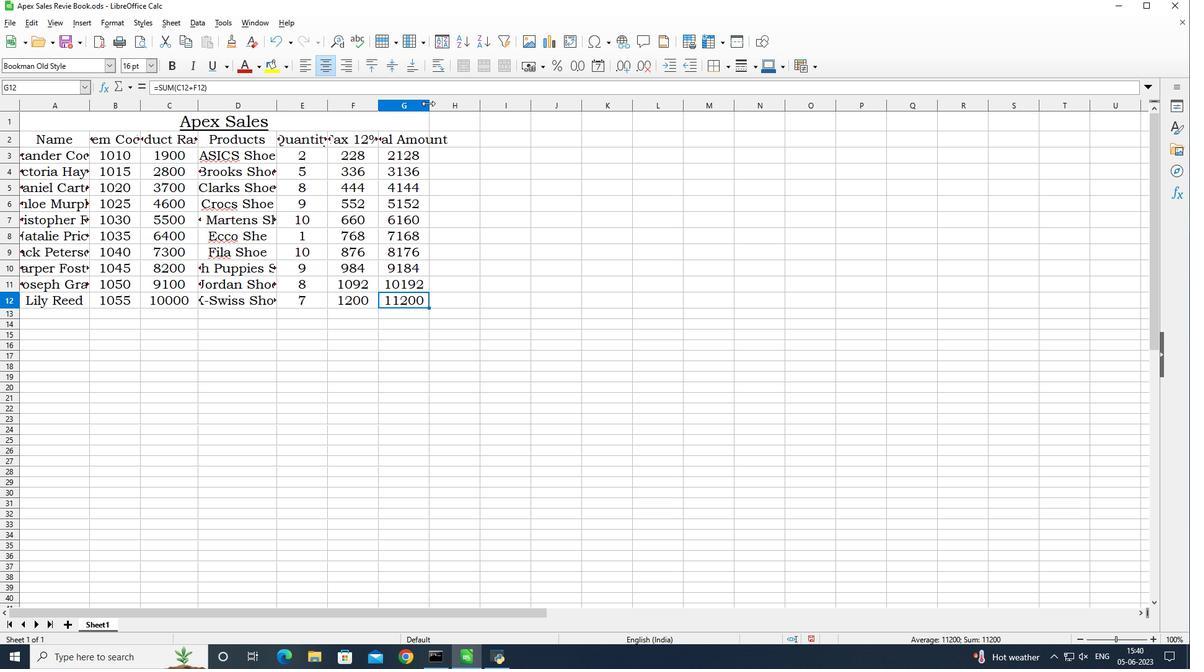 
Action: Mouse moved to (451, 107)
Screenshot: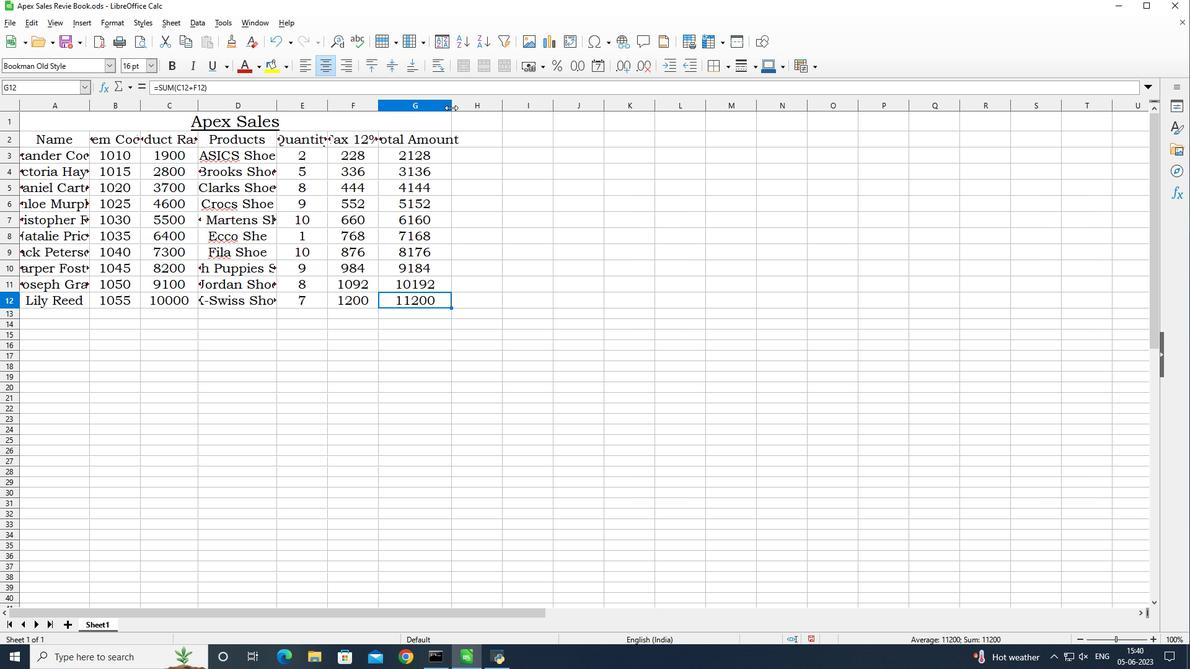 
Action: Mouse pressed left at (451, 107)
Screenshot: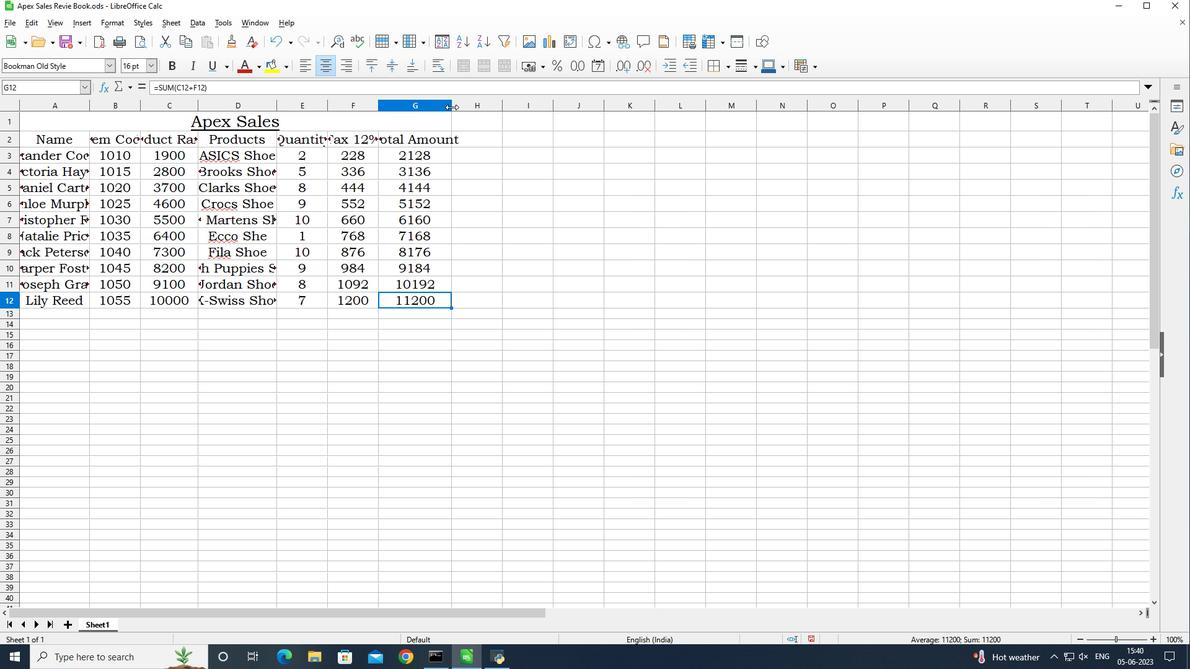 
Action: Mouse moved to (377, 103)
Screenshot: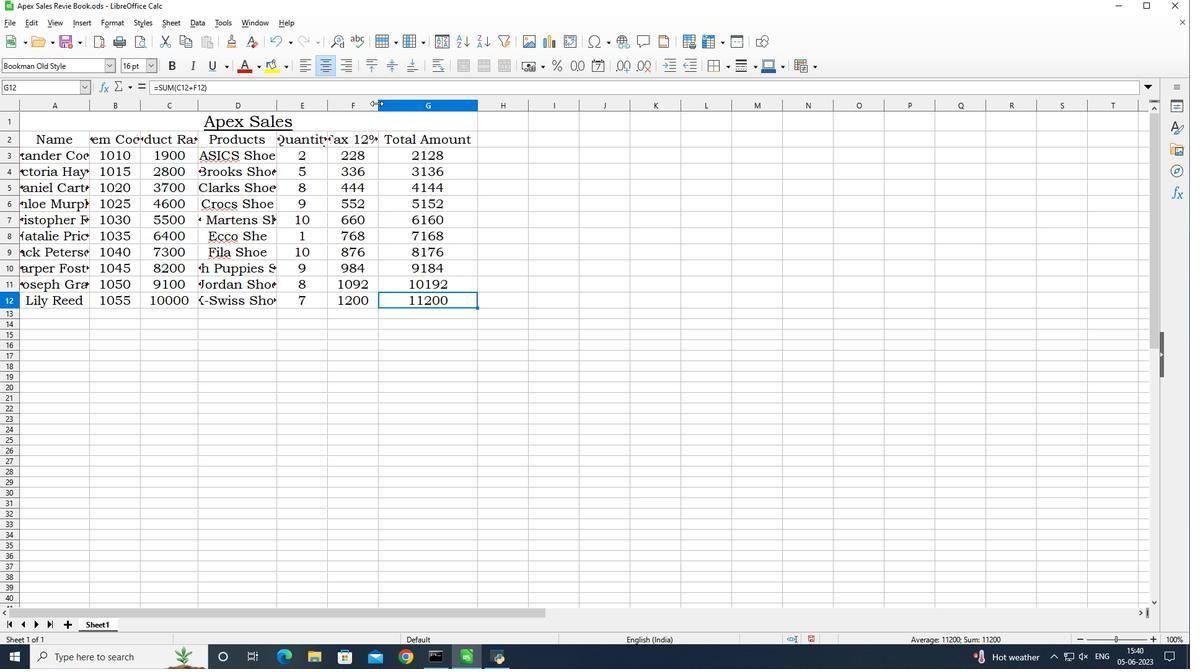 
Action: Mouse pressed left at (377, 103)
Screenshot: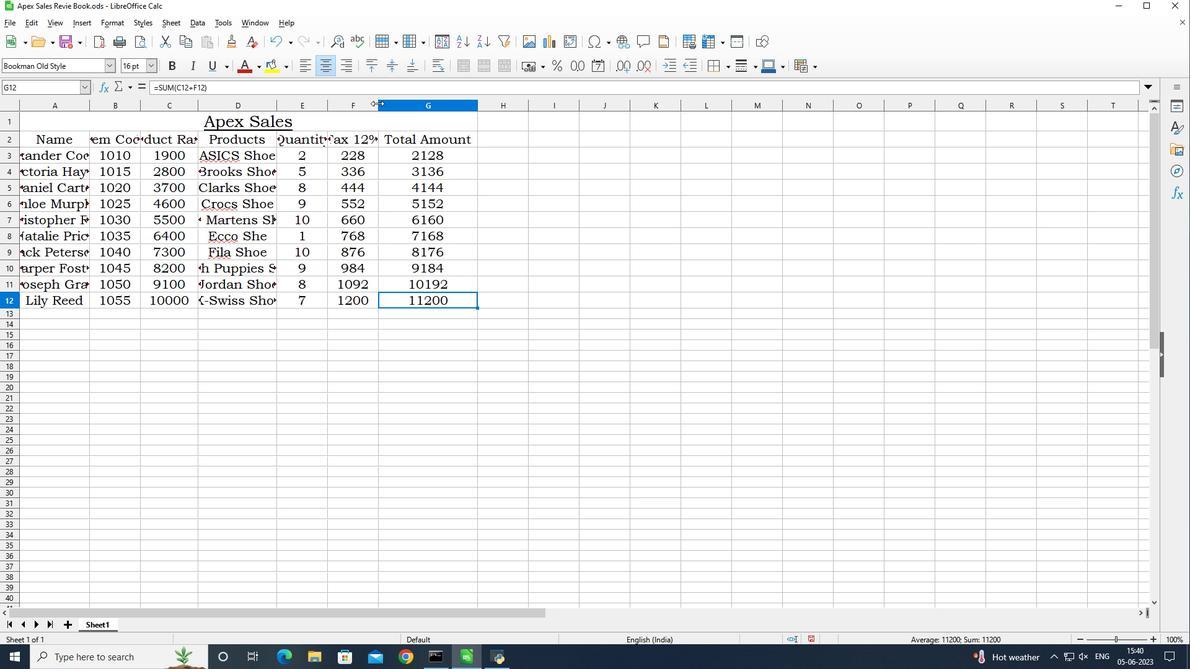 
Action: Mouse moved to (326, 101)
Screenshot: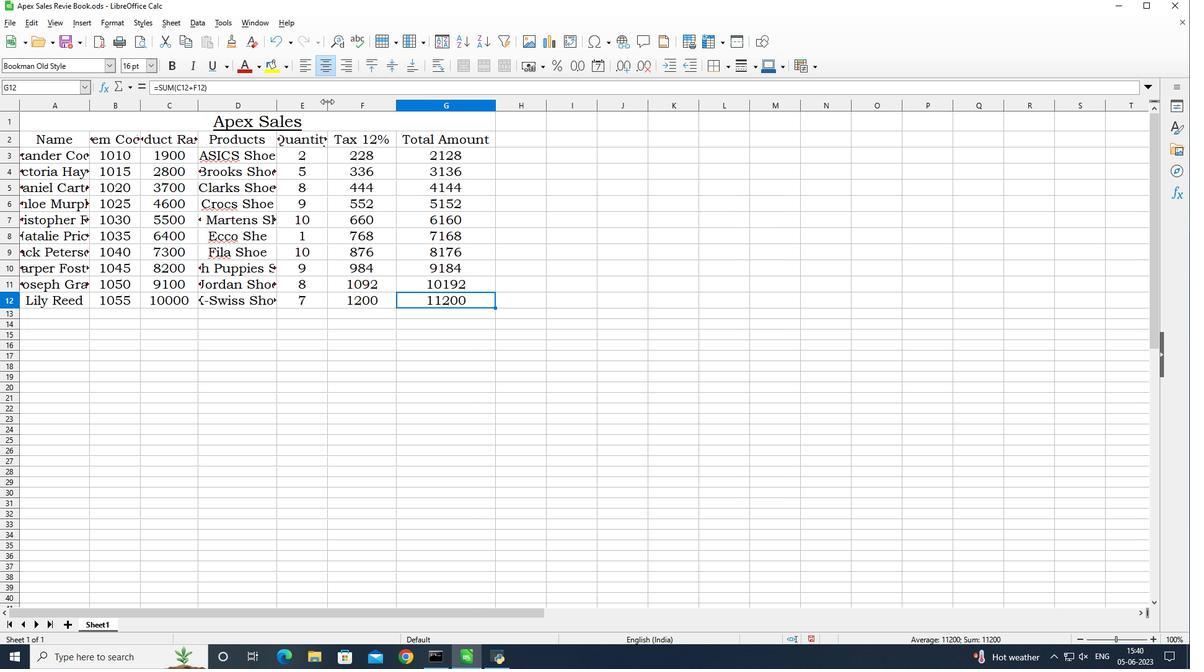 
Action: Mouse pressed left at (326, 101)
Screenshot: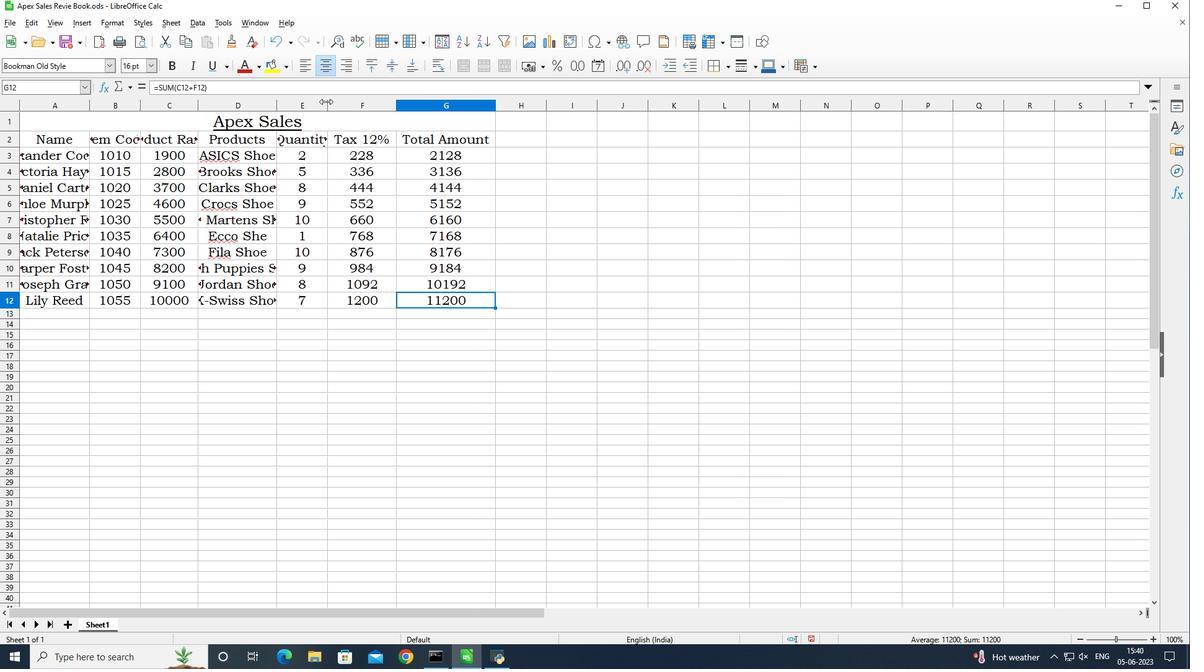 
Action: Mouse moved to (278, 107)
Screenshot: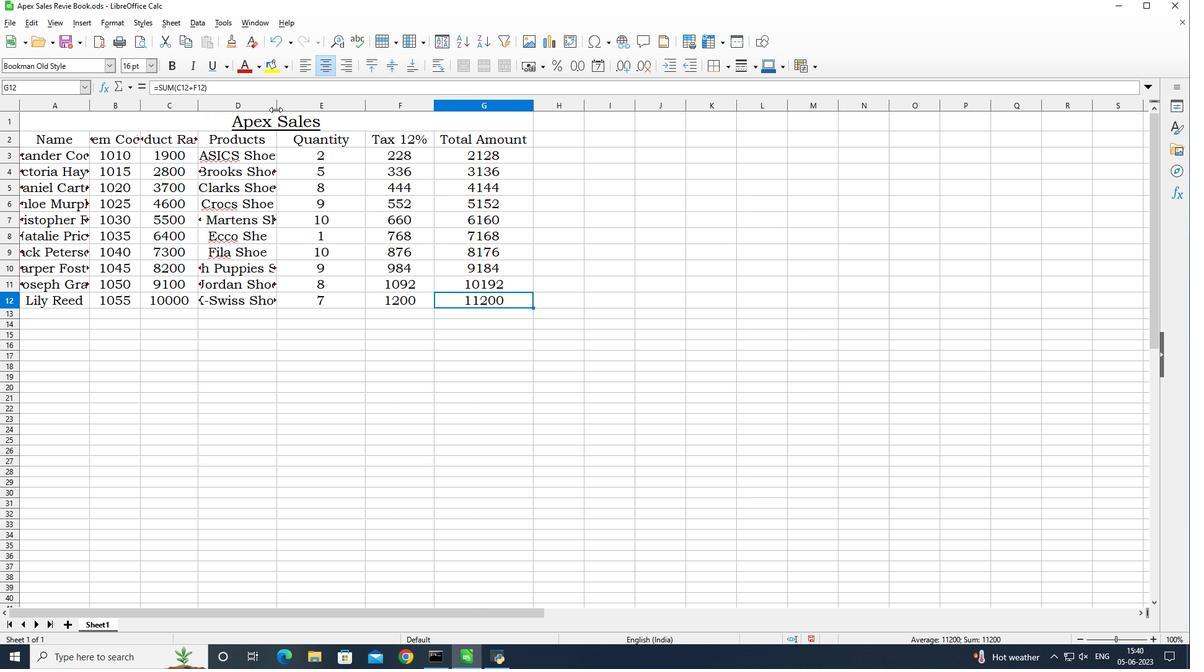 
Action: Mouse pressed left at (278, 107)
Screenshot: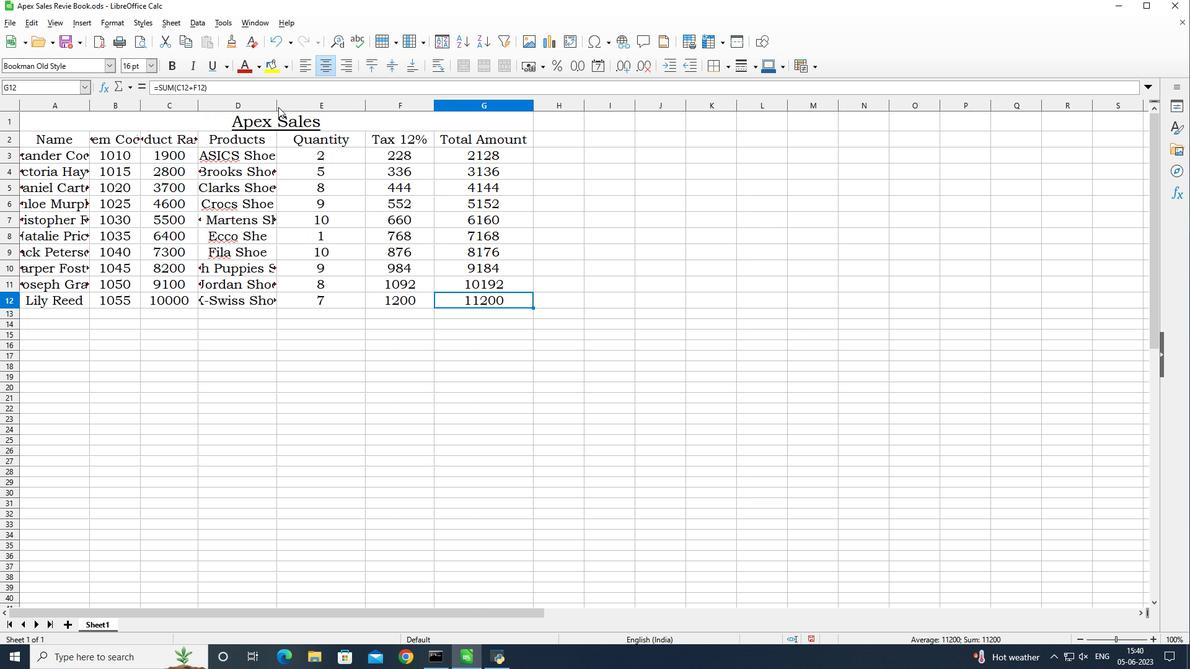 
Action: Mouse moved to (262, 140)
Screenshot: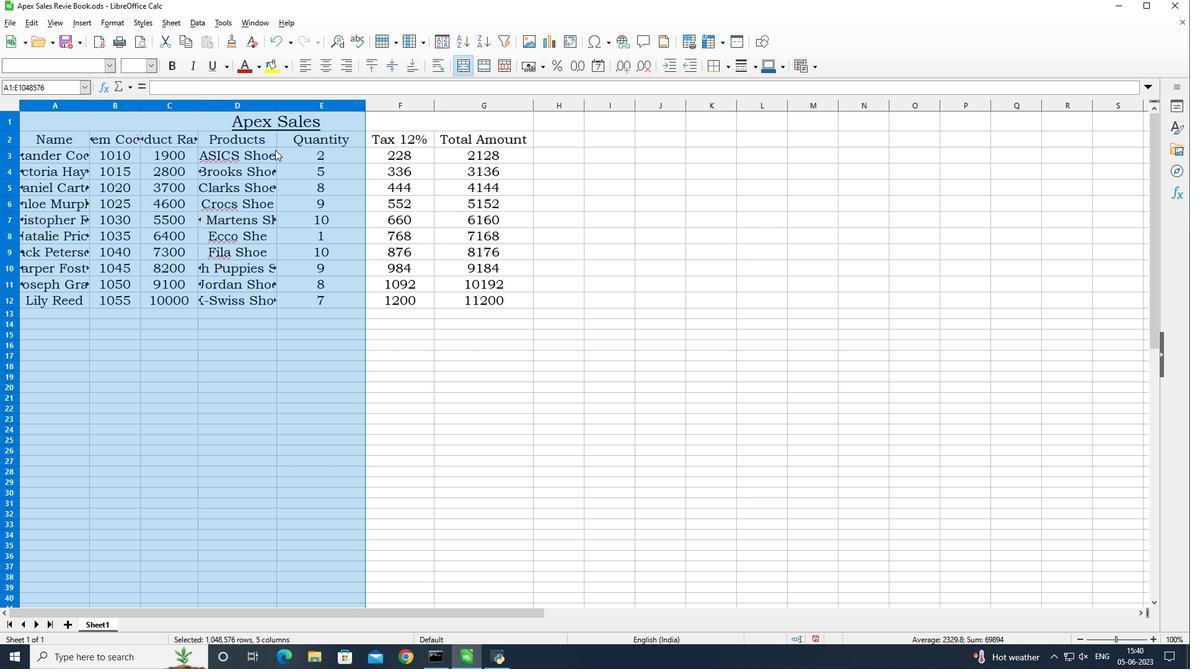 
Action: Mouse pressed left at (262, 140)
Screenshot: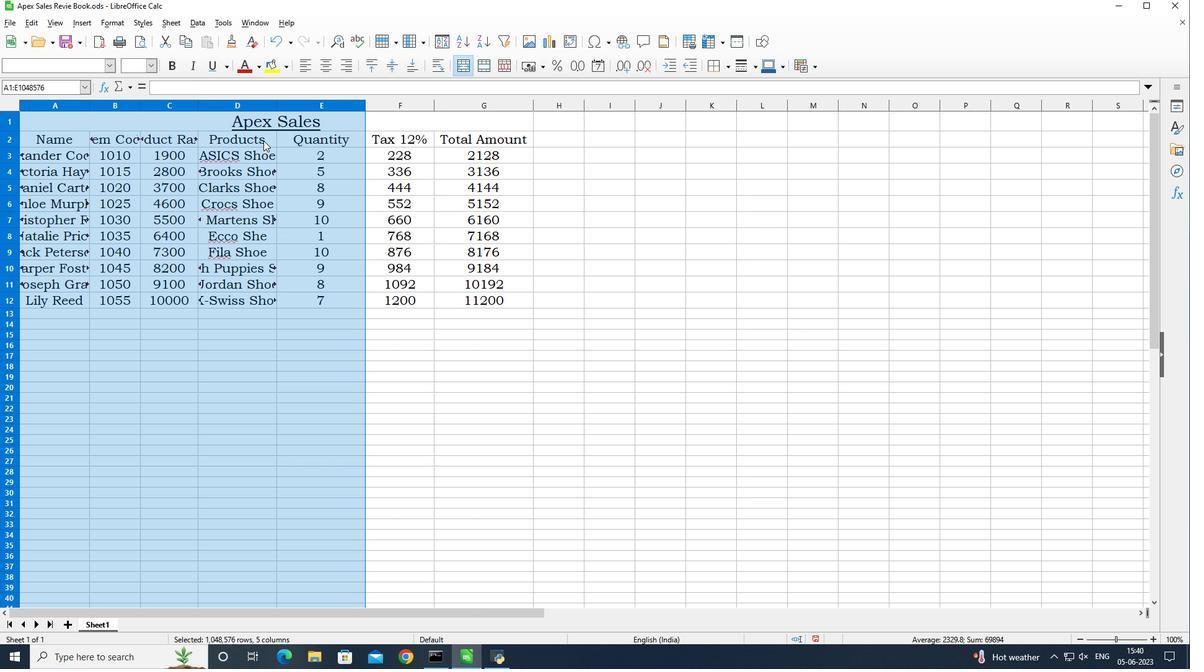 
Action: Mouse moved to (275, 106)
Screenshot: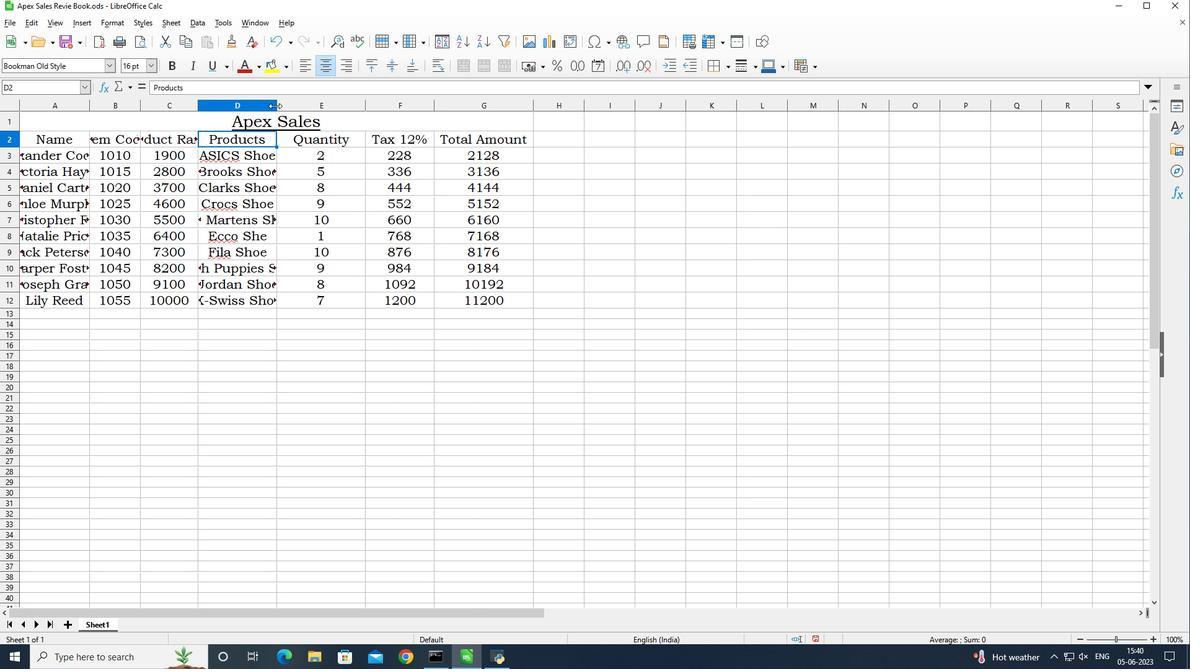 
Action: Mouse pressed left at (275, 106)
Screenshot: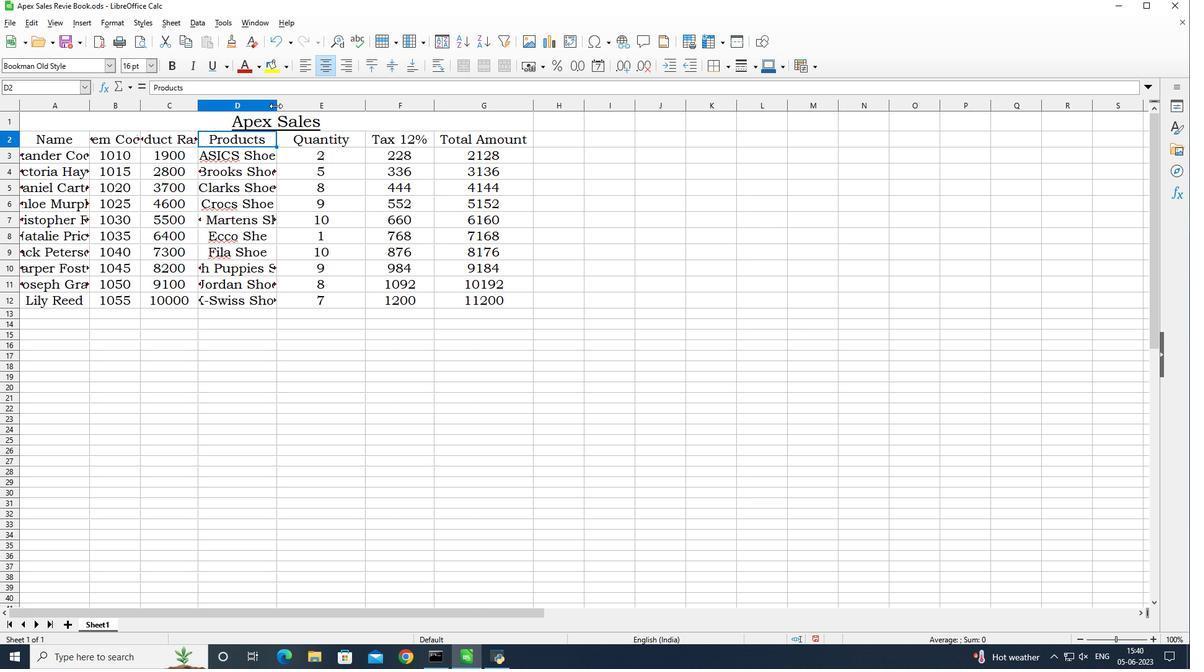 
Action: Mouse moved to (296, 105)
Screenshot: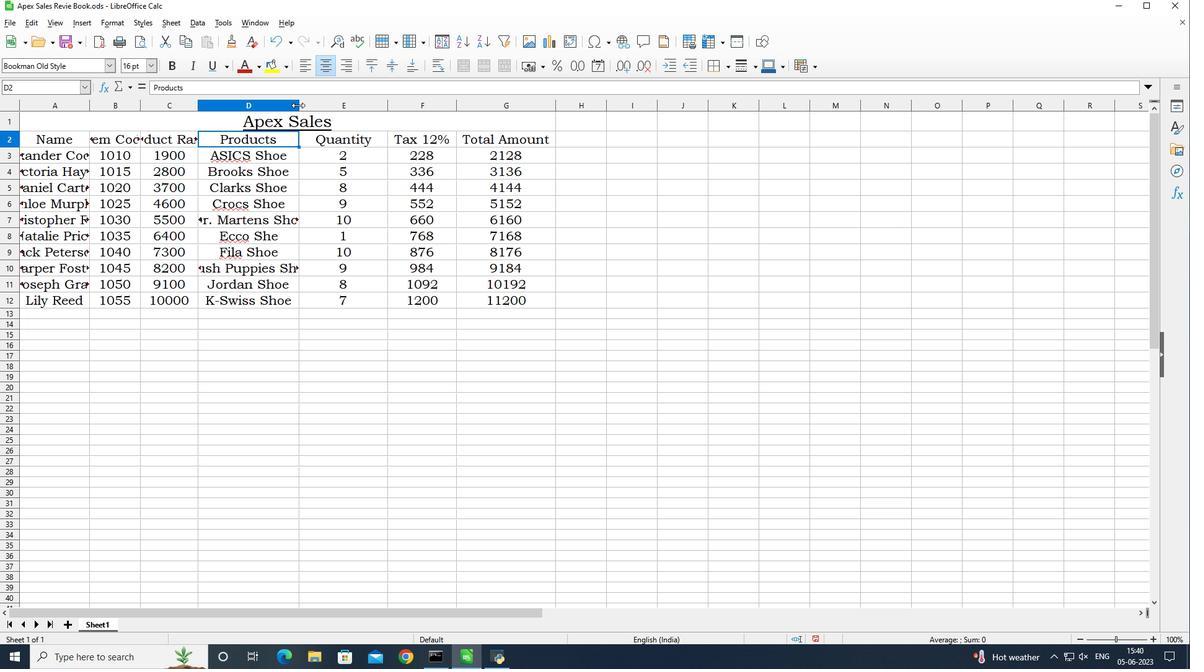 
Action: Mouse pressed left at (296, 105)
Screenshot: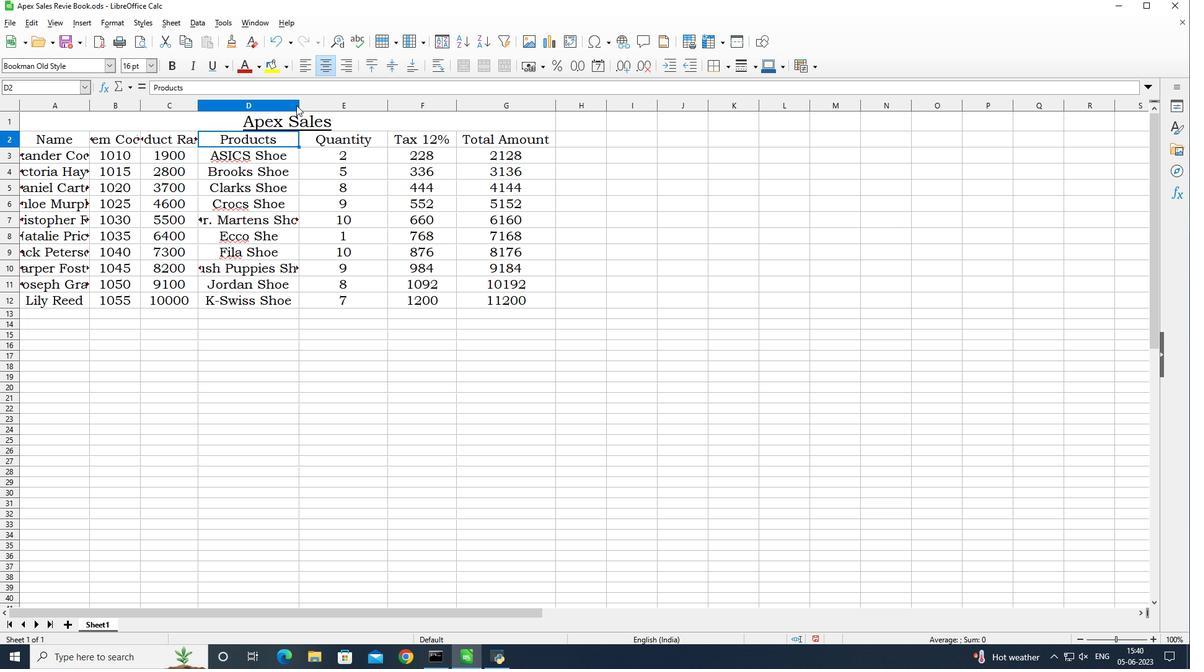 
Action: Mouse moved to (286, 138)
Screenshot: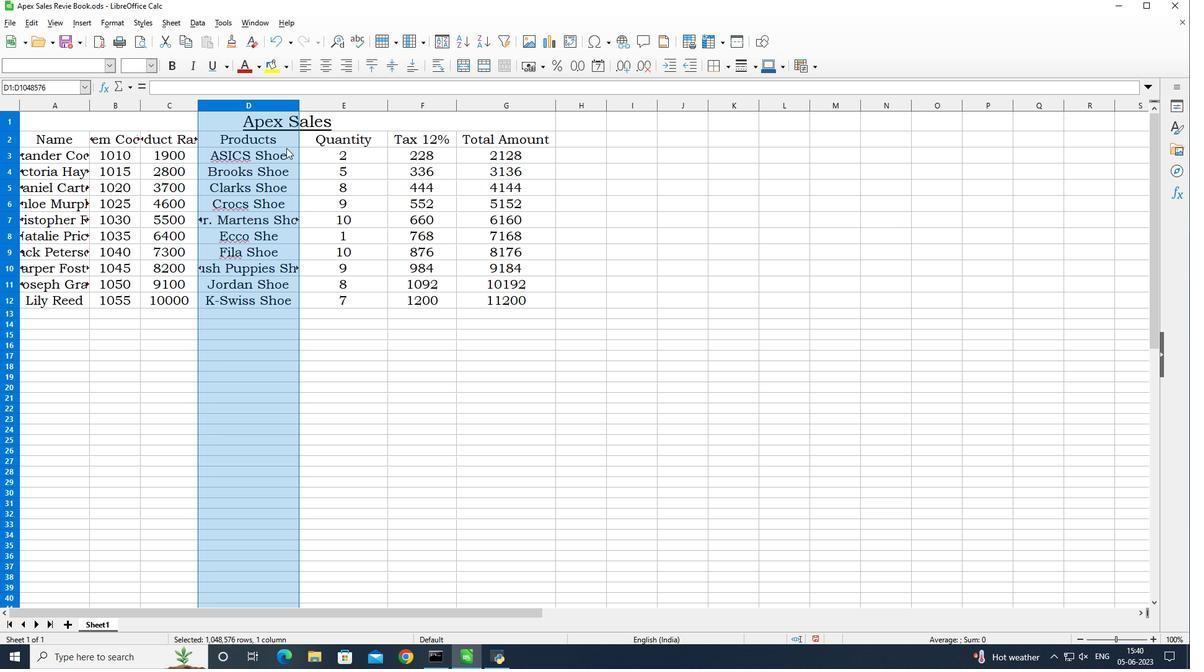 
Action: Mouse pressed left at (286, 138)
Screenshot: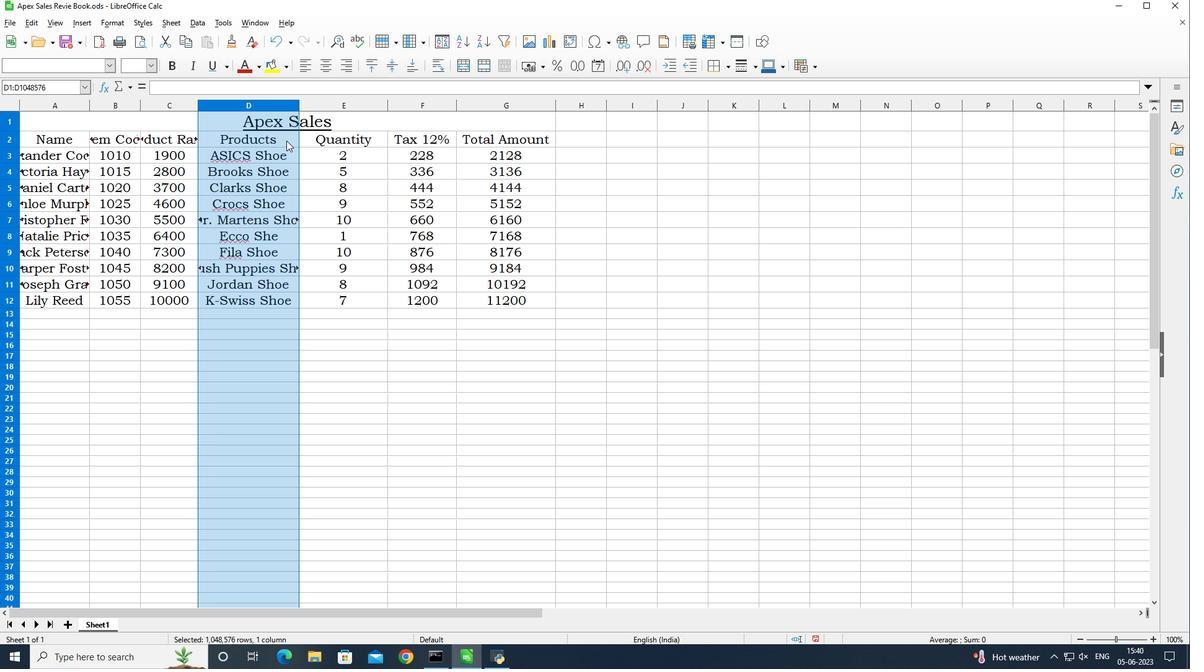 
Action: Mouse moved to (297, 107)
Screenshot: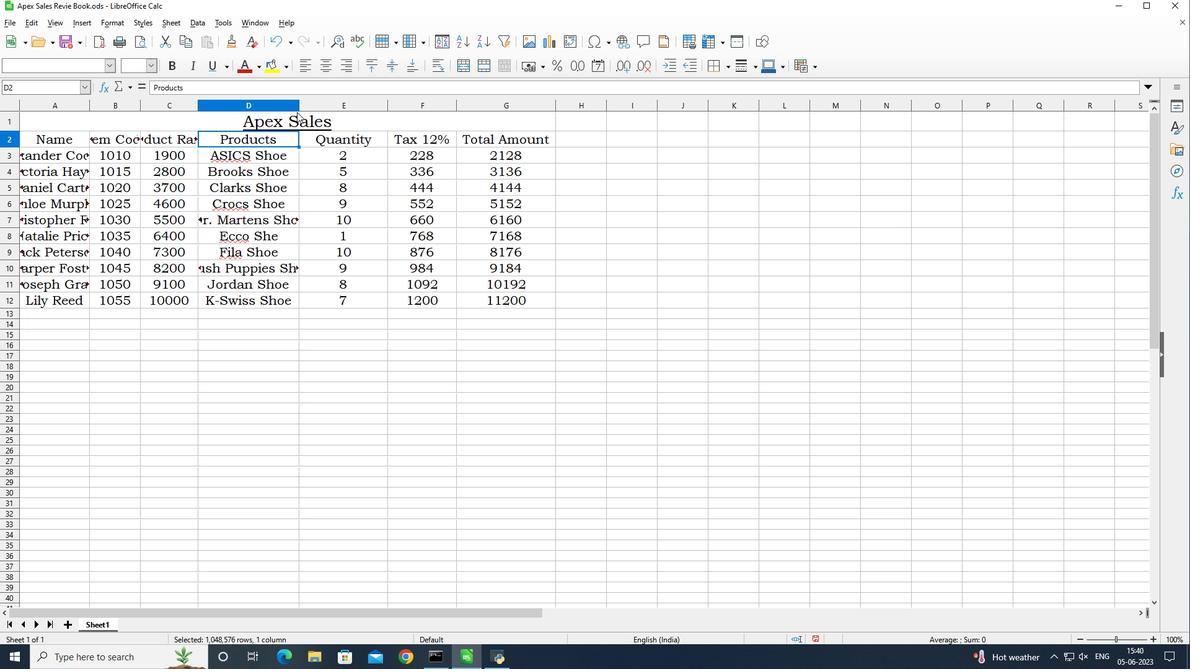 
Action: Mouse pressed left at (297, 107)
Screenshot: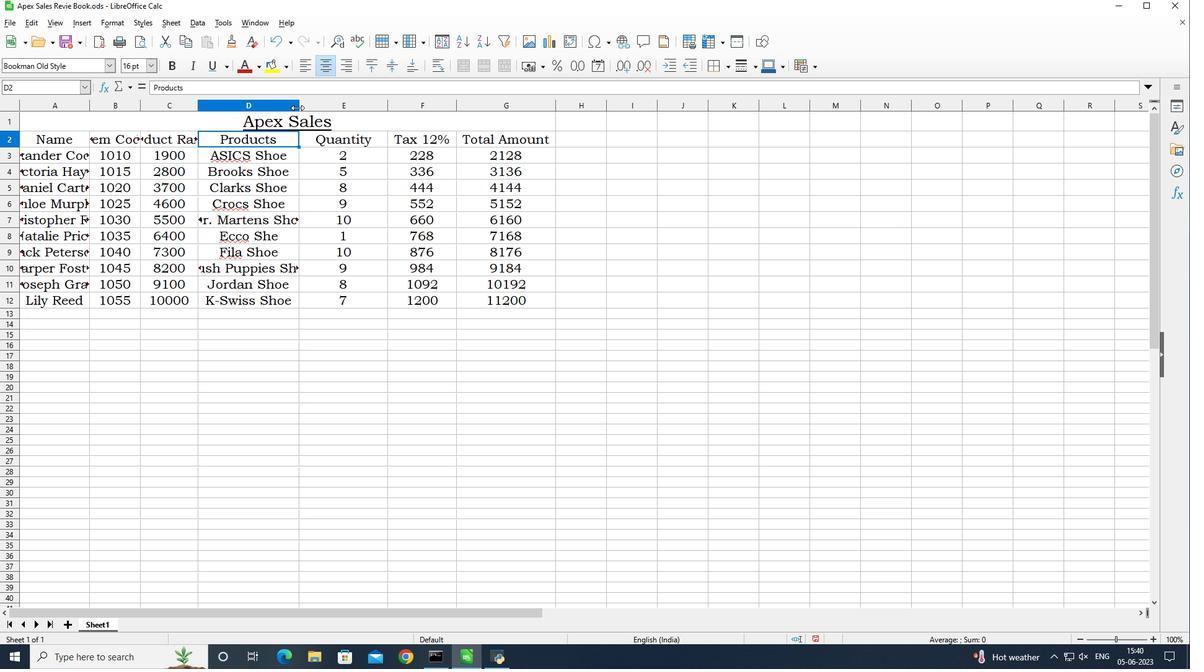 
Action: Mouse moved to (313, 106)
Screenshot: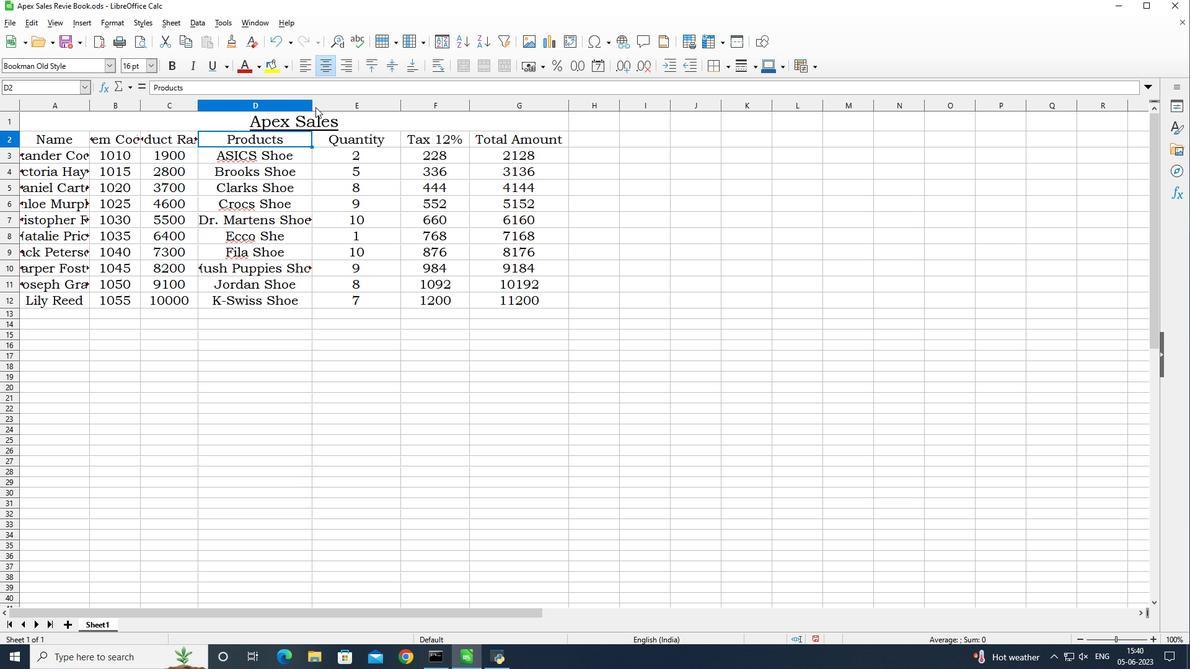 
Action: Mouse pressed left at (313, 106)
Screenshot: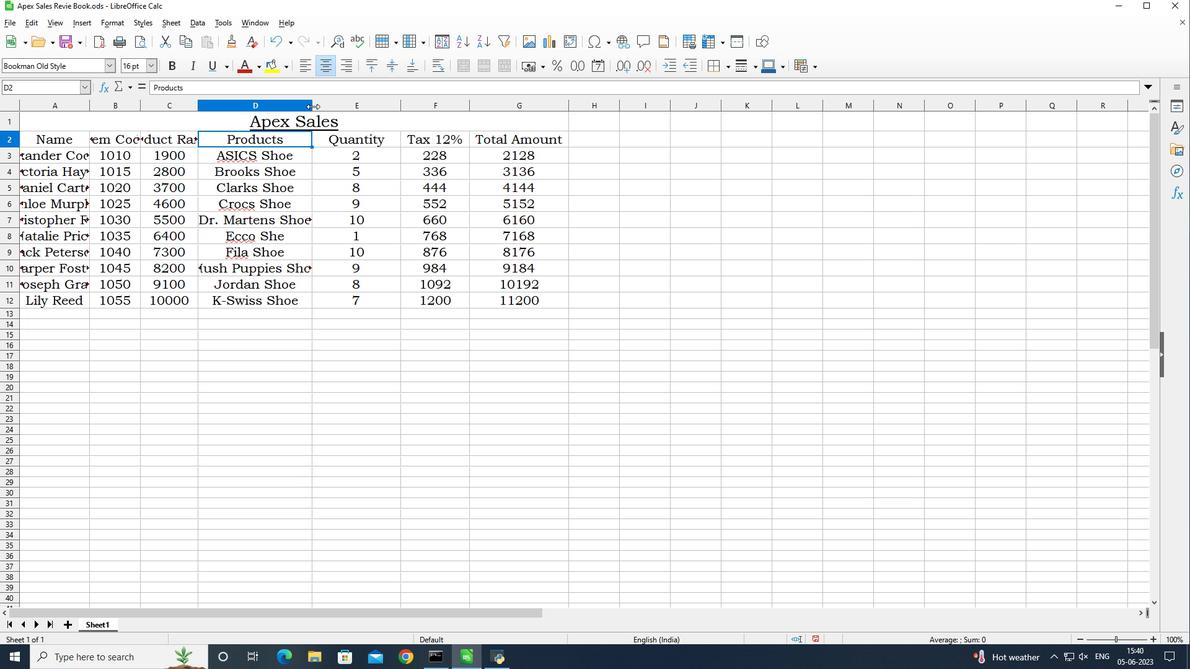 
Action: Mouse moved to (324, 107)
Screenshot: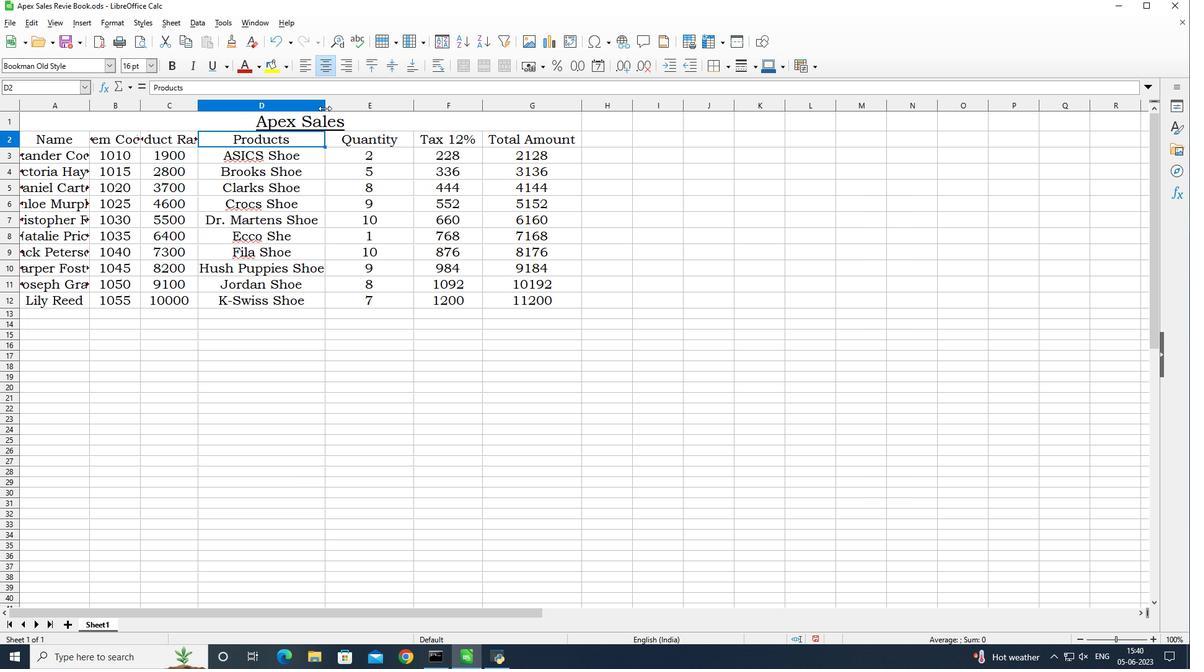 
Action: Mouse pressed left at (324, 107)
Screenshot: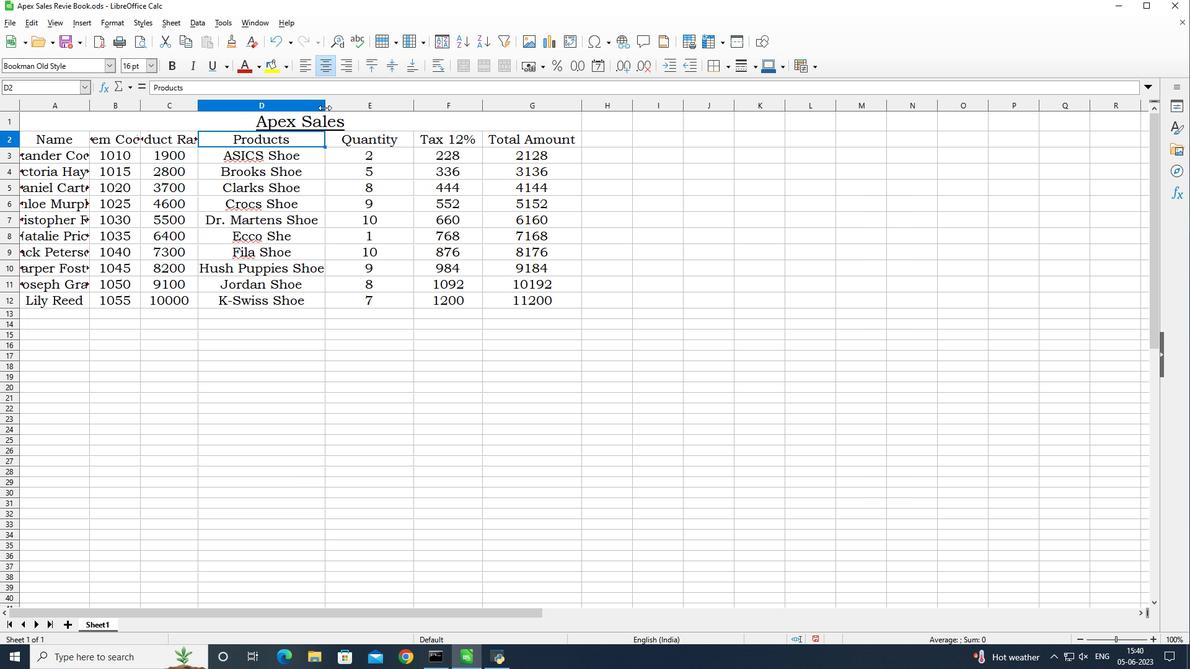 
Action: Mouse moved to (198, 106)
Screenshot: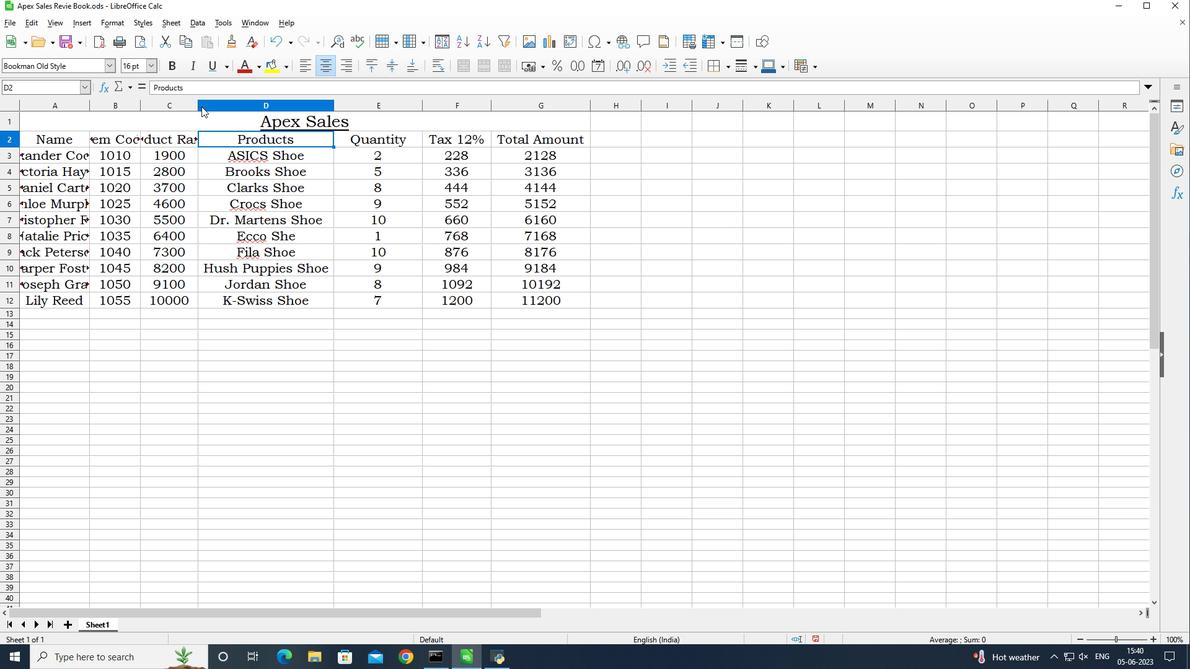 
Action: Mouse pressed left at (198, 106)
Screenshot: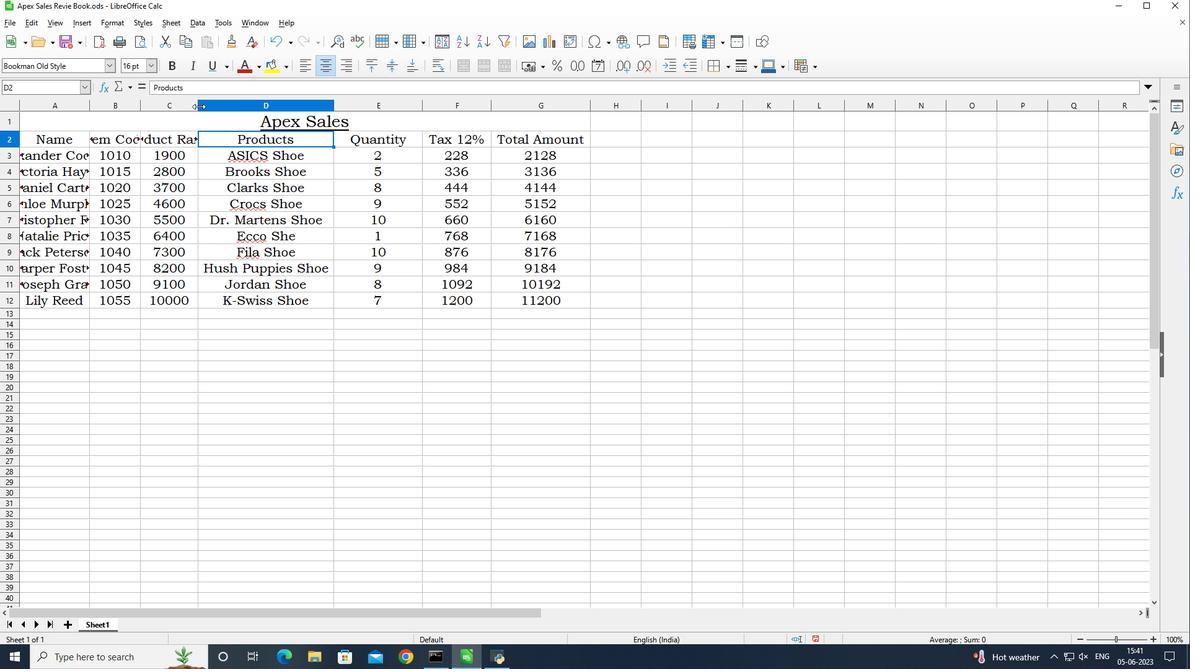 
Action: Mouse moved to (221, 104)
Screenshot: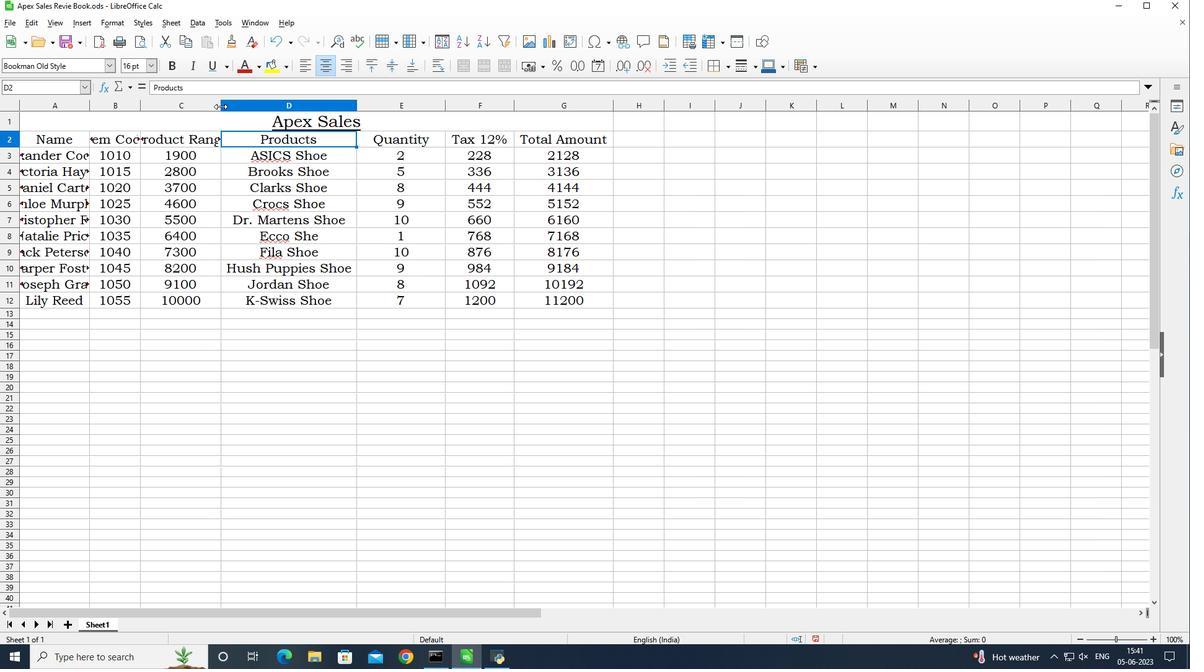 
Action: Mouse pressed left at (221, 104)
Screenshot: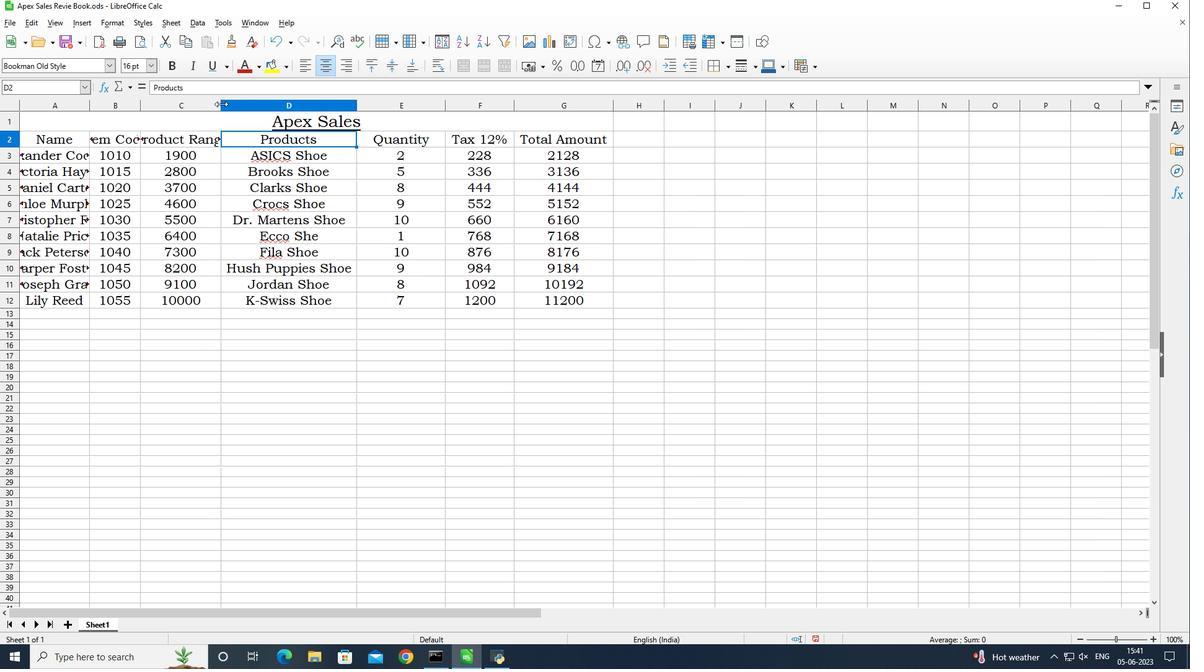 
Action: Mouse moved to (140, 108)
Screenshot: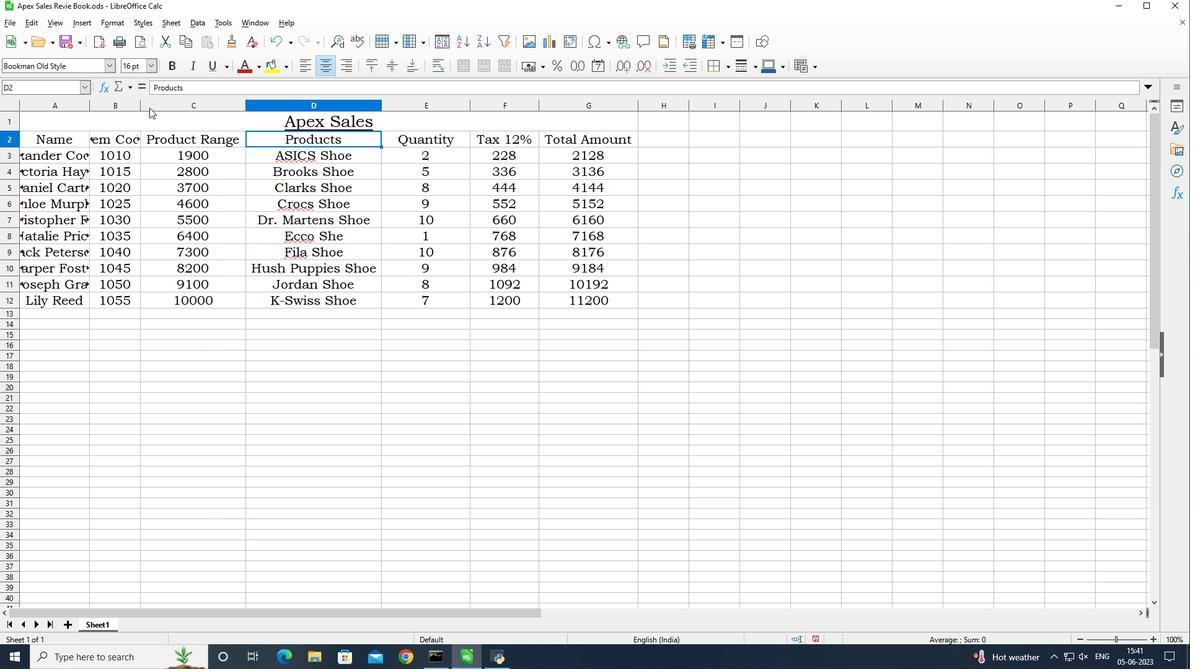 
Action: Mouse pressed left at (140, 108)
Screenshot: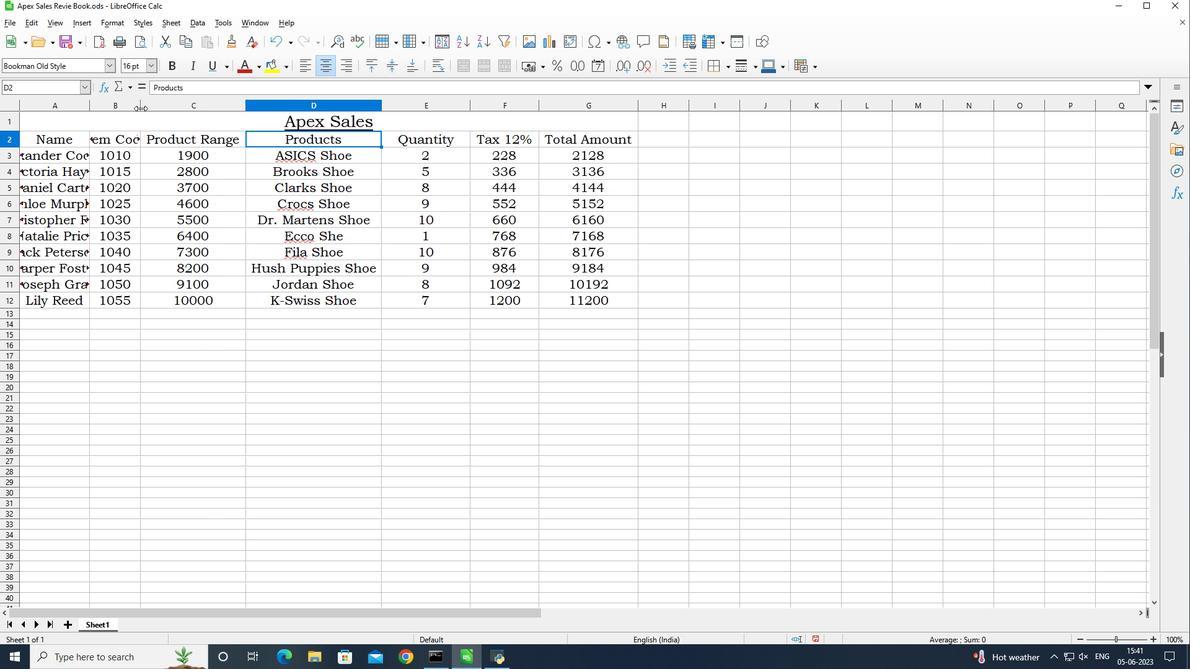 
Action: Mouse moved to (89, 108)
Screenshot: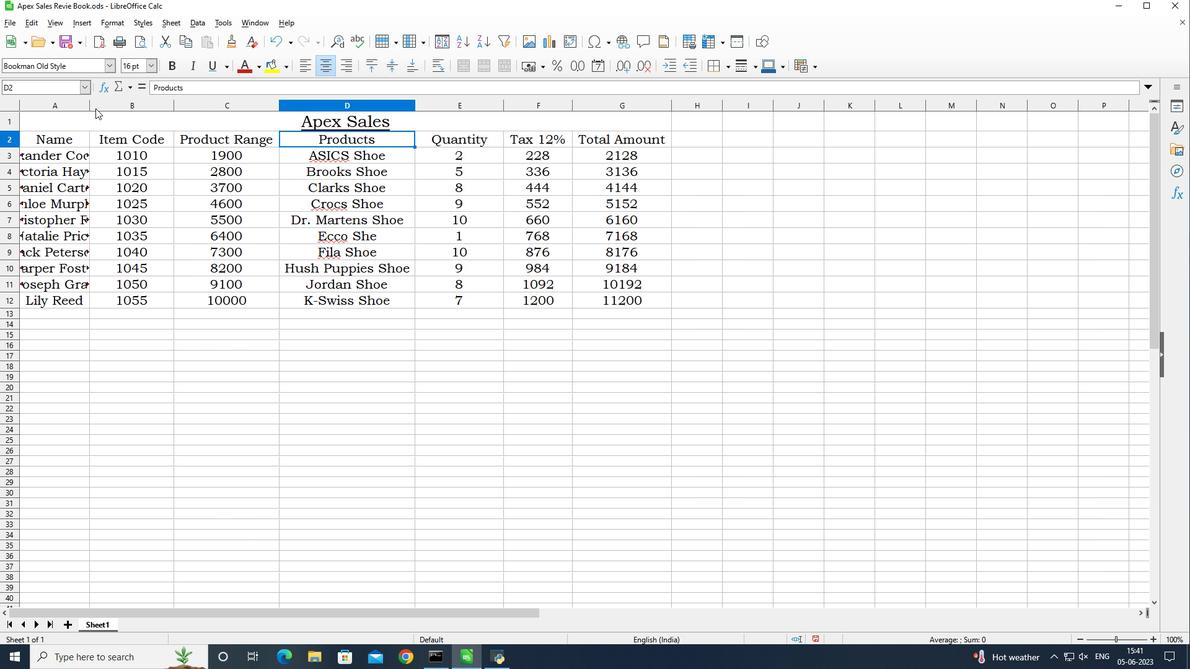 
Action: Mouse pressed left at (89, 108)
Screenshot: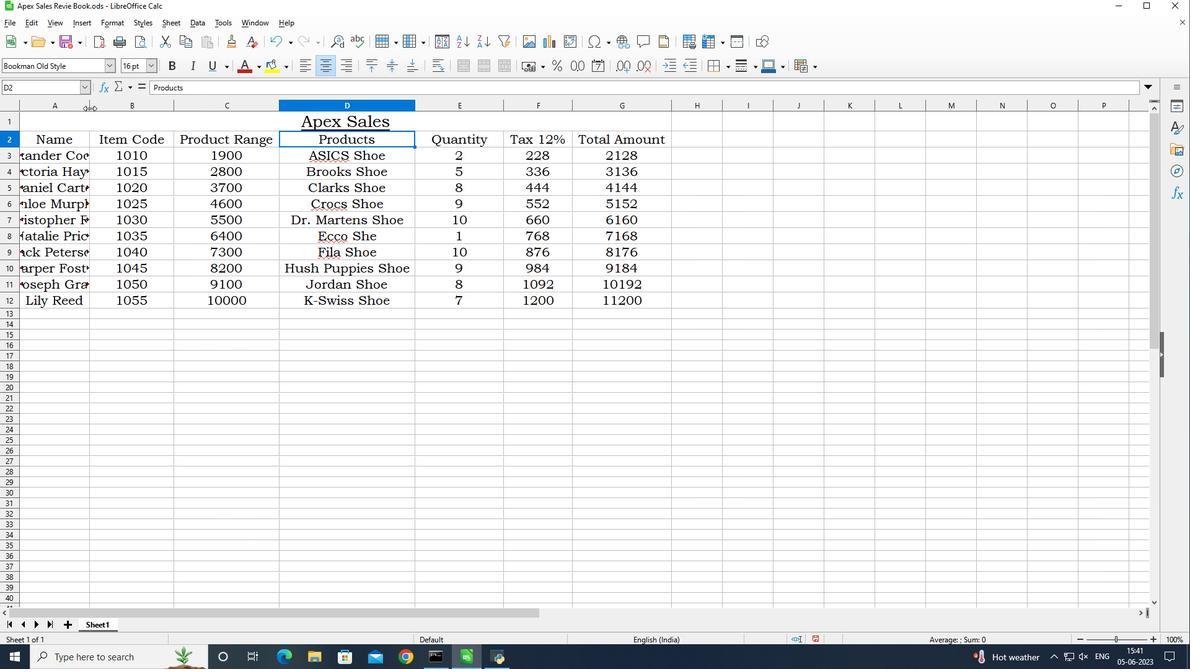 
Action: Mouse moved to (125, 102)
Screenshot: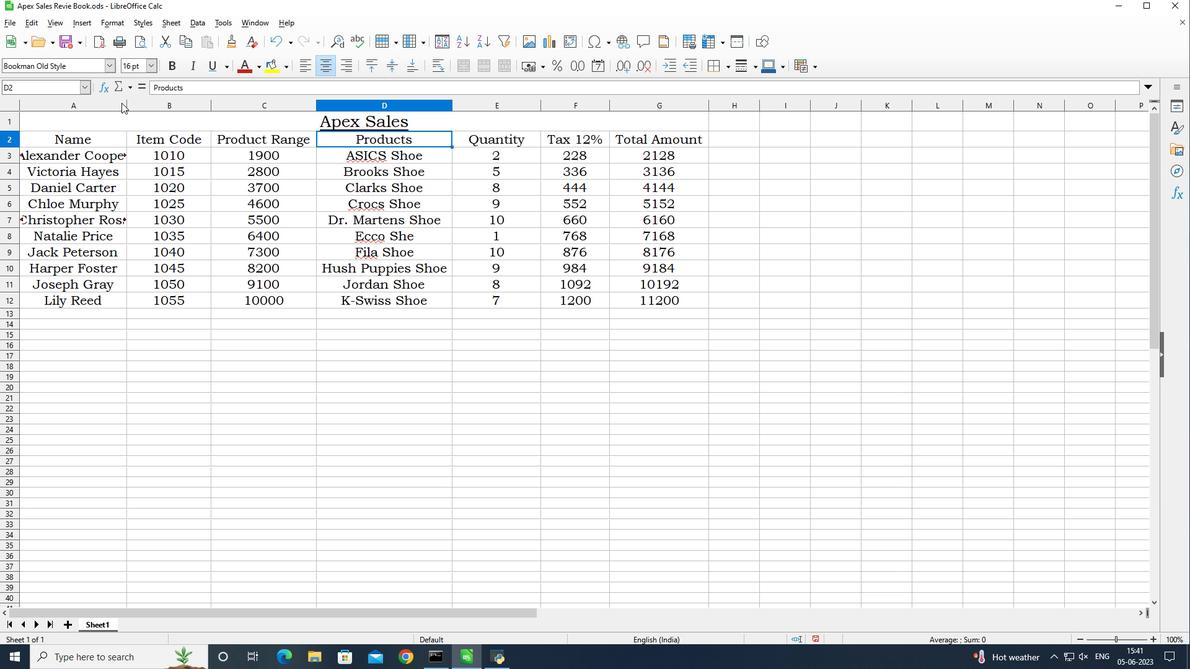 
Action: Mouse pressed left at (125, 102)
Screenshot: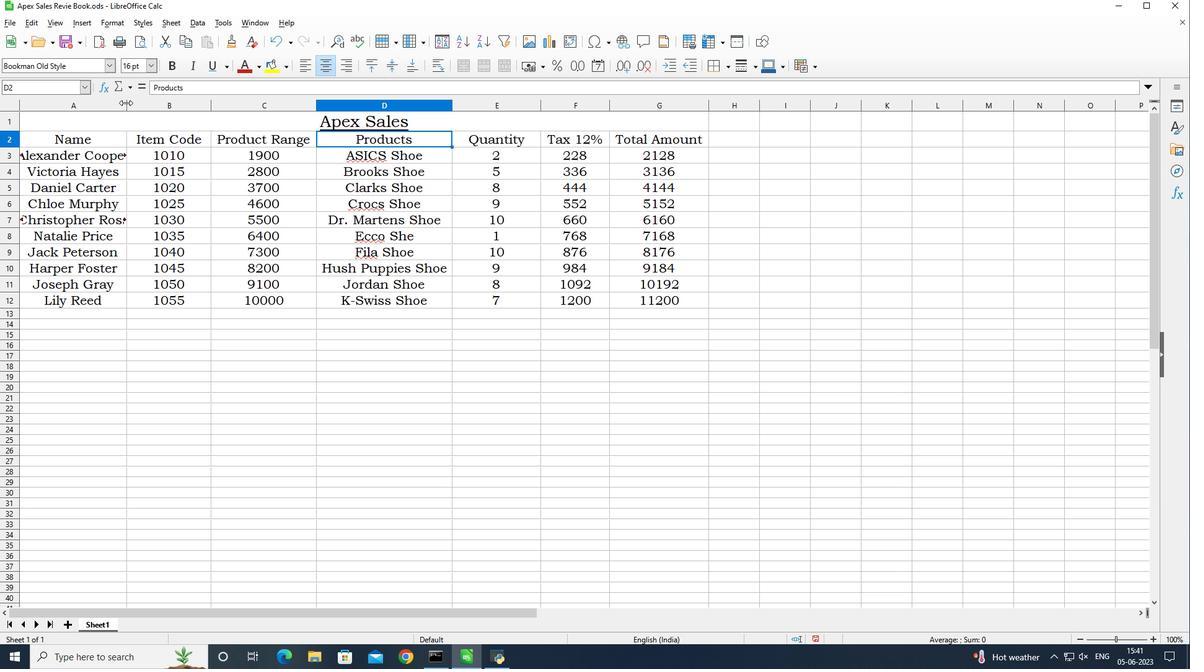 
Action: Mouse moved to (665, 298)
Screenshot: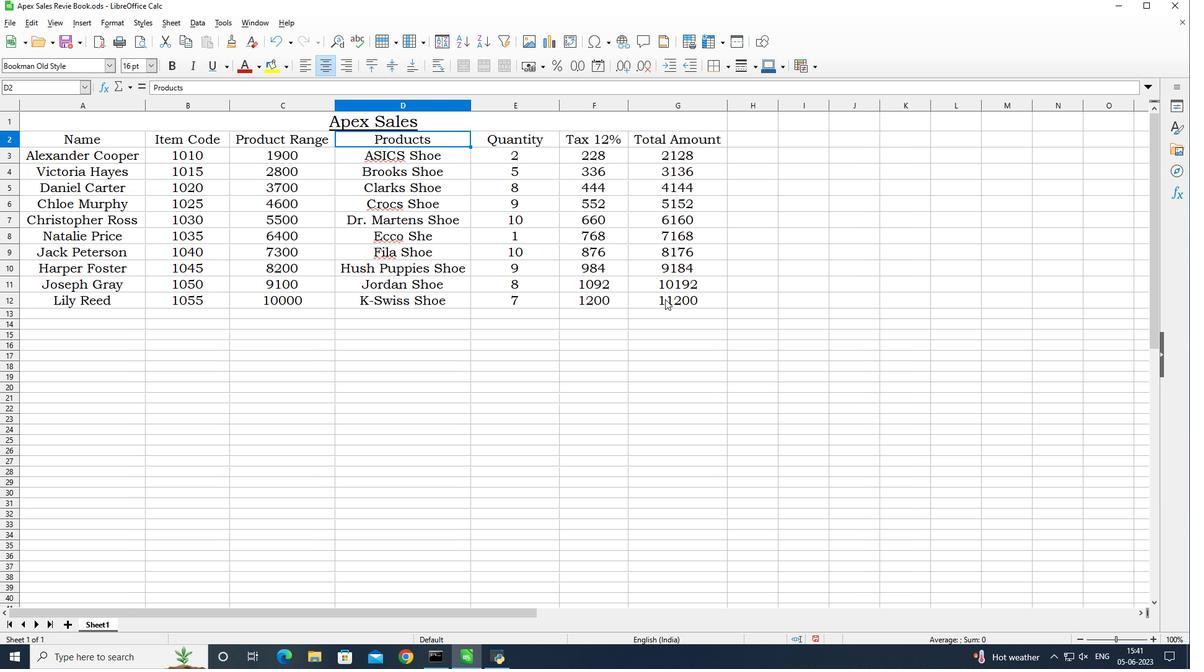
Action: Mouse pressed left at (665, 298)
Screenshot: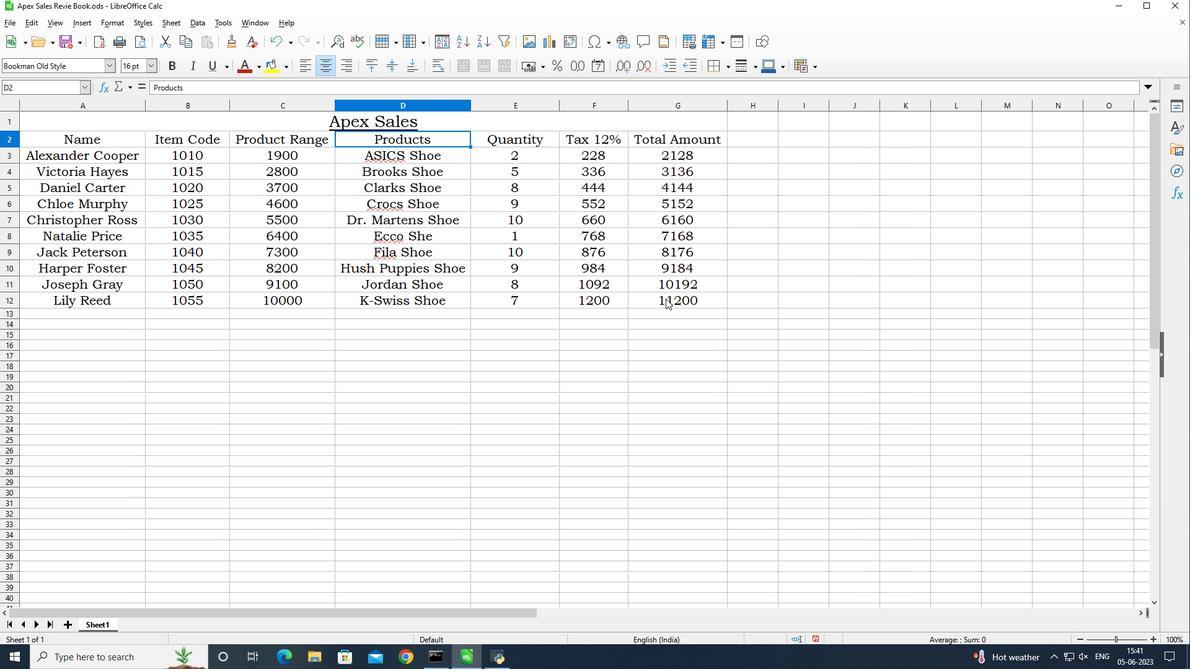 
